 Task: Find connections with filter location Dorāha with filter topic #Brandwith filter profile language German with filter current company Jerry Varghese with filter school Maharaja Agrasen Himalayan Garhwal University with filter industry Architectural and Structural Metal Manufacturing with filter service category Bankruptcy Law with filter keywords title Supervisors
Action: Mouse moved to (159, 229)
Screenshot: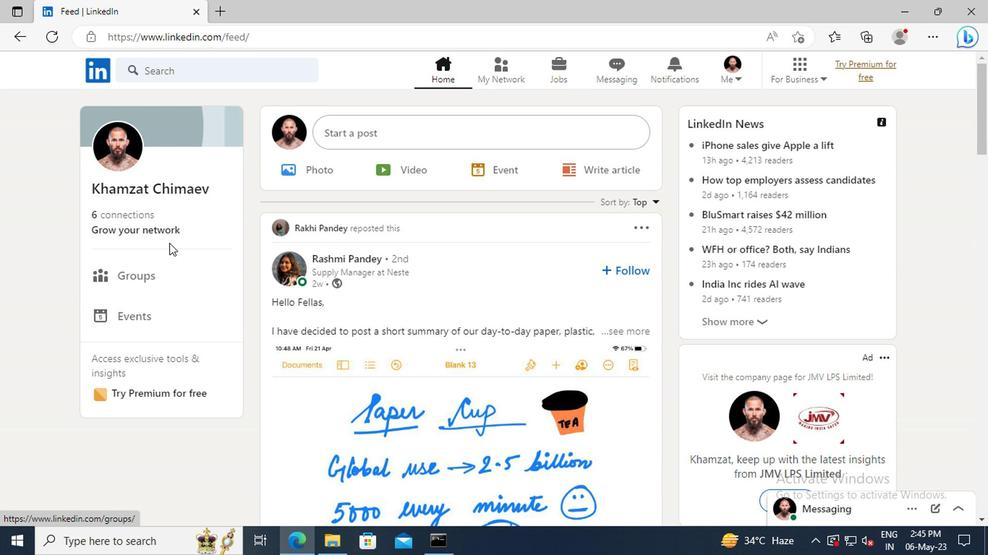 
Action: Mouse pressed left at (159, 229)
Screenshot: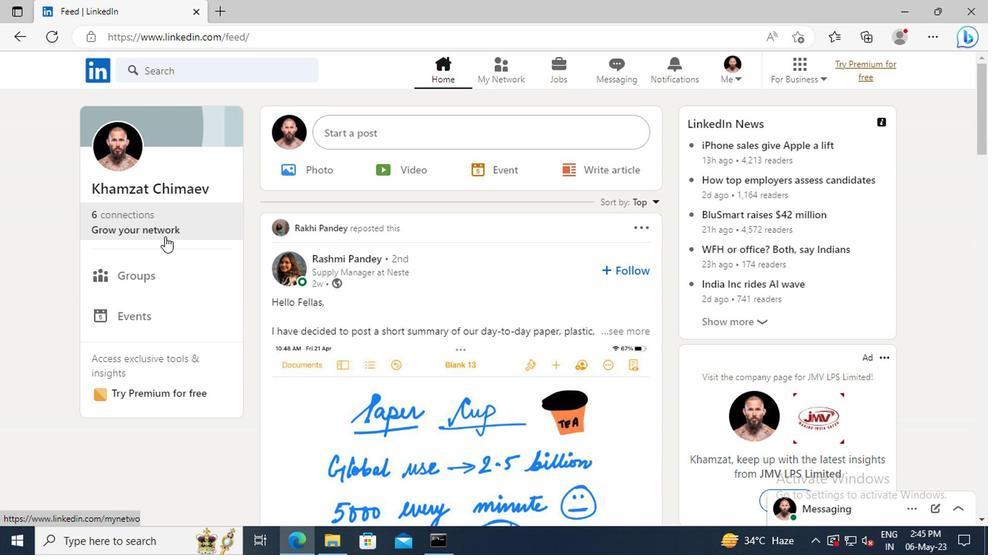
Action: Mouse moved to (165, 154)
Screenshot: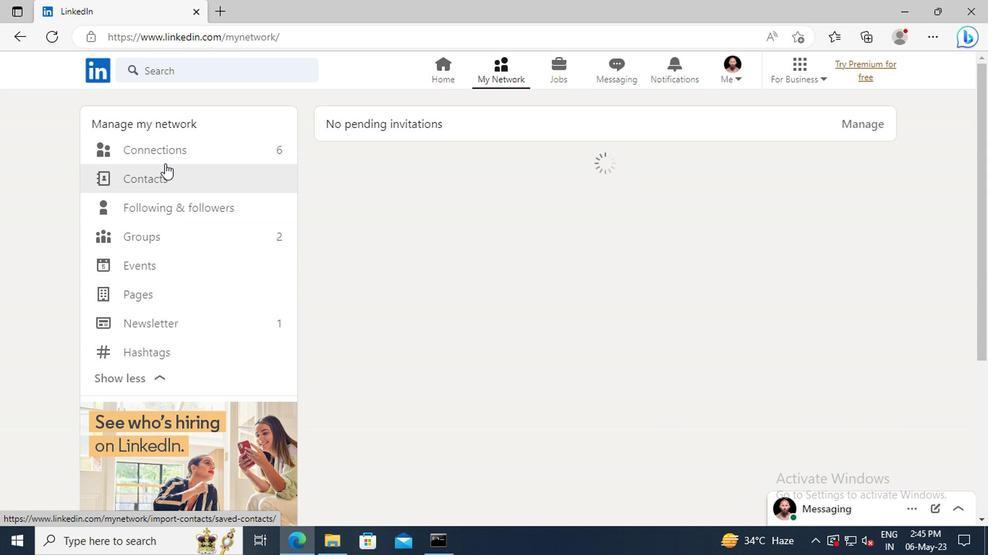 
Action: Mouse pressed left at (165, 154)
Screenshot: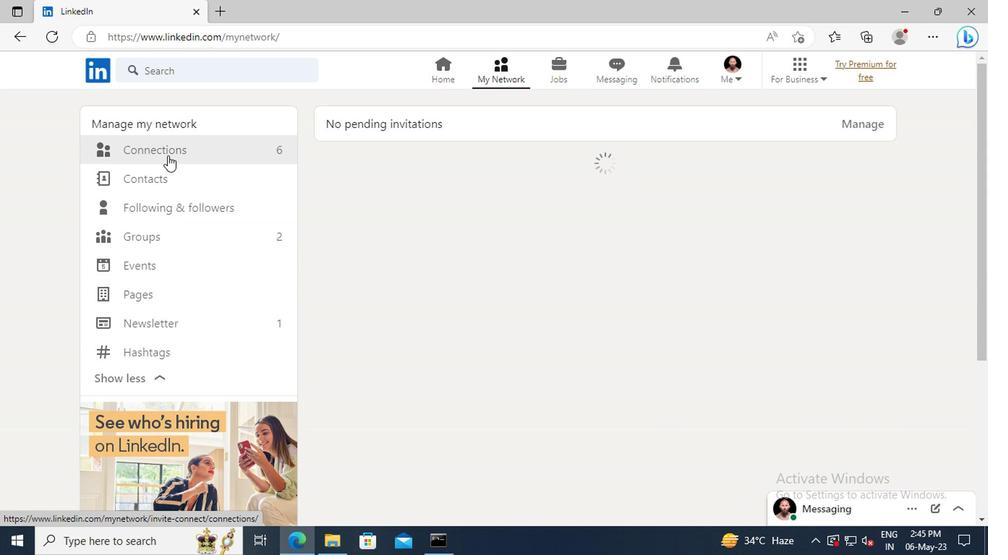 
Action: Mouse moved to (602, 156)
Screenshot: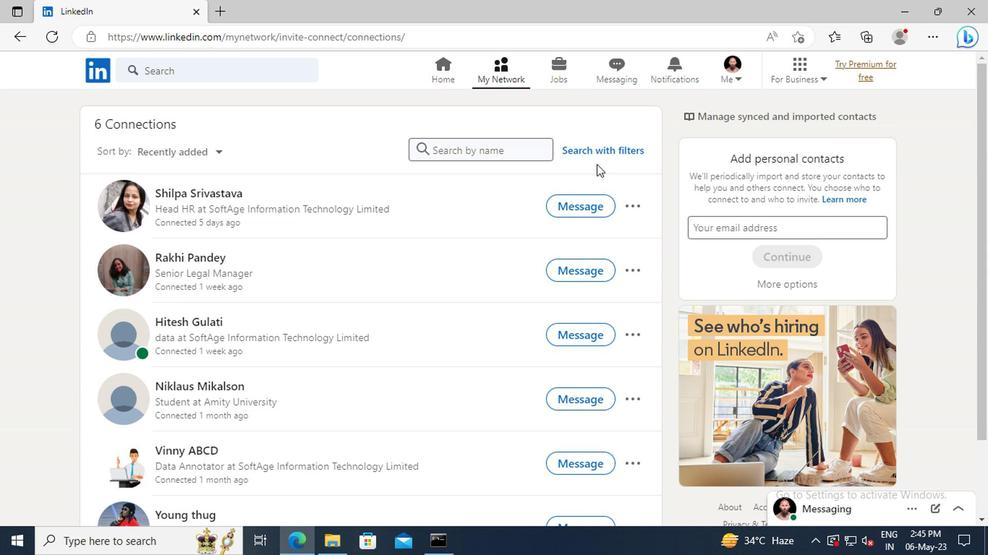 
Action: Mouse pressed left at (602, 156)
Screenshot: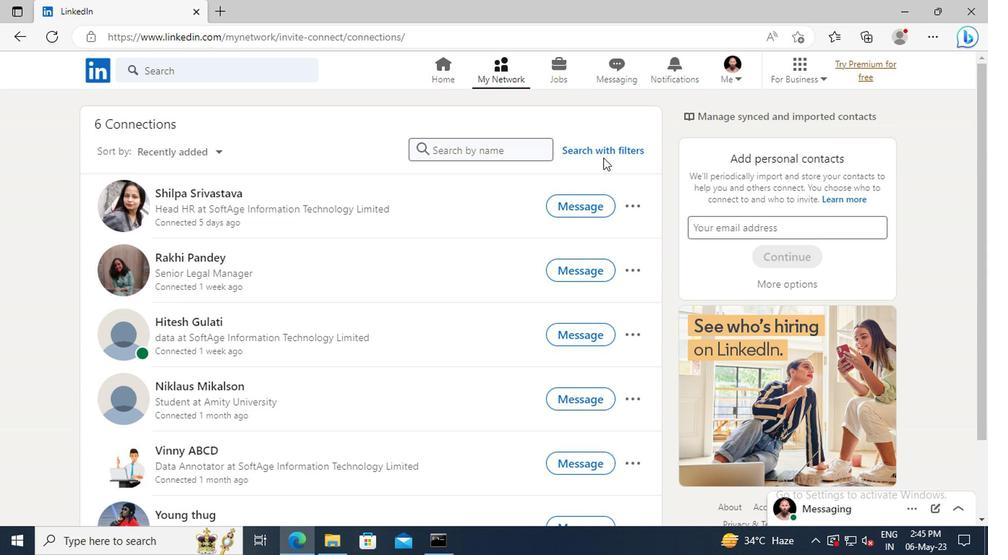 
Action: Mouse moved to (547, 113)
Screenshot: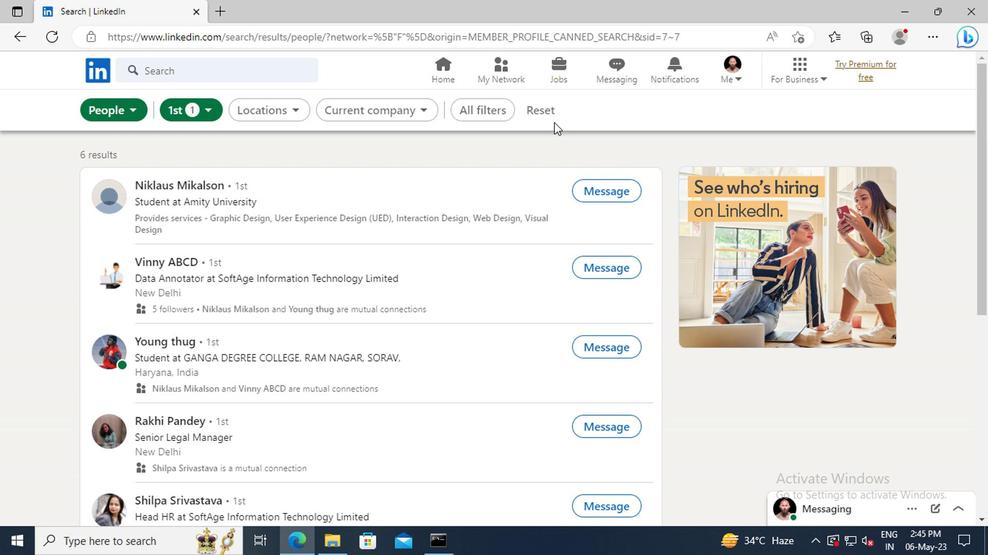 
Action: Mouse pressed left at (547, 113)
Screenshot: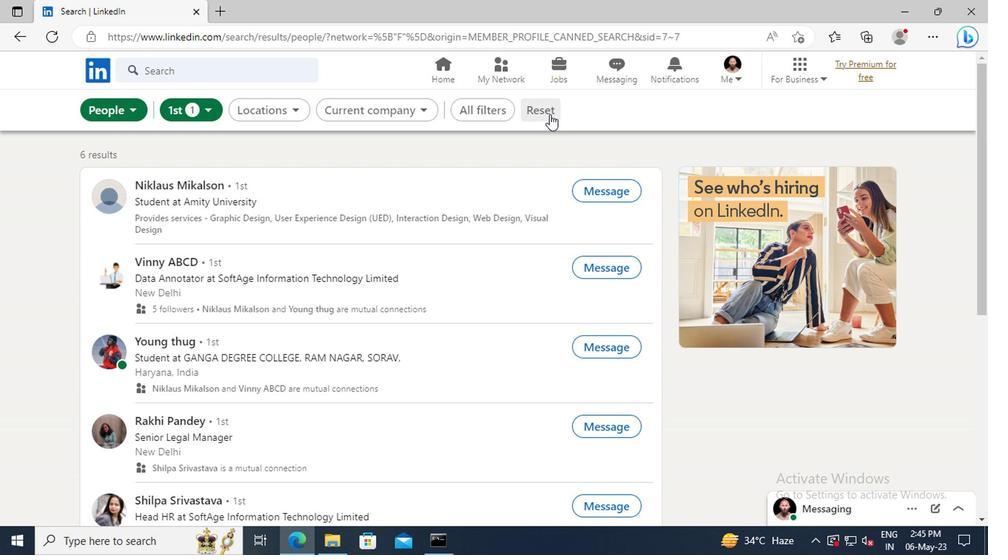 
Action: Mouse moved to (523, 111)
Screenshot: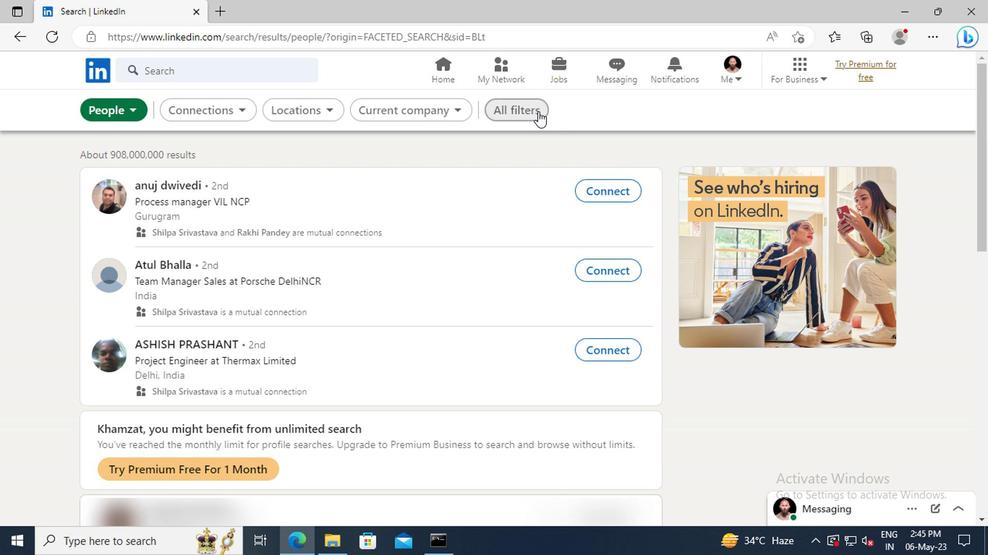 
Action: Mouse pressed left at (523, 111)
Screenshot: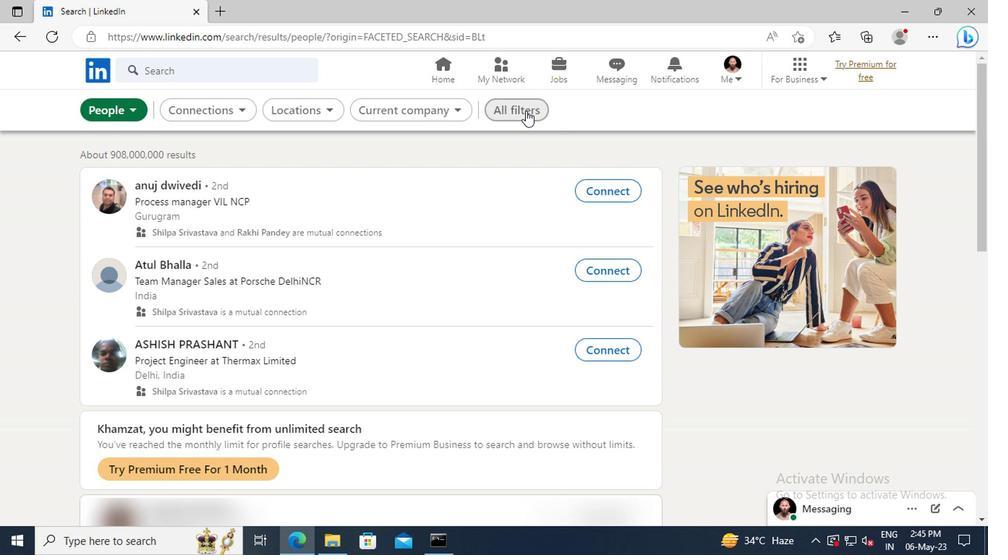 
Action: Mouse moved to (756, 220)
Screenshot: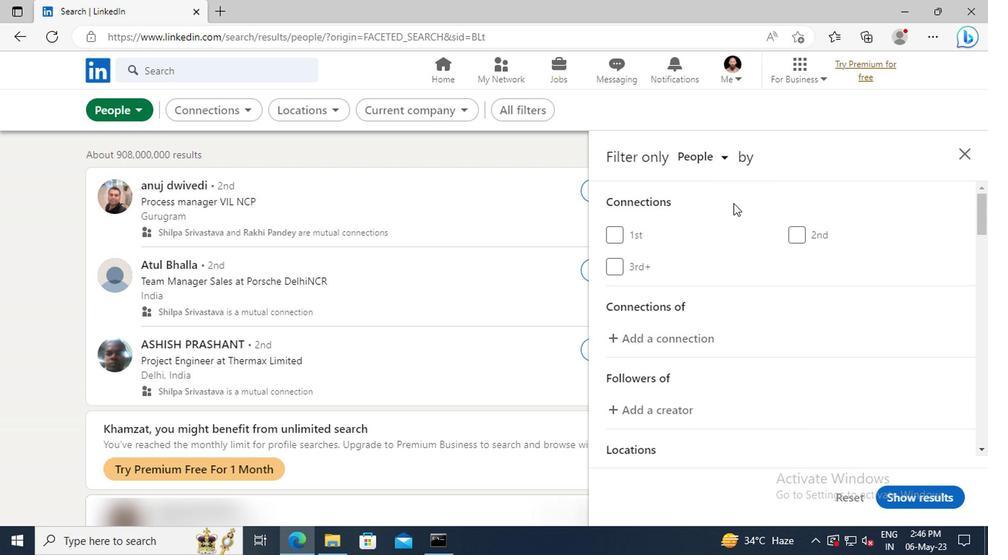 
Action: Mouse scrolled (756, 219) with delta (0, -1)
Screenshot: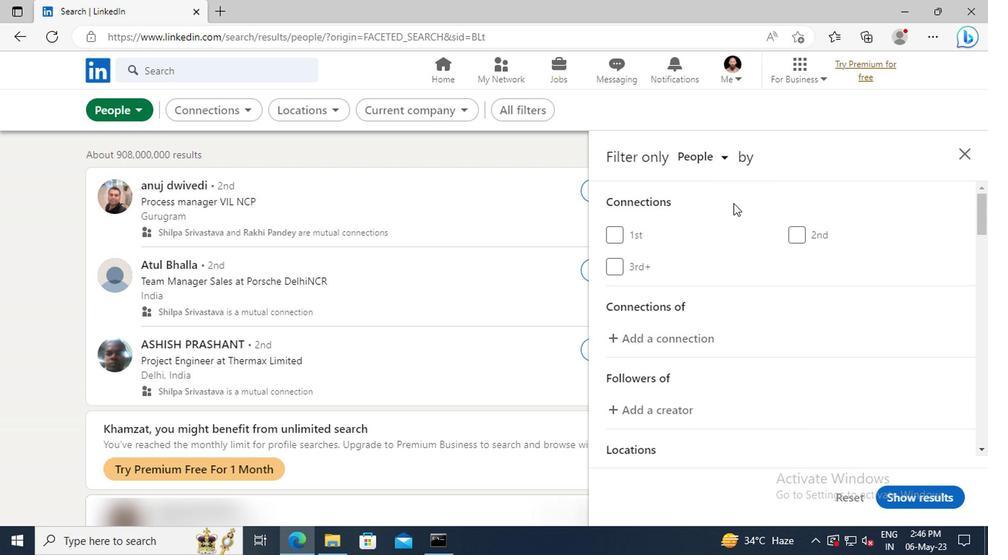 
Action: Mouse moved to (759, 226)
Screenshot: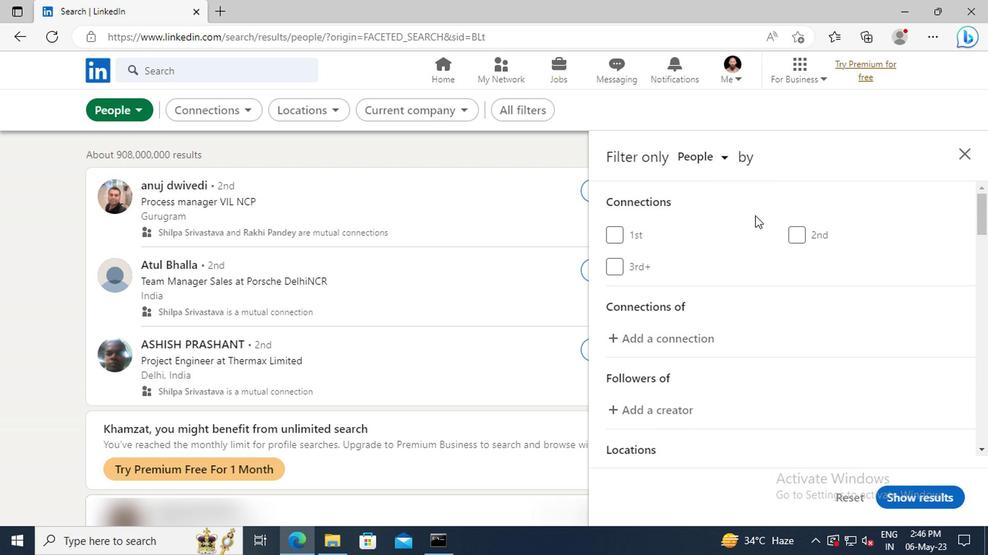 
Action: Mouse scrolled (759, 225) with delta (0, 0)
Screenshot: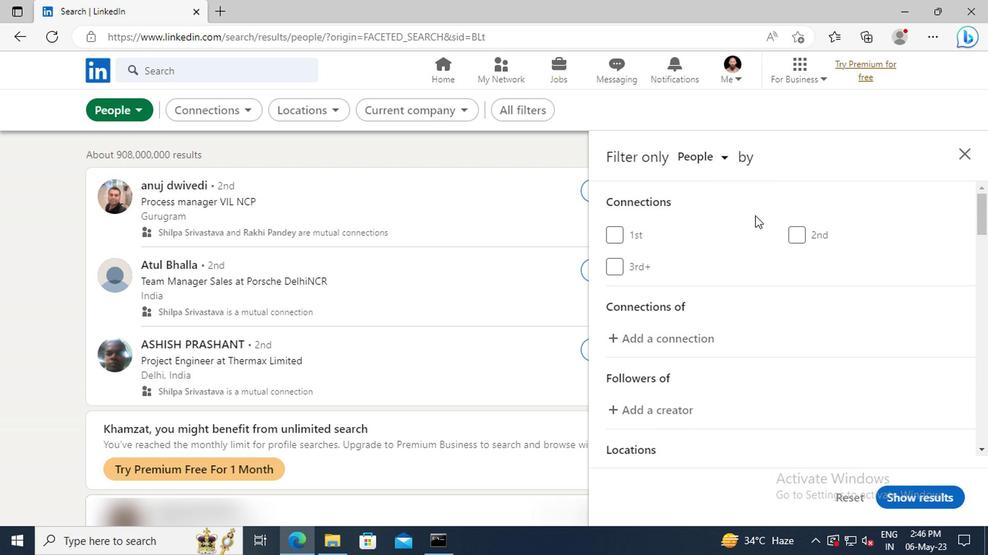 
Action: Mouse moved to (770, 263)
Screenshot: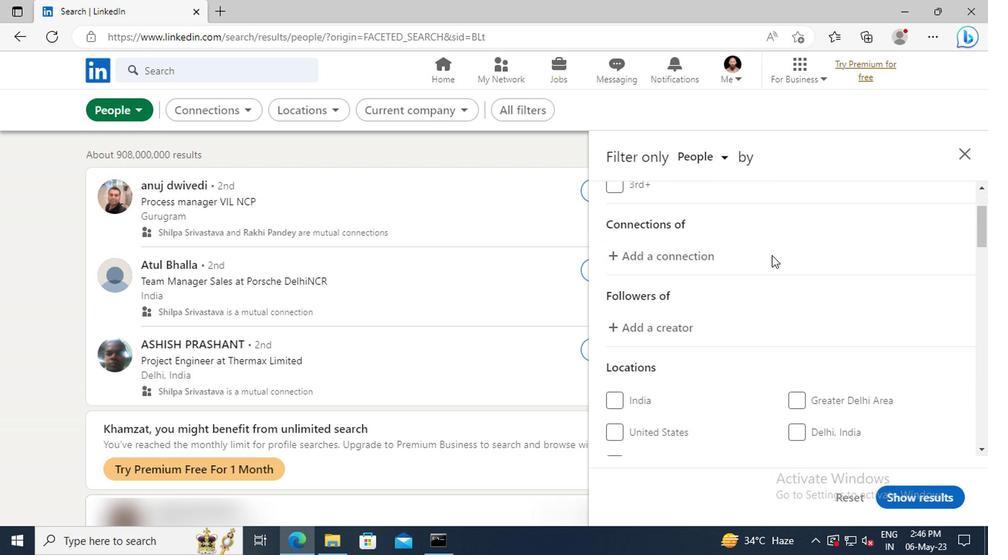 
Action: Mouse scrolled (770, 263) with delta (0, 0)
Screenshot: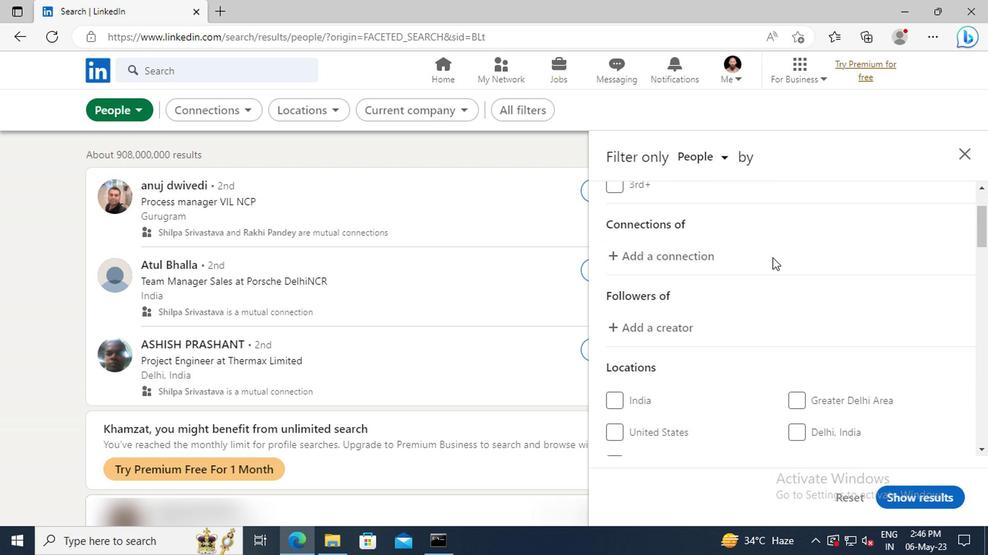 
Action: Mouse scrolled (770, 263) with delta (0, 0)
Screenshot: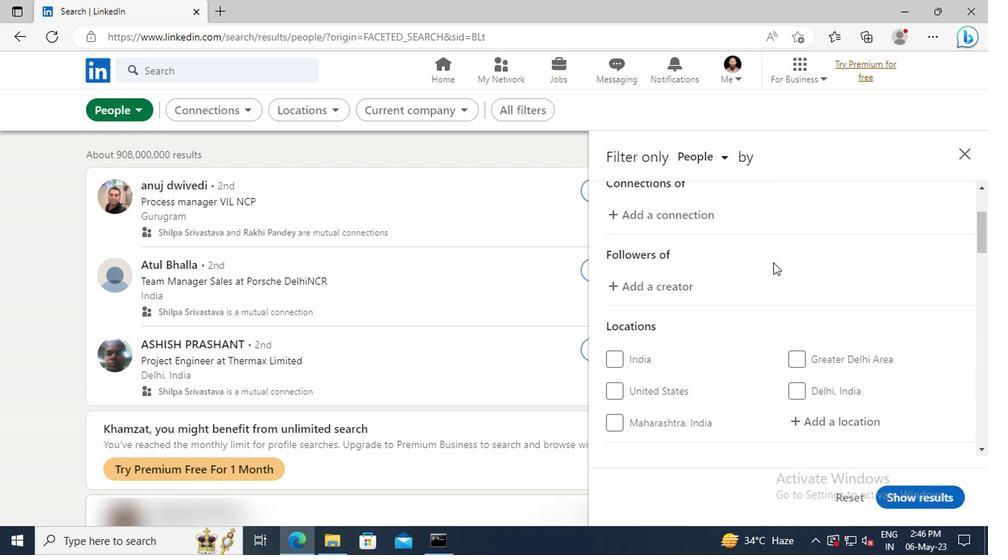 
Action: Mouse scrolled (770, 263) with delta (0, 0)
Screenshot: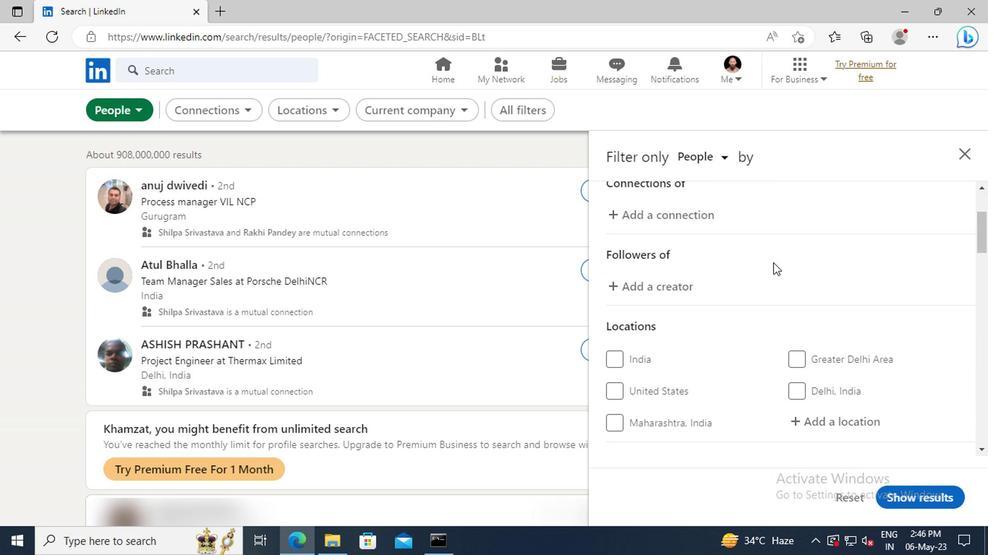 
Action: Mouse scrolled (770, 263) with delta (0, 0)
Screenshot: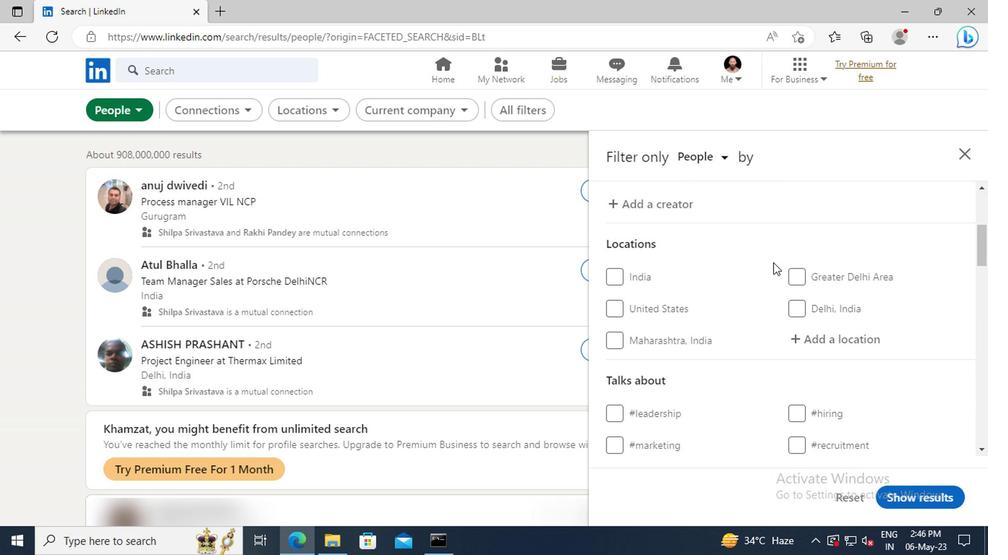 
Action: Mouse moved to (795, 299)
Screenshot: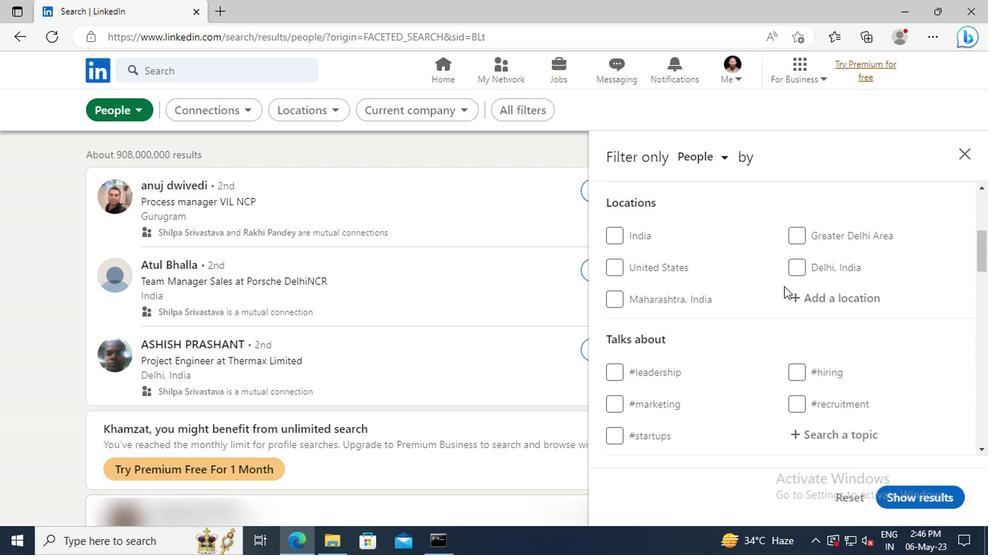 
Action: Mouse pressed left at (795, 299)
Screenshot: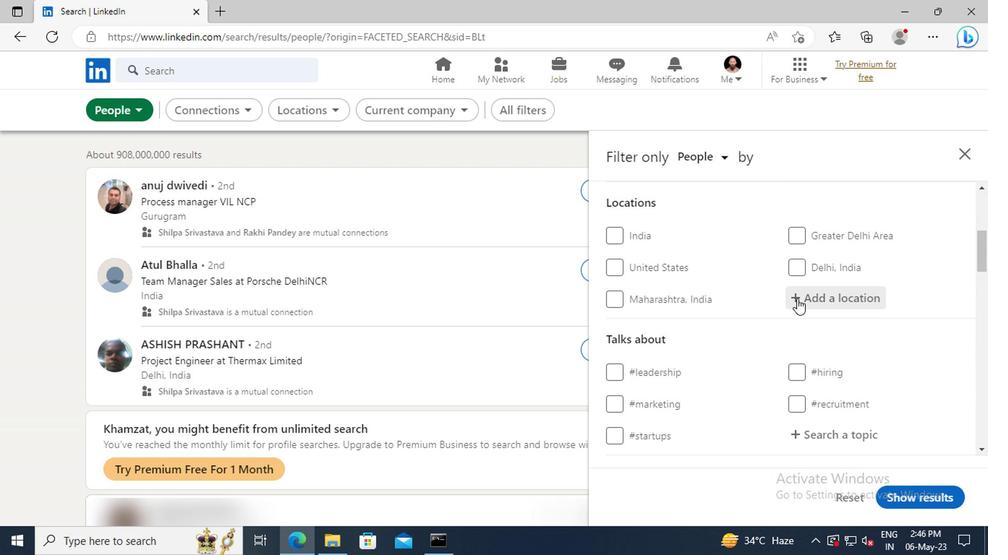 
Action: Key pressed <Key.shift>DORAHA<Key.enter>
Screenshot: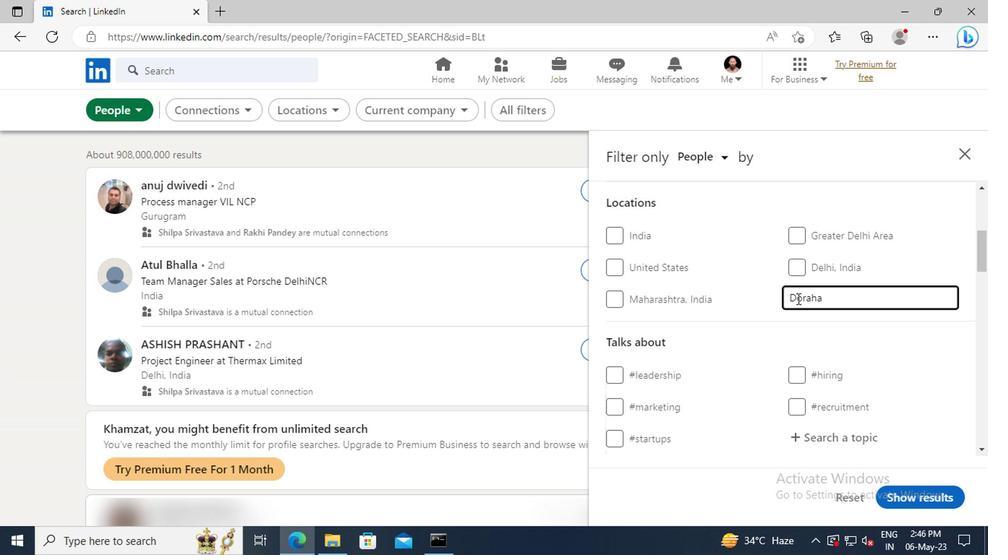 
Action: Mouse scrolled (795, 299) with delta (0, 0)
Screenshot: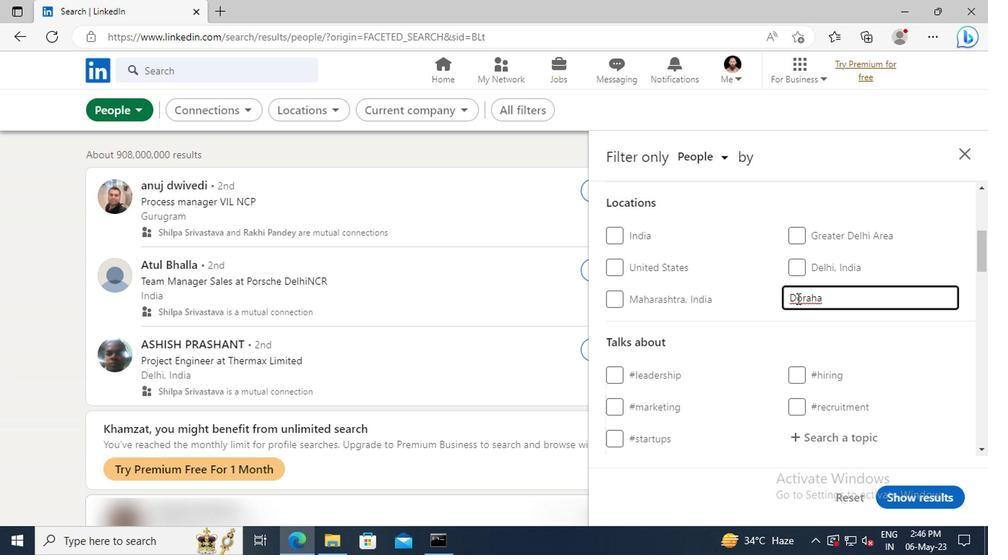 
Action: Mouse scrolled (795, 299) with delta (0, 0)
Screenshot: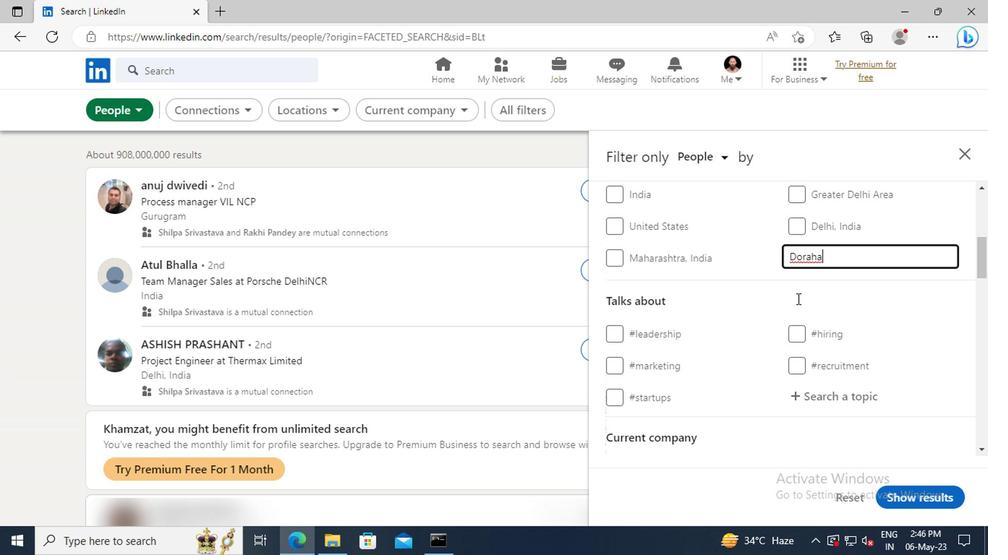 
Action: Mouse scrolled (795, 299) with delta (0, 0)
Screenshot: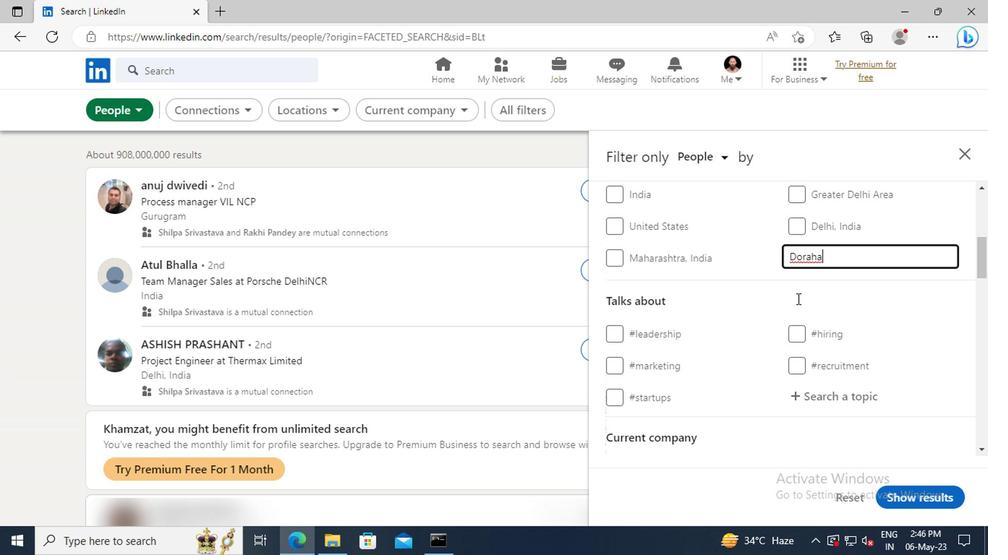 
Action: Mouse moved to (802, 314)
Screenshot: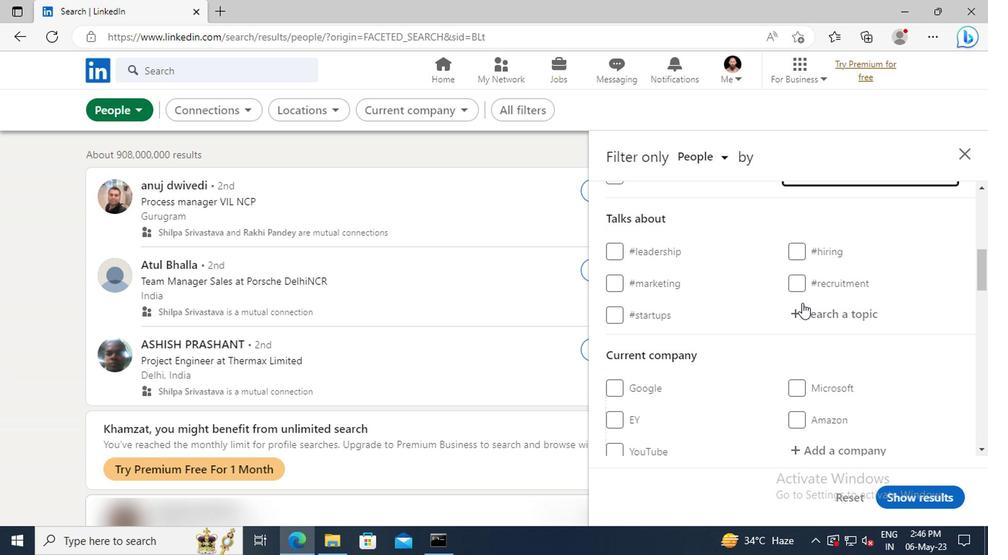 
Action: Mouse pressed left at (802, 314)
Screenshot: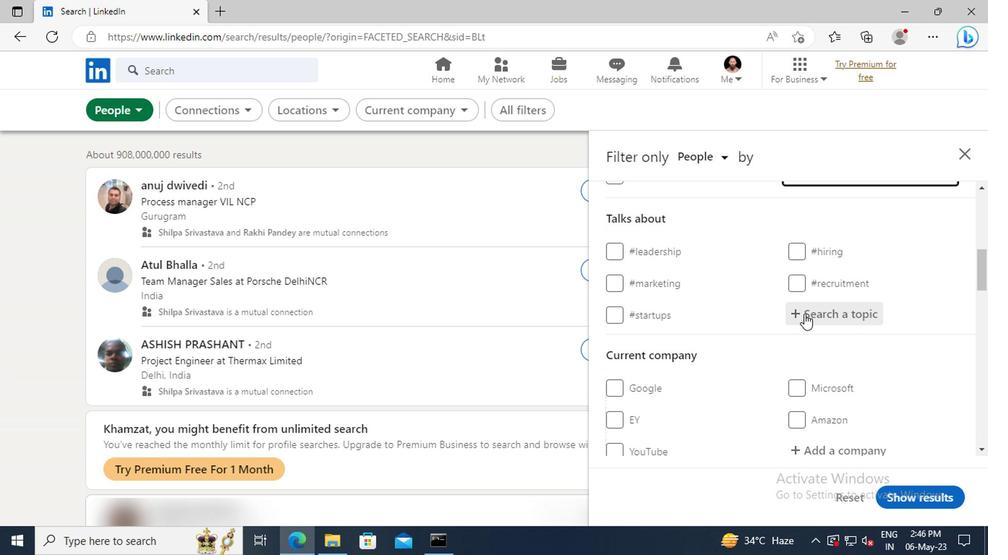 
Action: Key pressed <Key.shift>BRAND
Screenshot: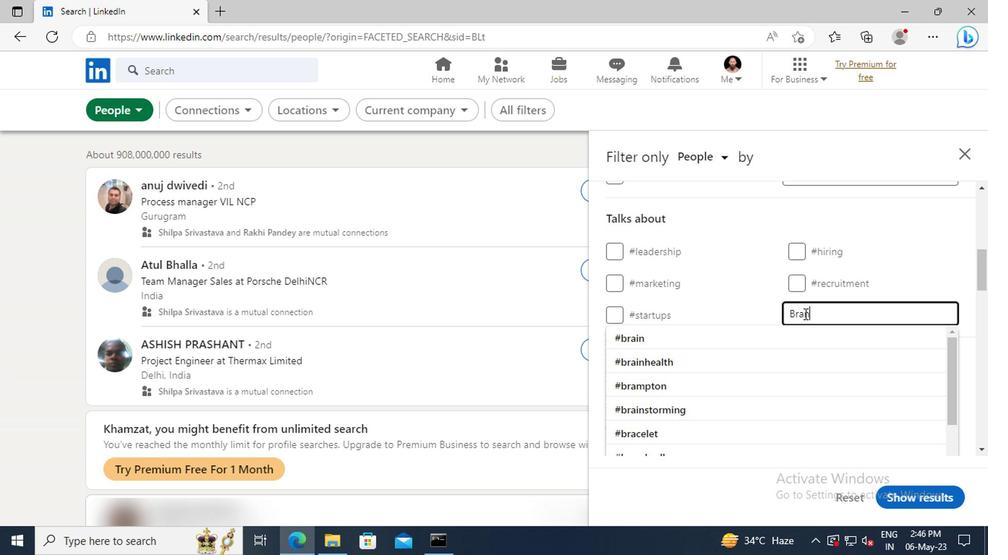 
Action: Mouse moved to (804, 361)
Screenshot: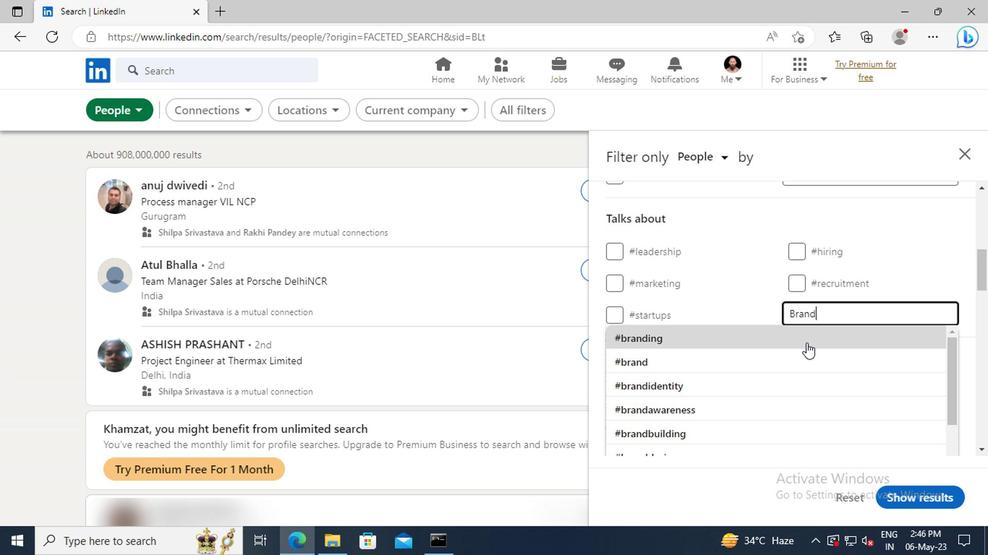 
Action: Mouse pressed left at (804, 361)
Screenshot: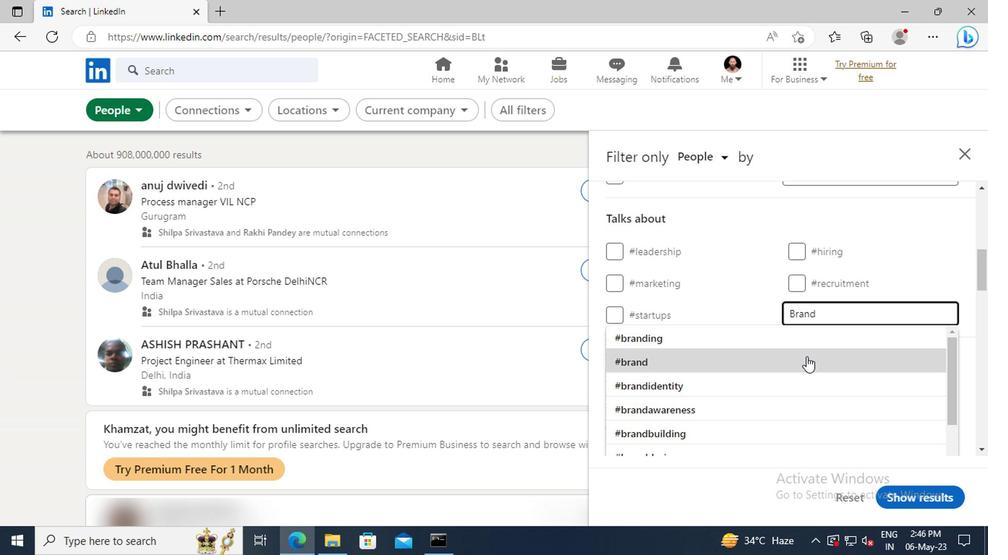 
Action: Mouse scrolled (804, 360) with delta (0, -1)
Screenshot: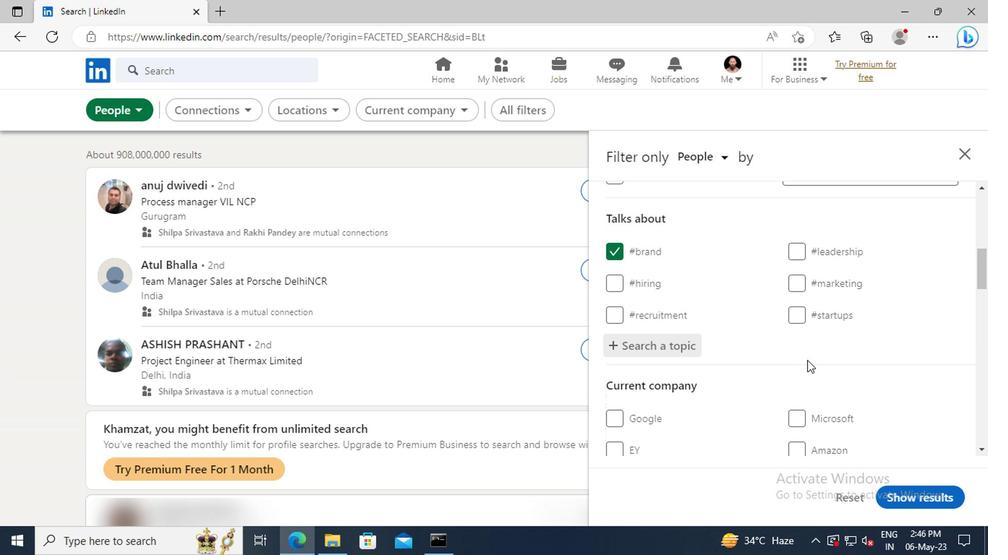
Action: Mouse scrolled (804, 360) with delta (0, -1)
Screenshot: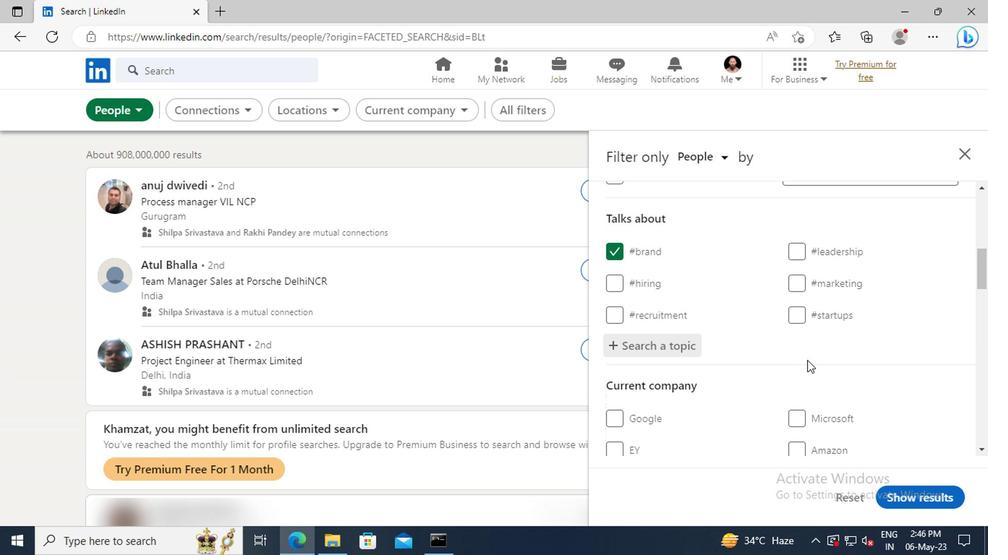 
Action: Mouse scrolled (804, 360) with delta (0, -1)
Screenshot: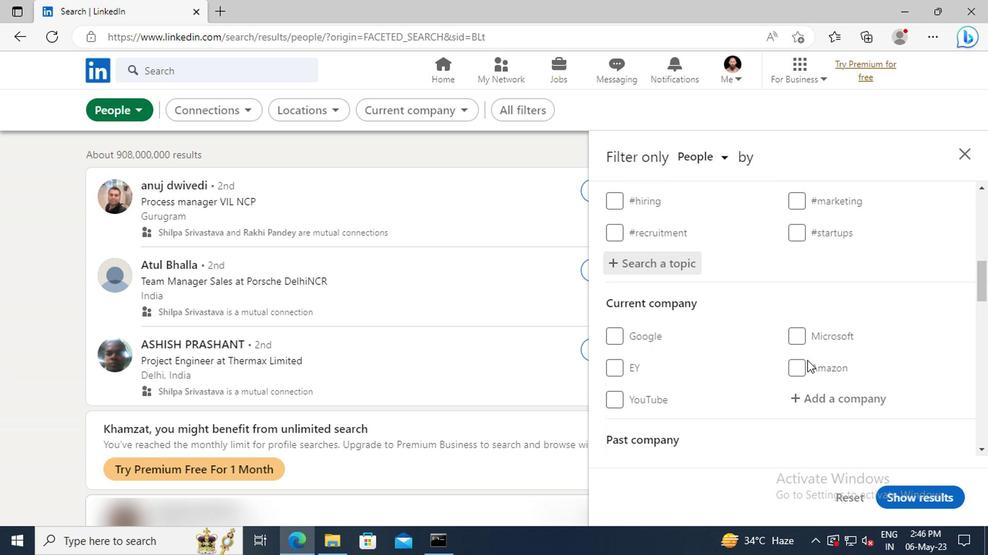 
Action: Mouse moved to (804, 360)
Screenshot: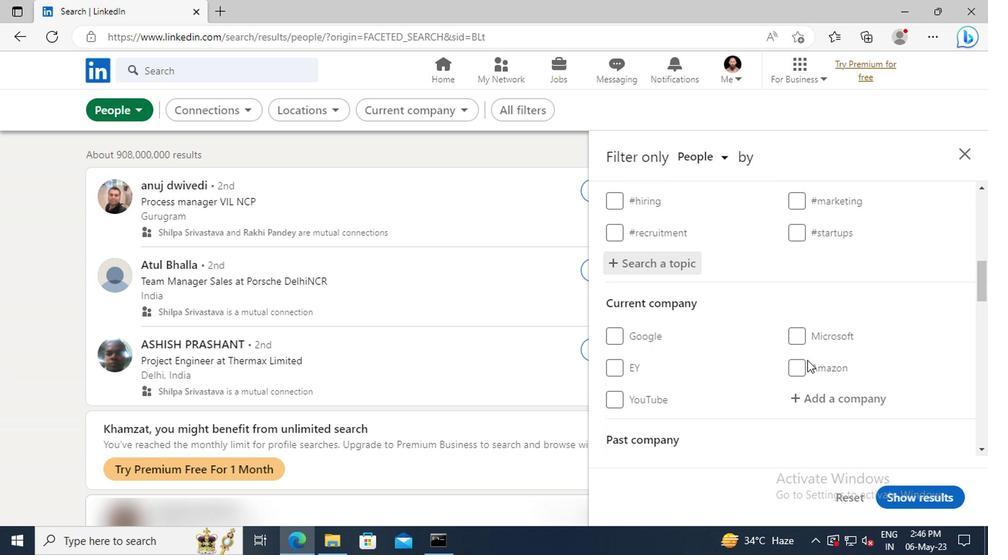 
Action: Mouse scrolled (804, 359) with delta (0, 0)
Screenshot: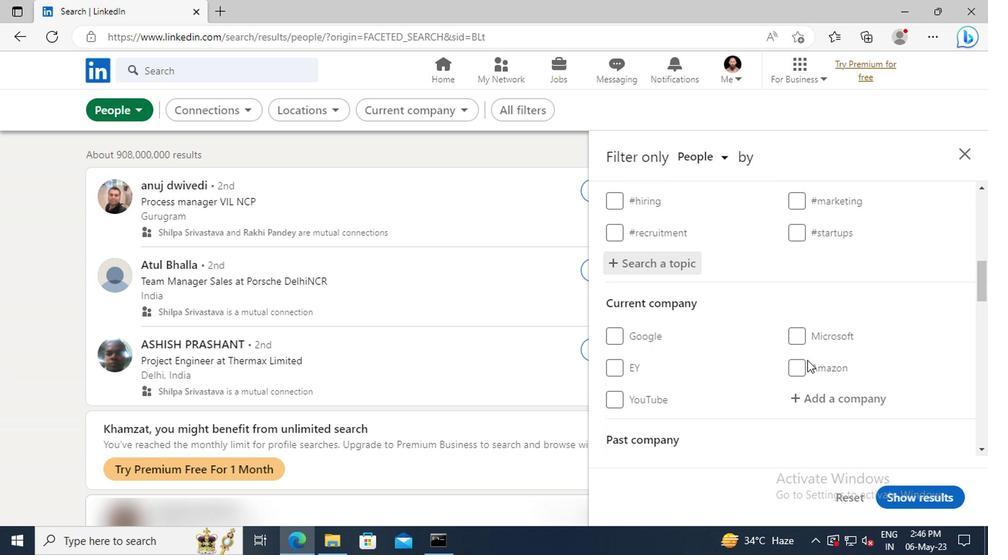 
Action: Mouse scrolled (804, 359) with delta (0, 0)
Screenshot: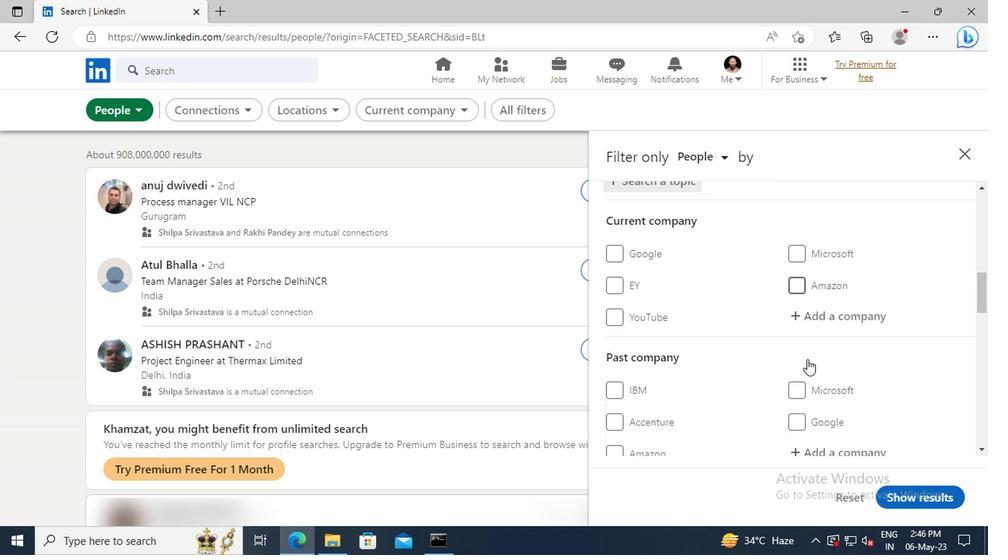 
Action: Mouse scrolled (804, 359) with delta (0, 0)
Screenshot: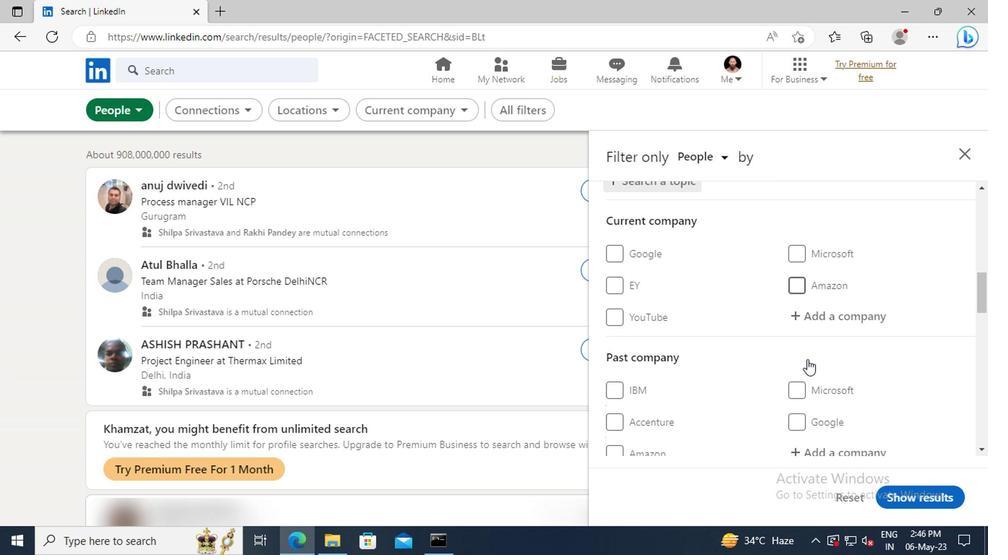 
Action: Mouse scrolled (804, 359) with delta (0, 0)
Screenshot: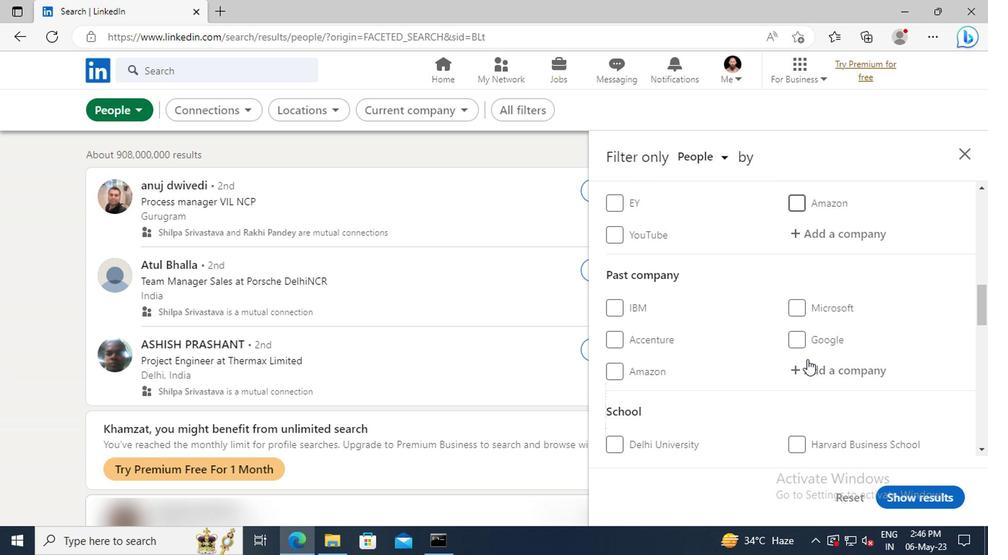 
Action: Mouse scrolled (804, 359) with delta (0, 0)
Screenshot: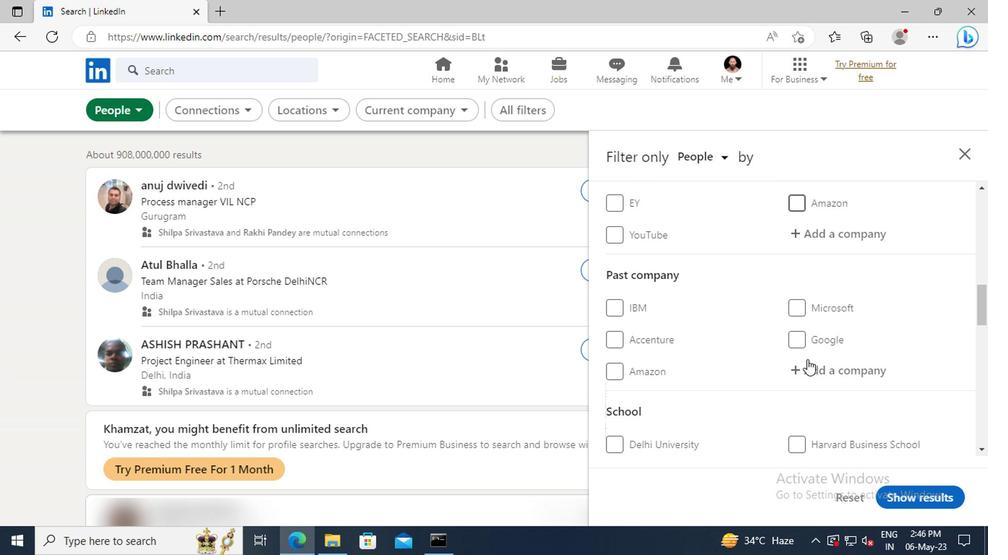 
Action: Mouse scrolled (804, 359) with delta (0, 0)
Screenshot: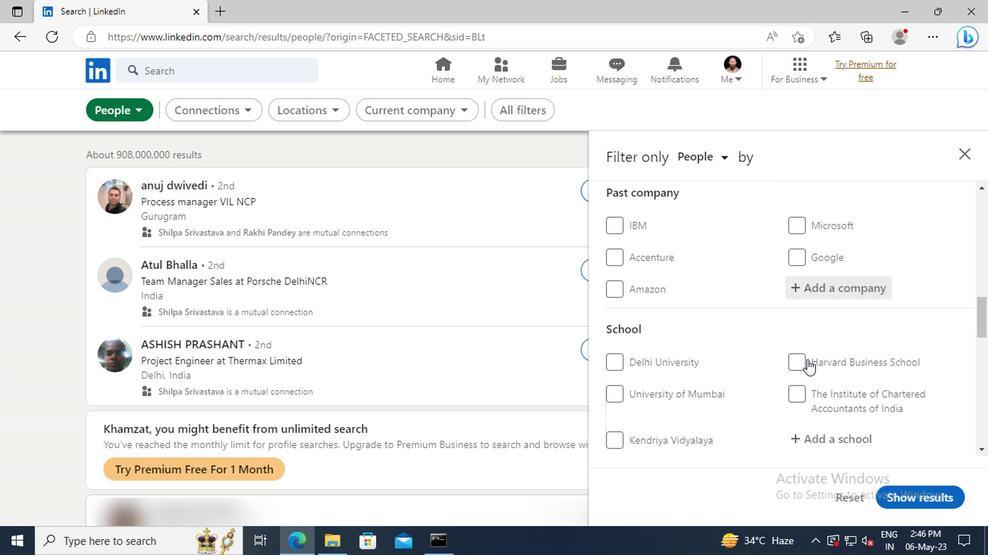 
Action: Mouse scrolled (804, 359) with delta (0, 0)
Screenshot: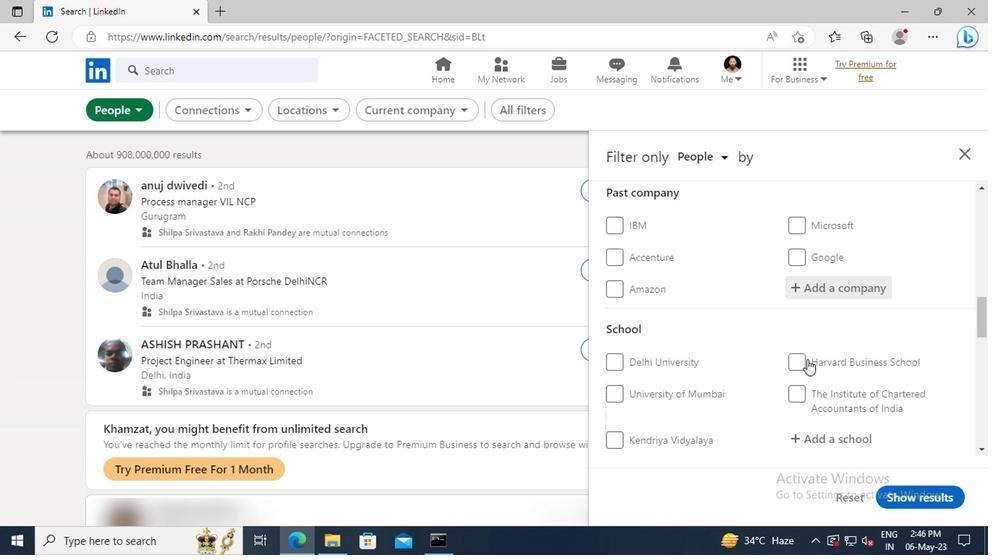 
Action: Mouse scrolled (804, 359) with delta (0, 0)
Screenshot: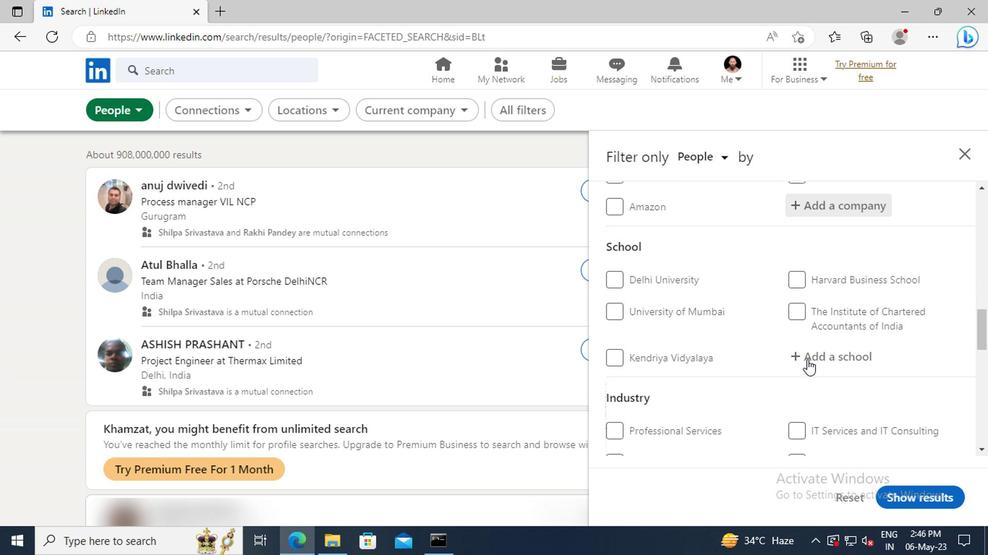 
Action: Mouse scrolled (804, 359) with delta (0, 0)
Screenshot: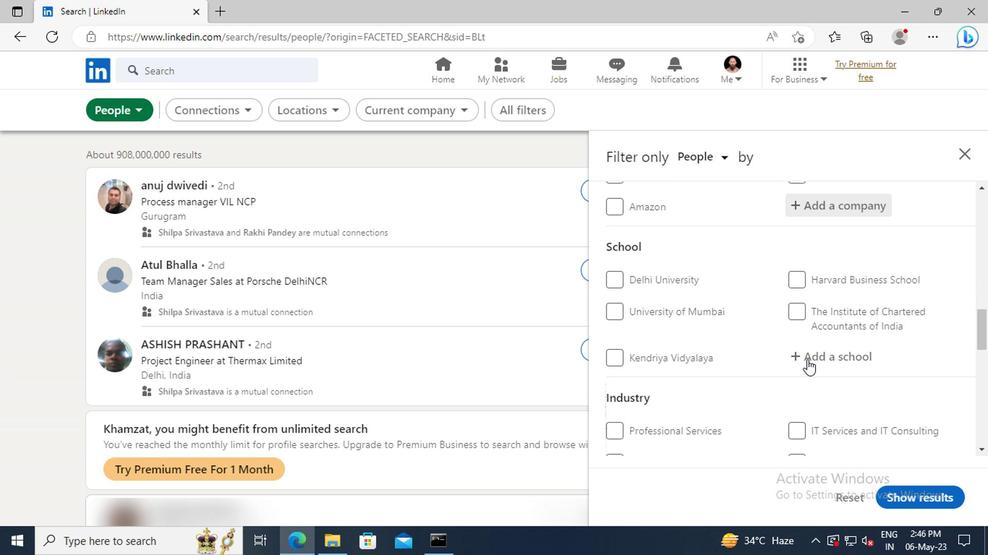 
Action: Mouse scrolled (804, 359) with delta (0, 0)
Screenshot: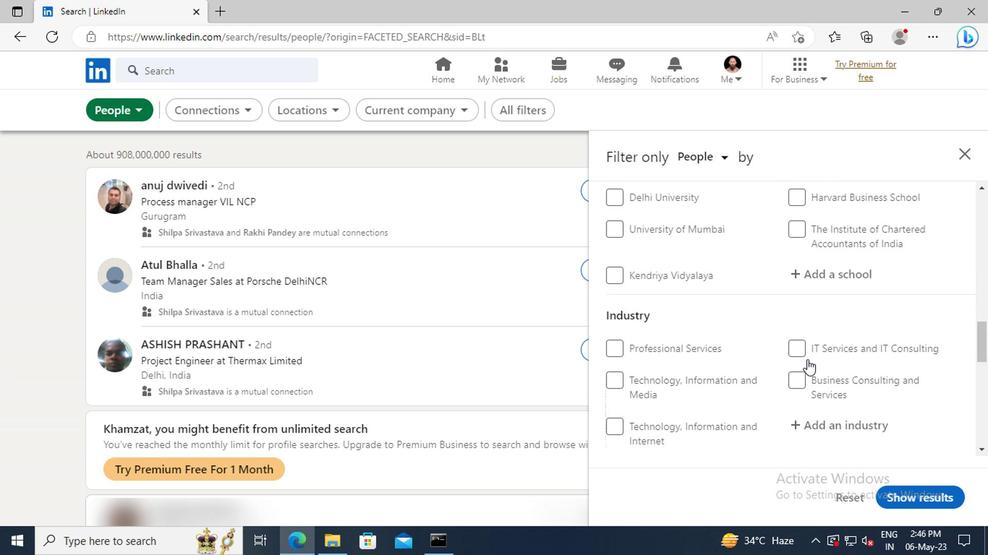 
Action: Mouse scrolled (804, 359) with delta (0, 0)
Screenshot: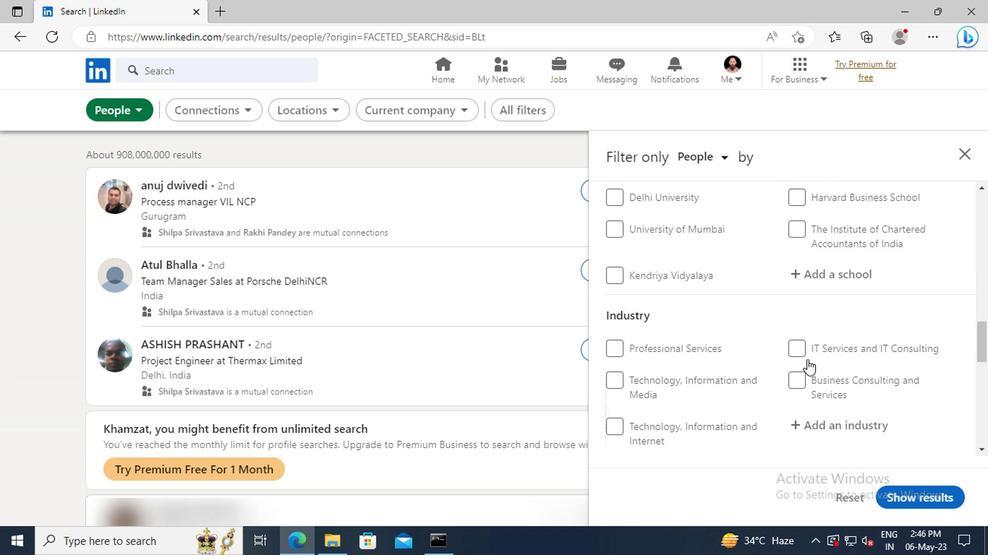 
Action: Mouse scrolled (804, 359) with delta (0, 0)
Screenshot: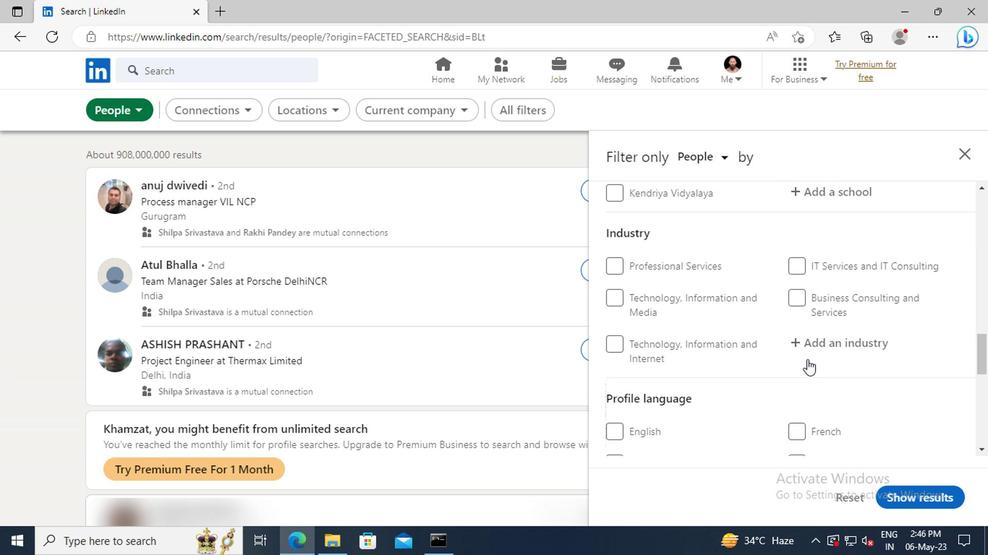 
Action: Mouse scrolled (804, 359) with delta (0, 0)
Screenshot: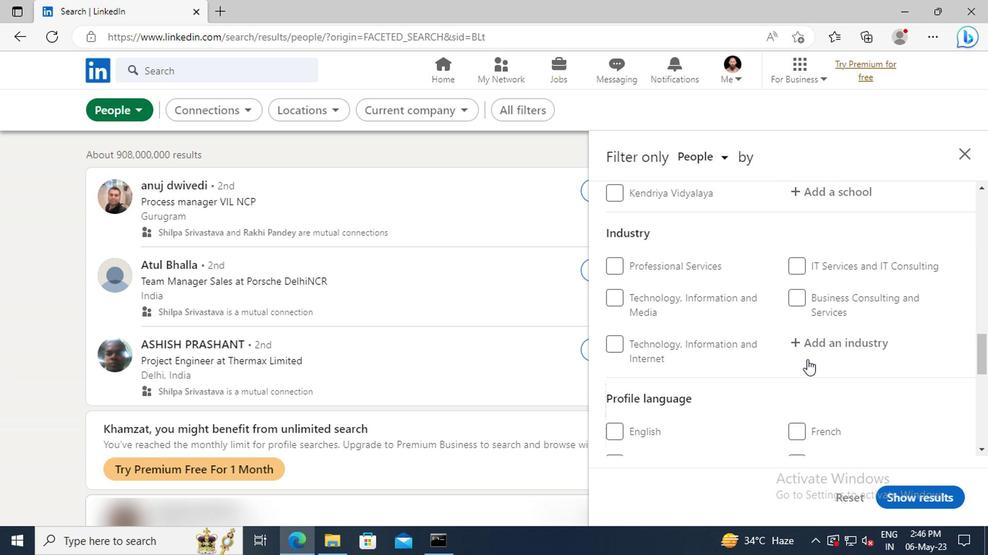 
Action: Mouse moved to (617, 409)
Screenshot: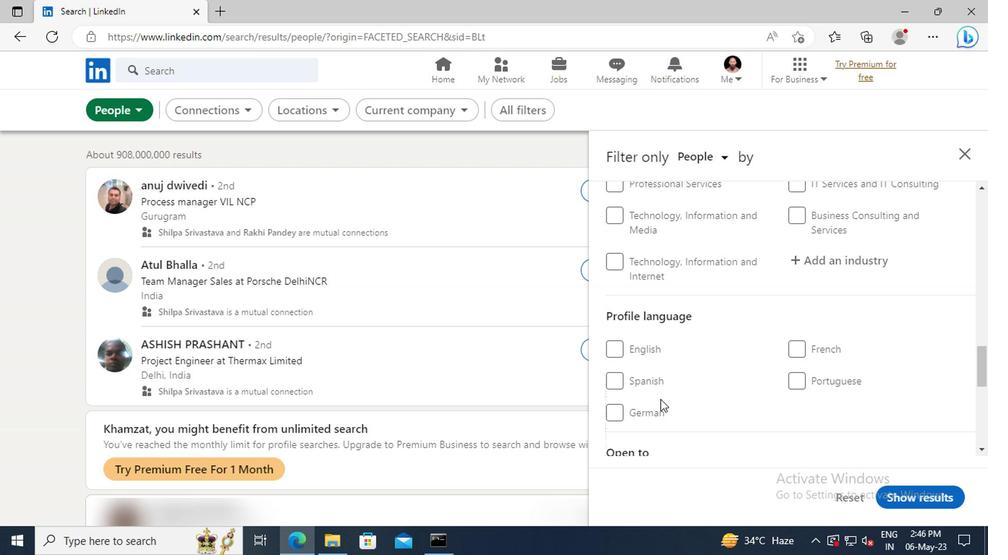 
Action: Mouse pressed left at (617, 409)
Screenshot: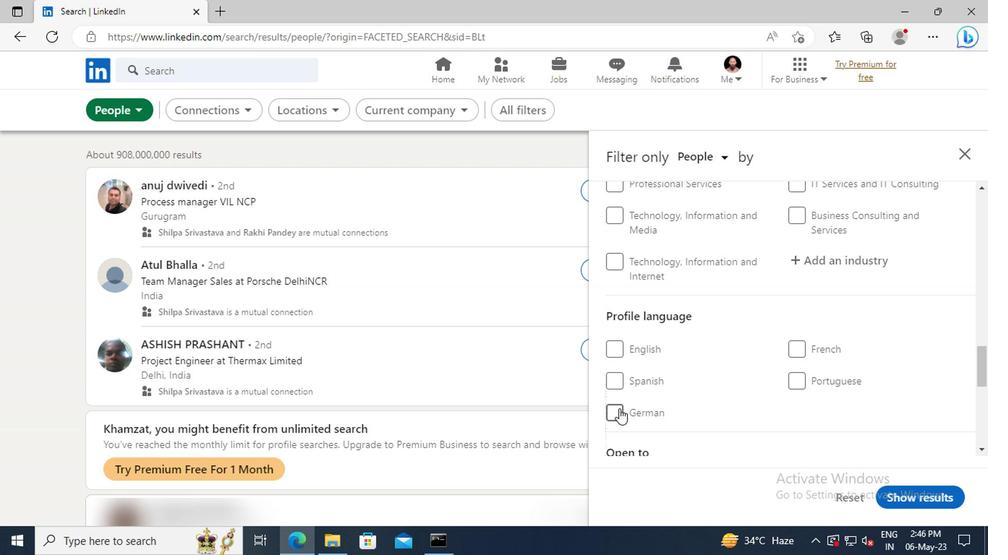 
Action: Mouse moved to (809, 351)
Screenshot: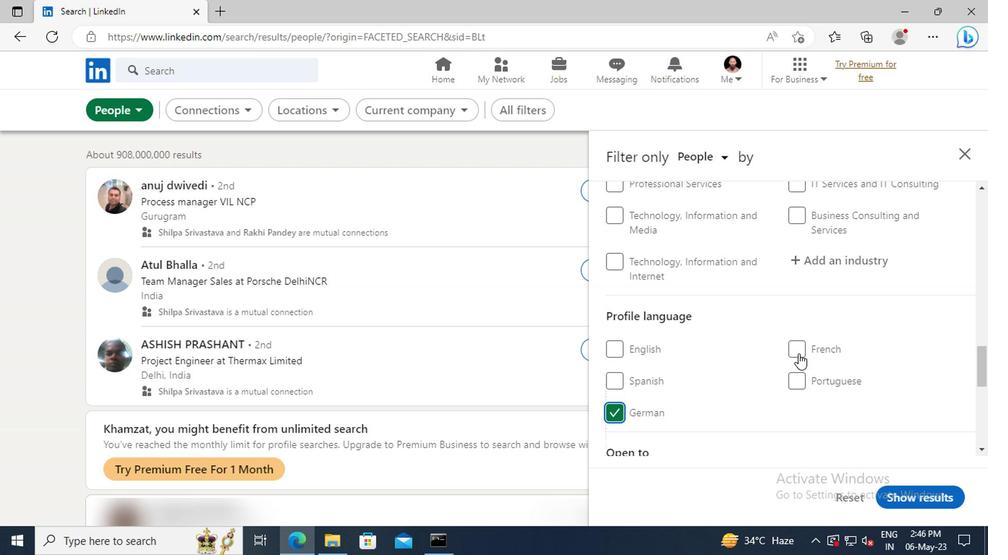 
Action: Mouse scrolled (809, 351) with delta (0, 0)
Screenshot: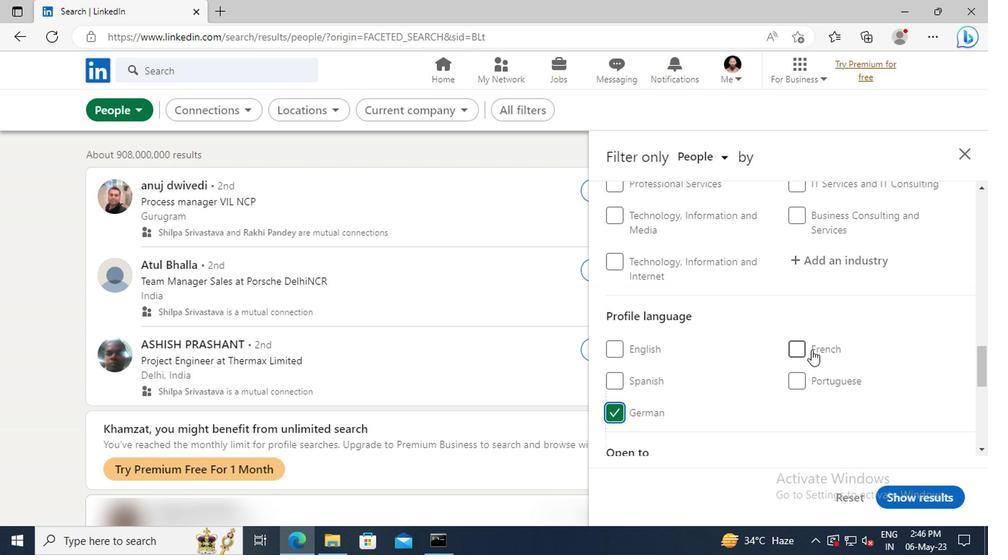 
Action: Mouse scrolled (809, 351) with delta (0, 0)
Screenshot: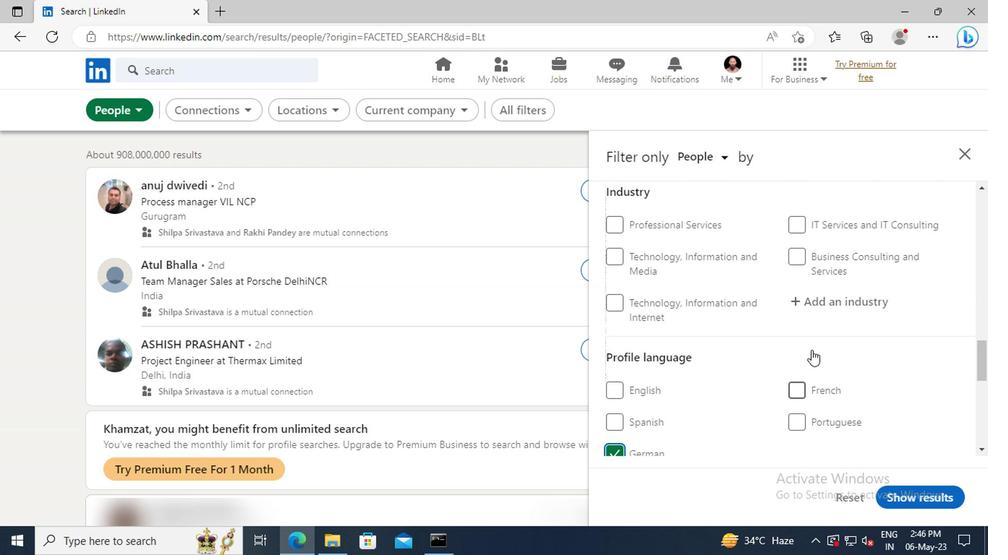 
Action: Mouse scrolled (809, 351) with delta (0, 0)
Screenshot: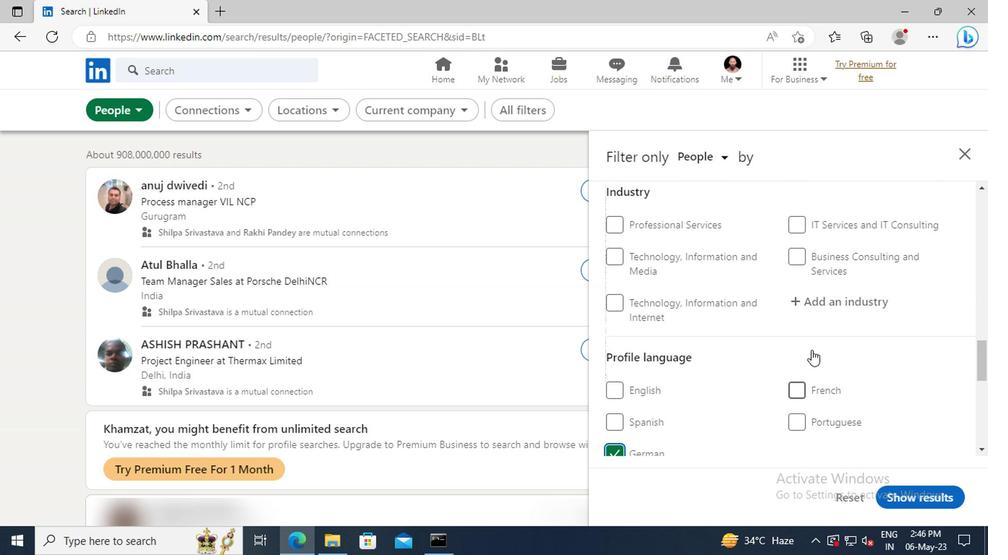 
Action: Mouse scrolled (809, 351) with delta (0, 0)
Screenshot: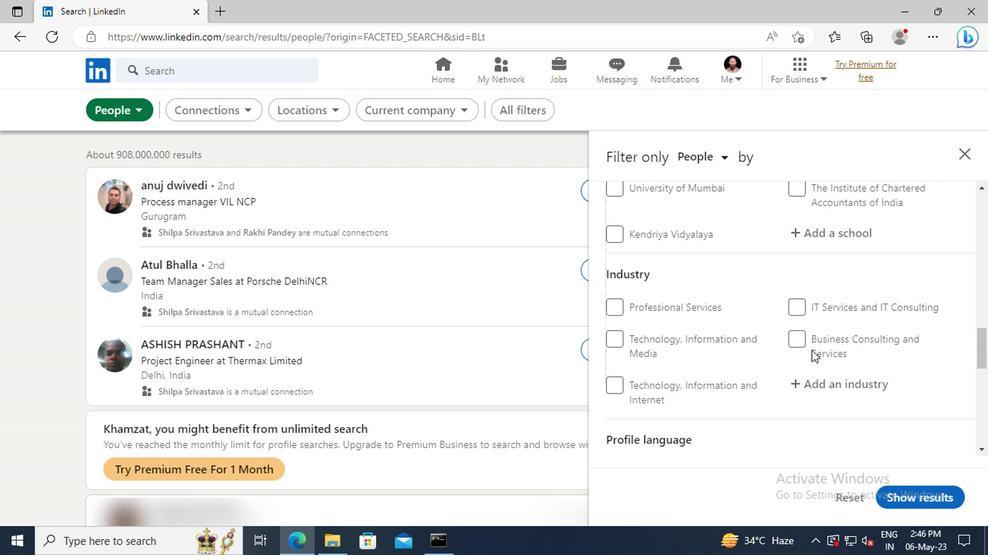 
Action: Mouse scrolled (809, 351) with delta (0, 0)
Screenshot: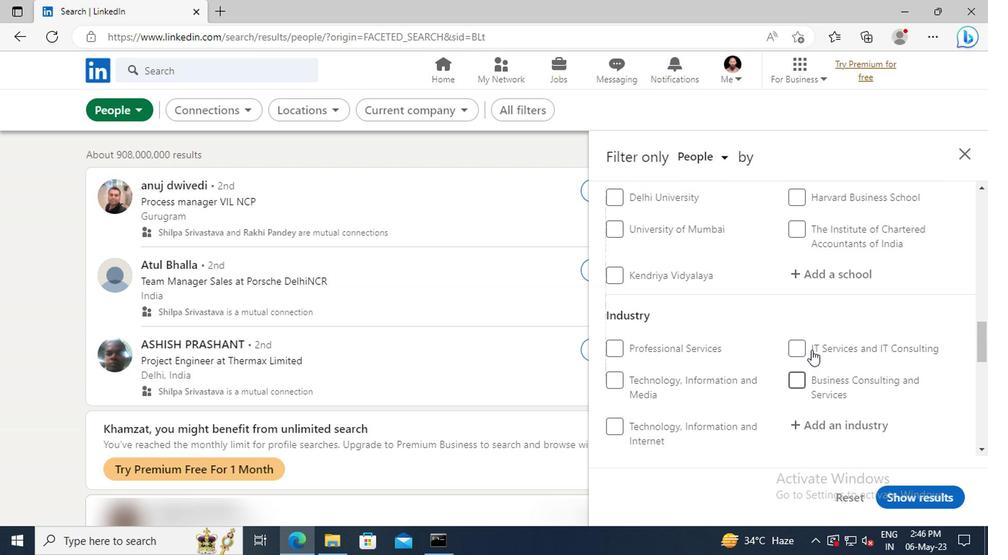 
Action: Mouse scrolled (809, 351) with delta (0, 0)
Screenshot: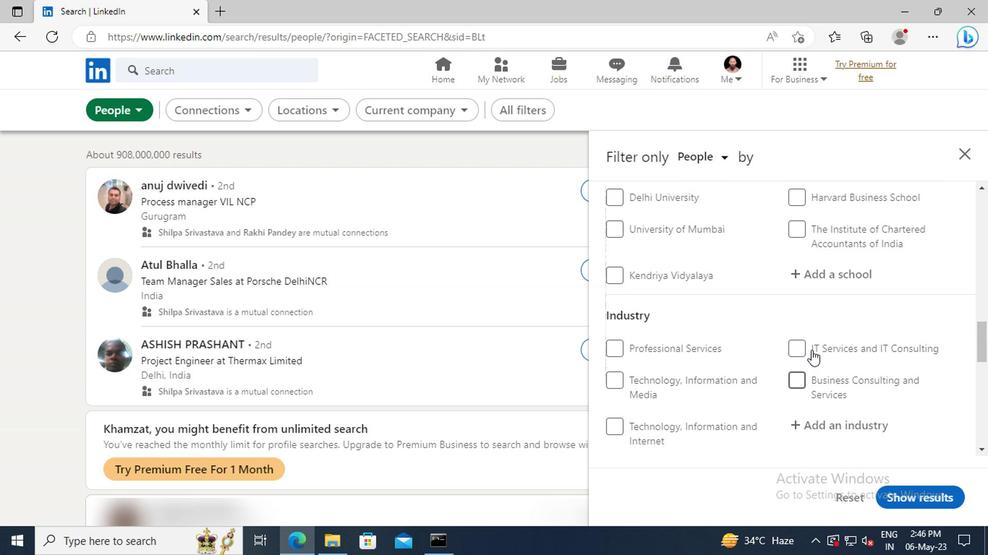 
Action: Mouse scrolled (809, 351) with delta (0, 0)
Screenshot: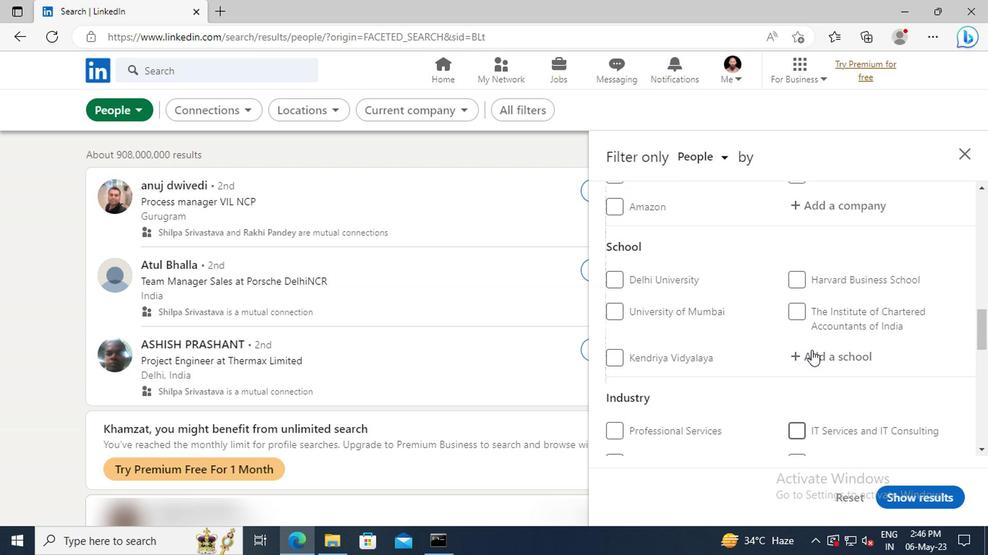 
Action: Mouse scrolled (809, 351) with delta (0, 0)
Screenshot: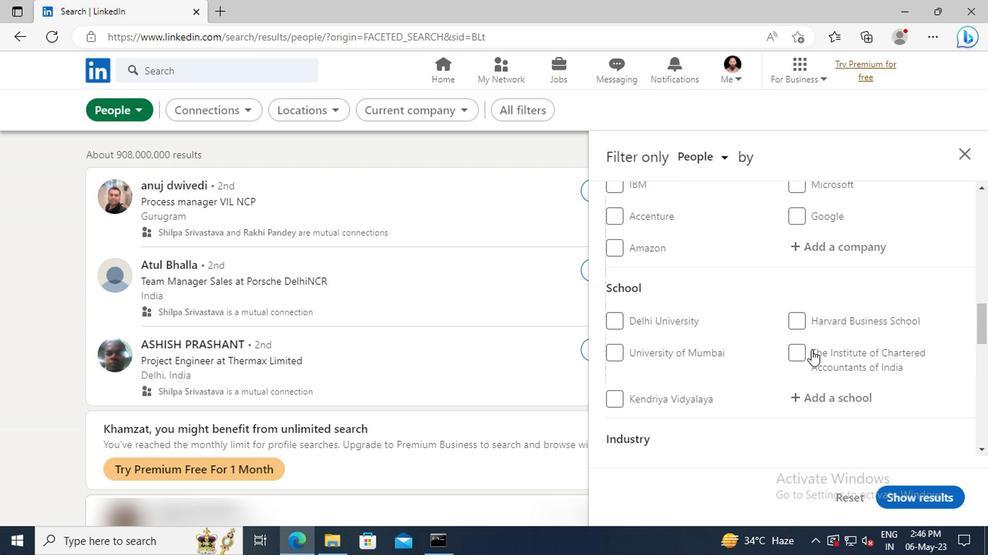 
Action: Mouse scrolled (809, 351) with delta (0, 0)
Screenshot: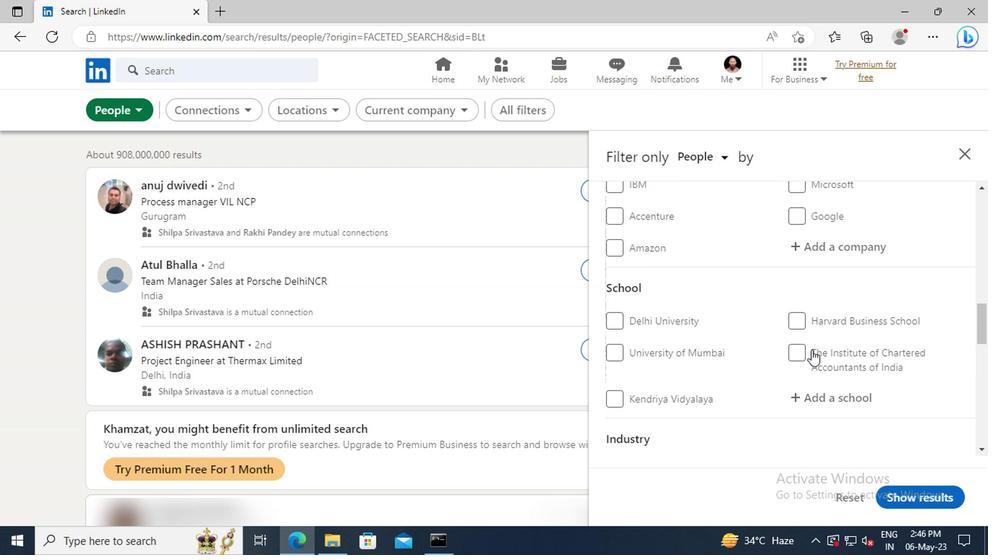 
Action: Mouse scrolled (809, 351) with delta (0, 0)
Screenshot: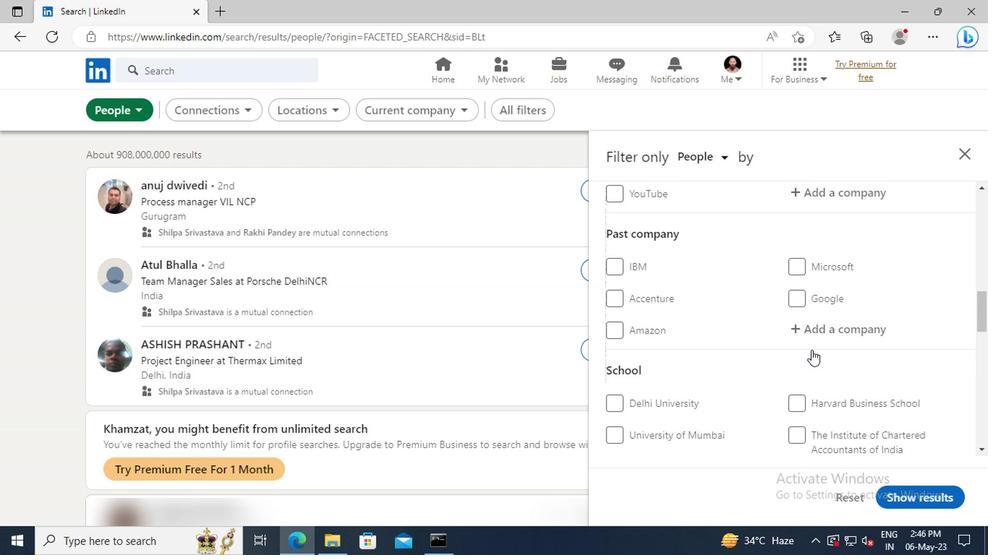 
Action: Mouse scrolled (809, 351) with delta (0, 0)
Screenshot: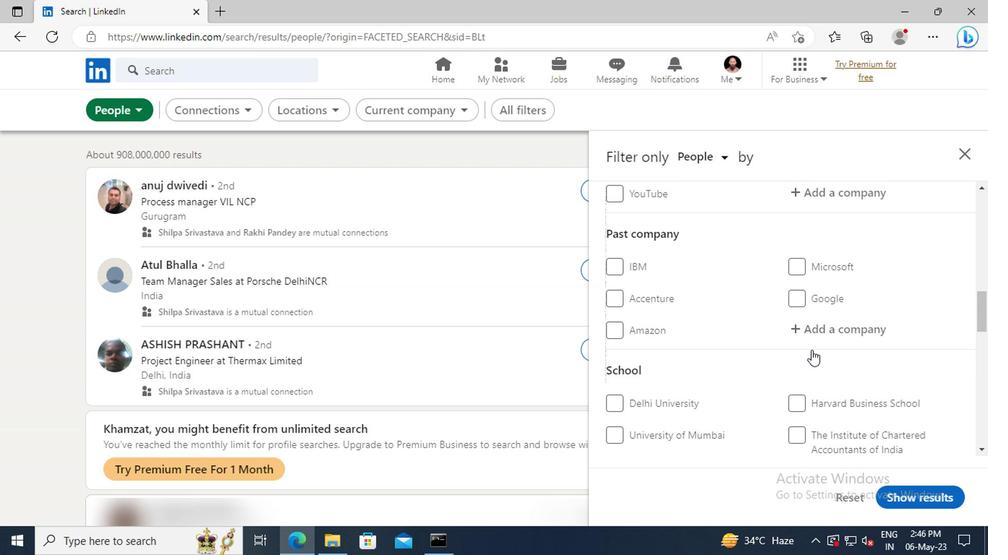 
Action: Mouse scrolled (809, 351) with delta (0, 0)
Screenshot: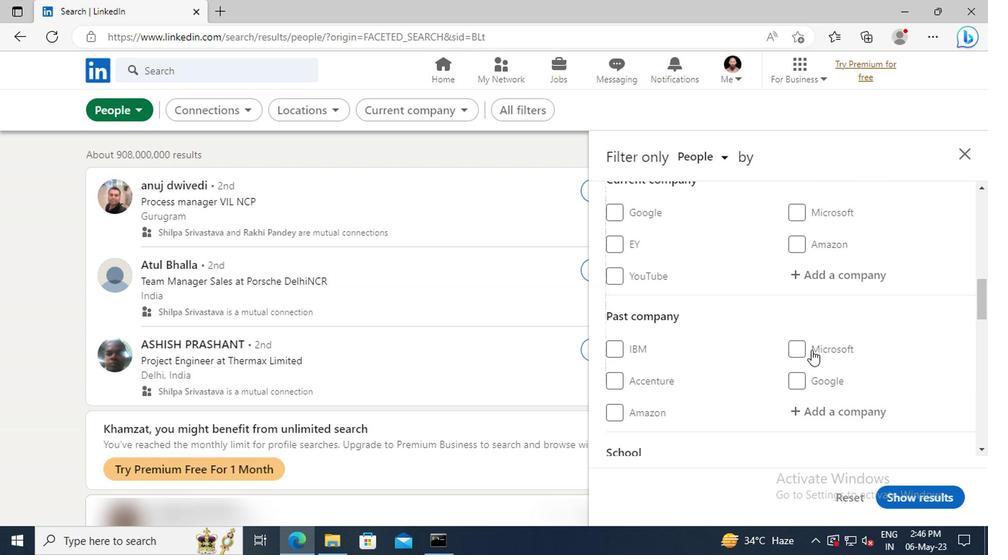 
Action: Mouse moved to (810, 316)
Screenshot: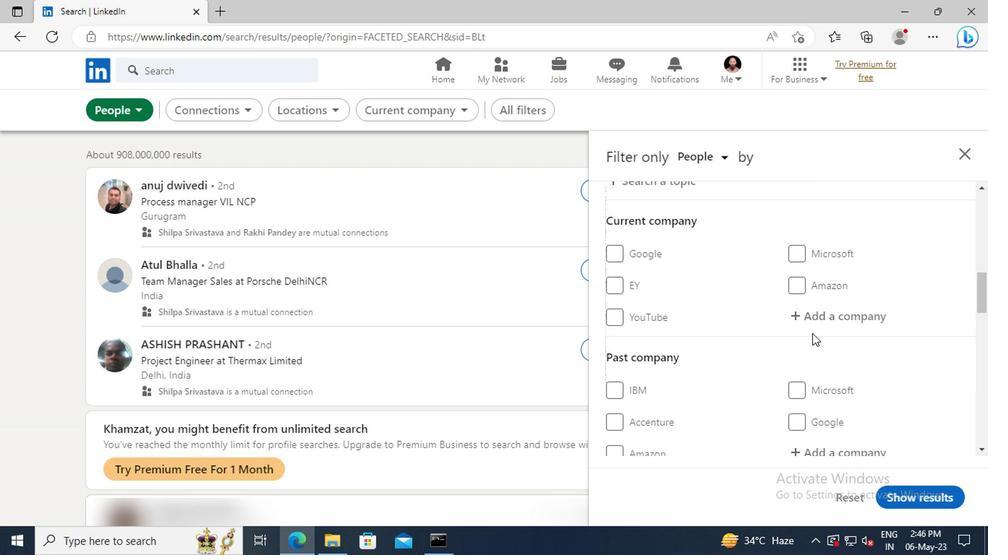 
Action: Mouse pressed left at (810, 316)
Screenshot: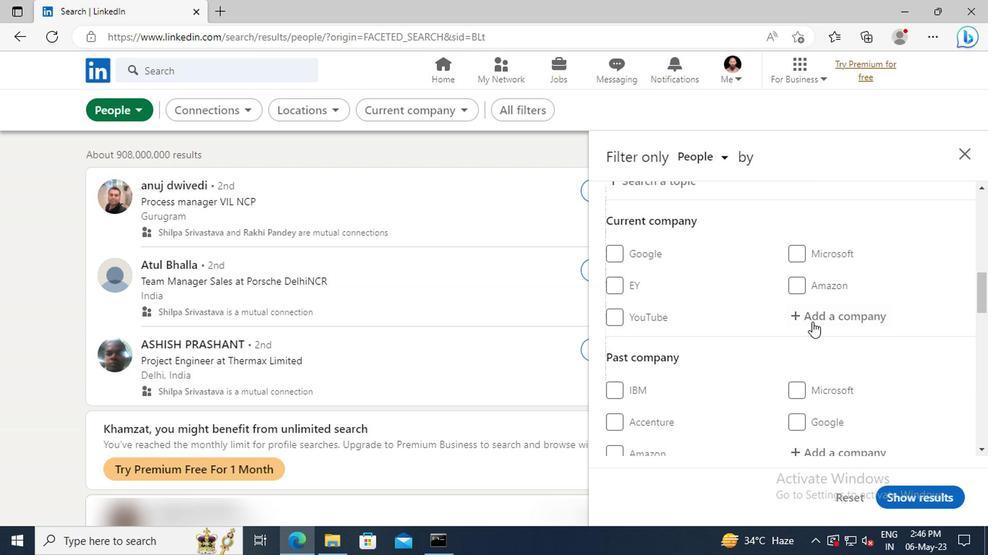 
Action: Key pressed <Key.shift>JE
Screenshot: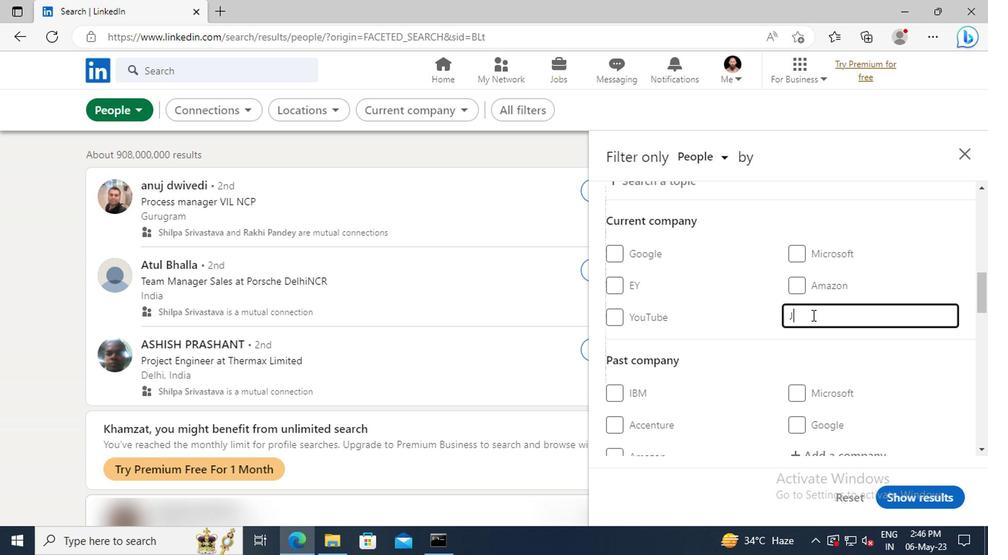 
Action: Mouse moved to (809, 315)
Screenshot: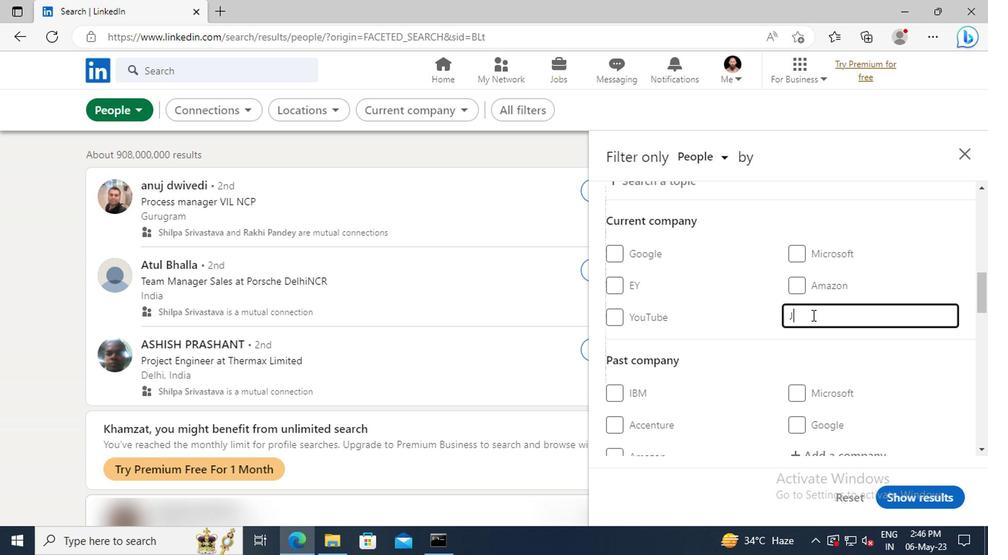 
Action: Key pressed RRY<Key.space><Key.shift>VAR
Screenshot: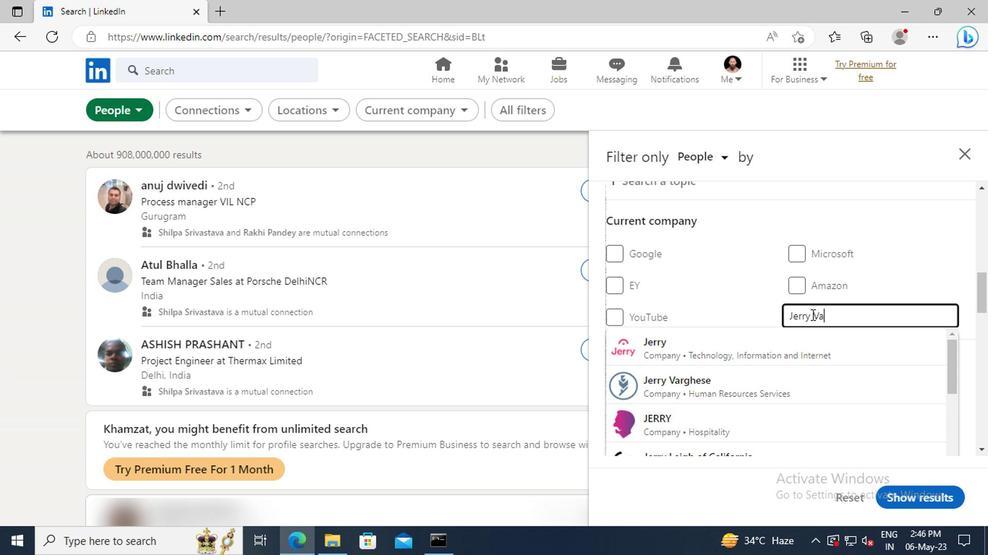 
Action: Mouse moved to (810, 340)
Screenshot: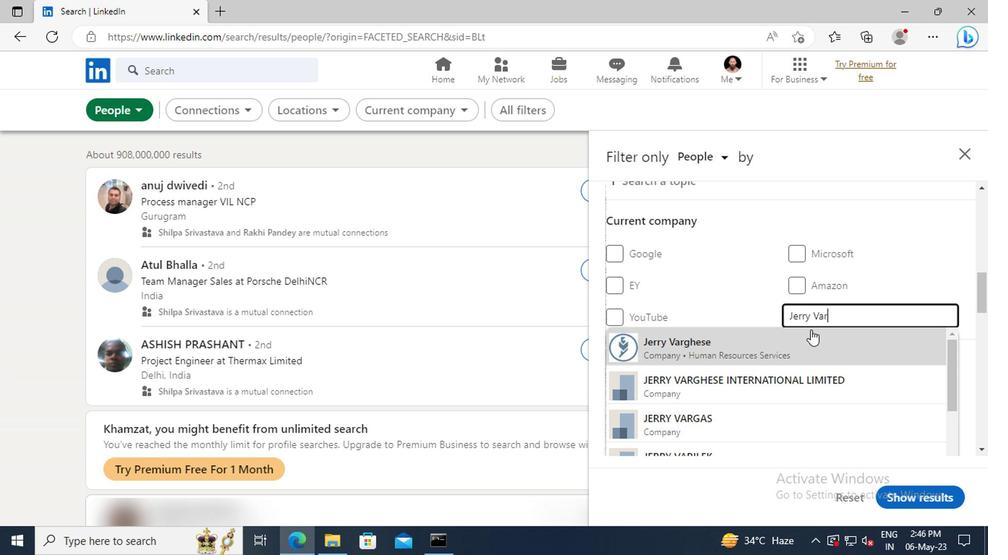 
Action: Mouse pressed left at (810, 340)
Screenshot: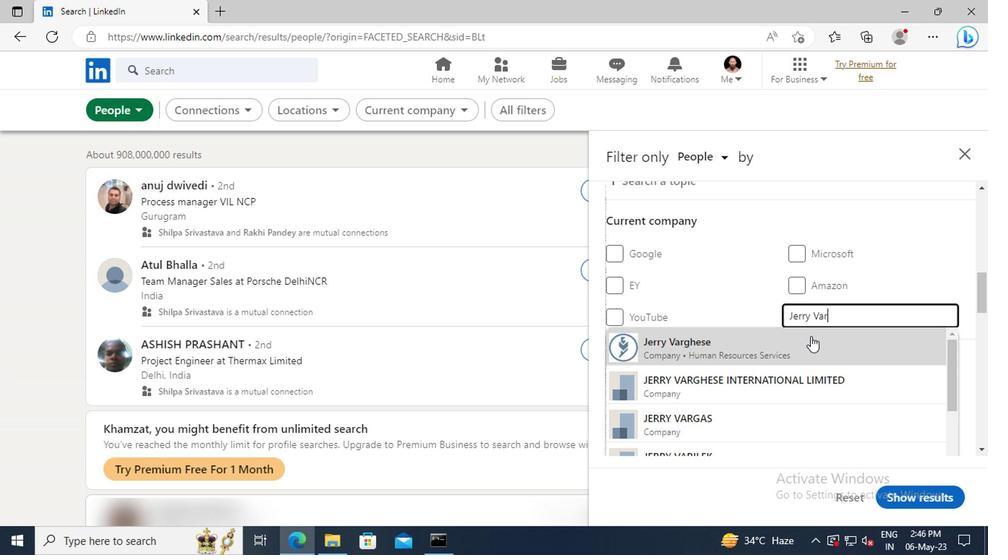 
Action: Mouse scrolled (810, 340) with delta (0, 0)
Screenshot: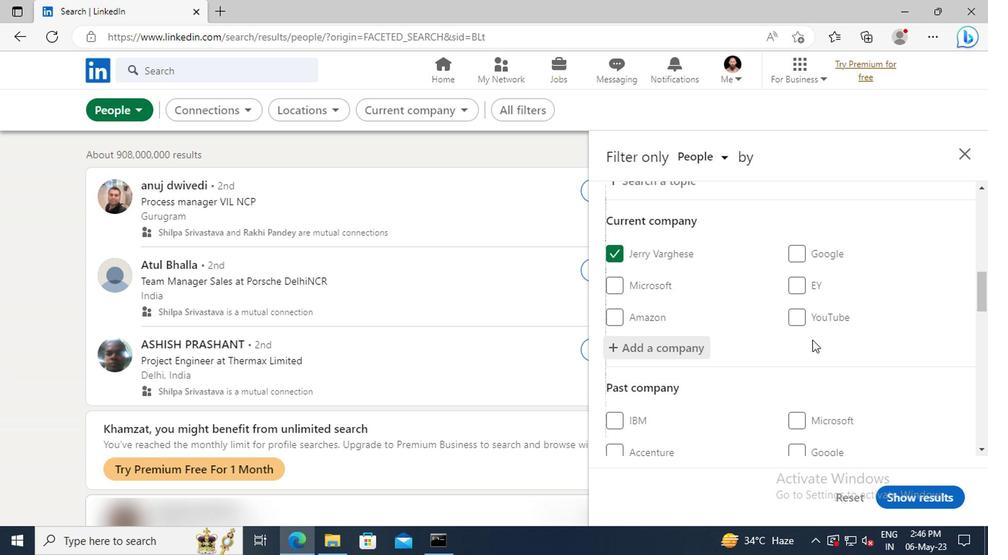 
Action: Mouse scrolled (810, 340) with delta (0, 0)
Screenshot: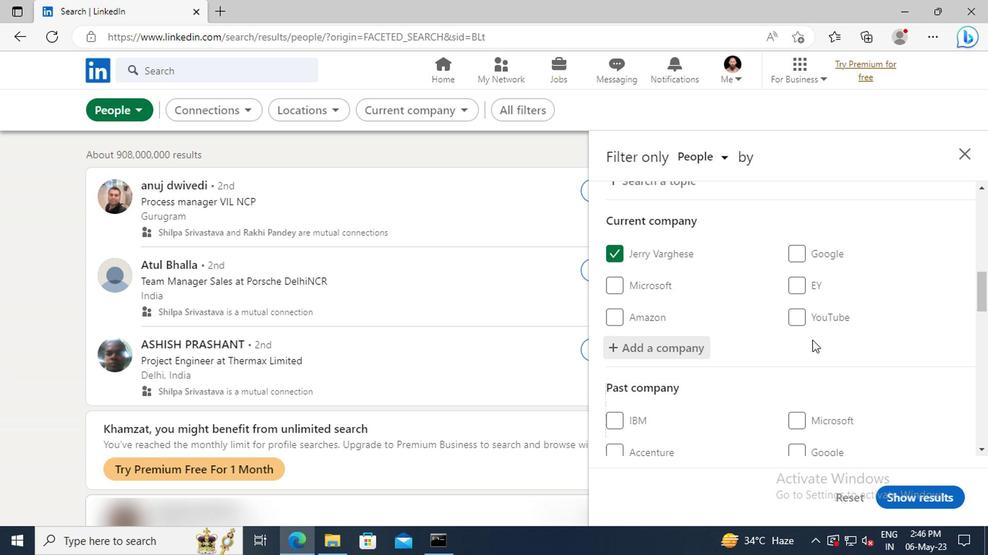 
Action: Mouse scrolled (810, 340) with delta (0, 0)
Screenshot: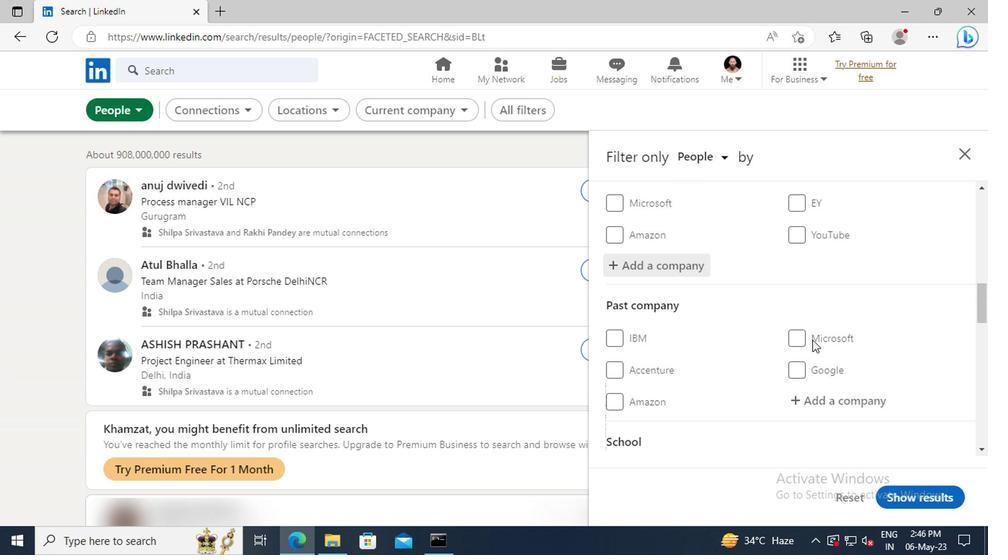 
Action: Mouse moved to (810, 340)
Screenshot: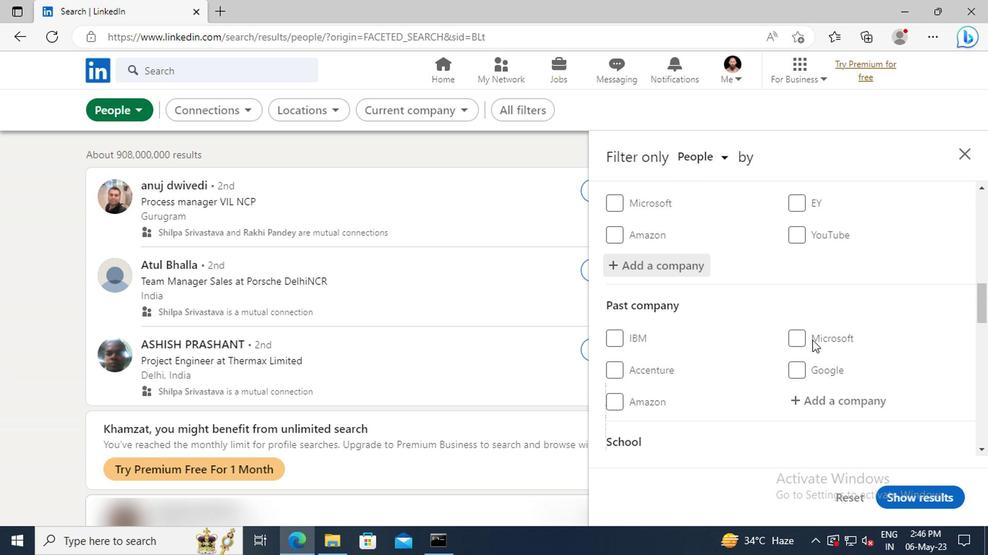 
Action: Mouse scrolled (810, 339) with delta (0, 0)
Screenshot: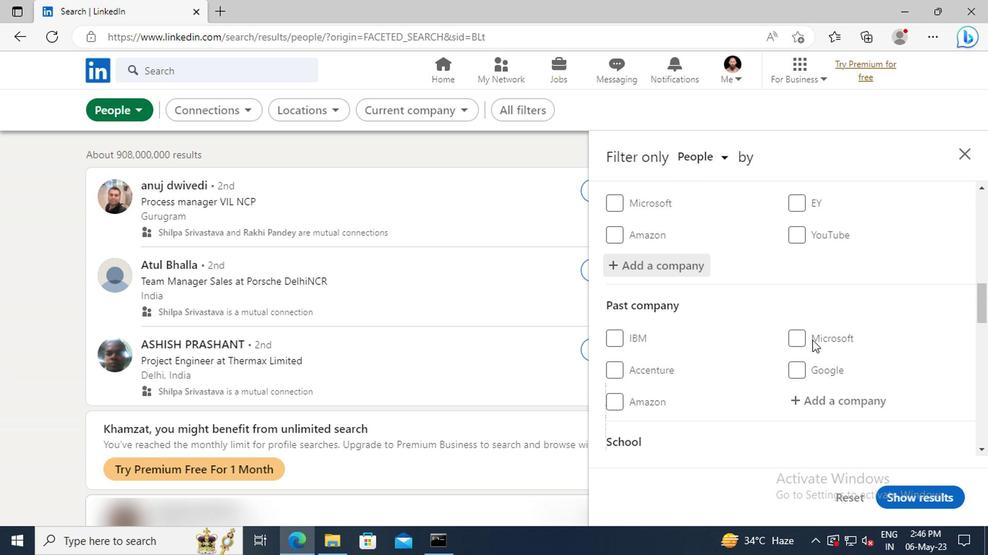 
Action: Mouse moved to (804, 317)
Screenshot: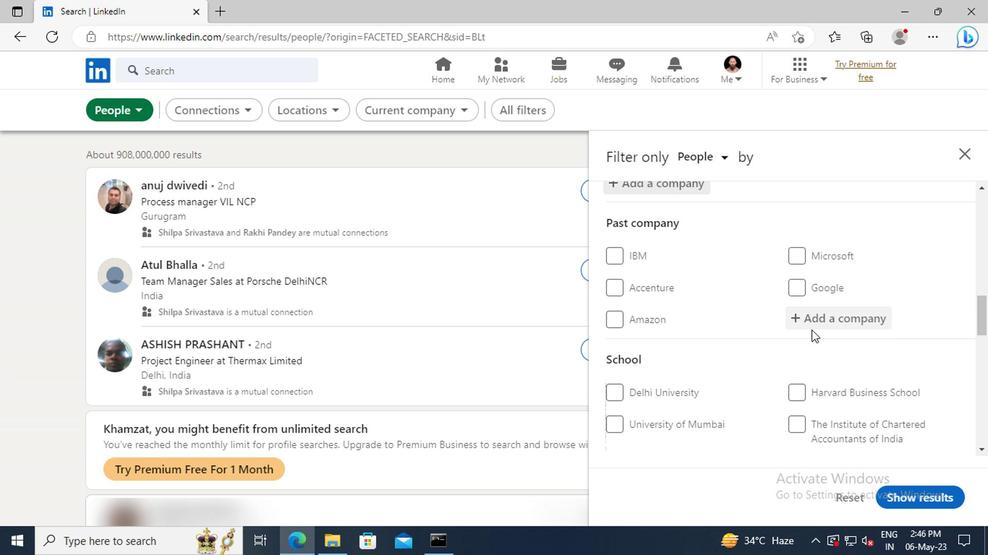 
Action: Mouse scrolled (804, 316) with delta (0, 0)
Screenshot: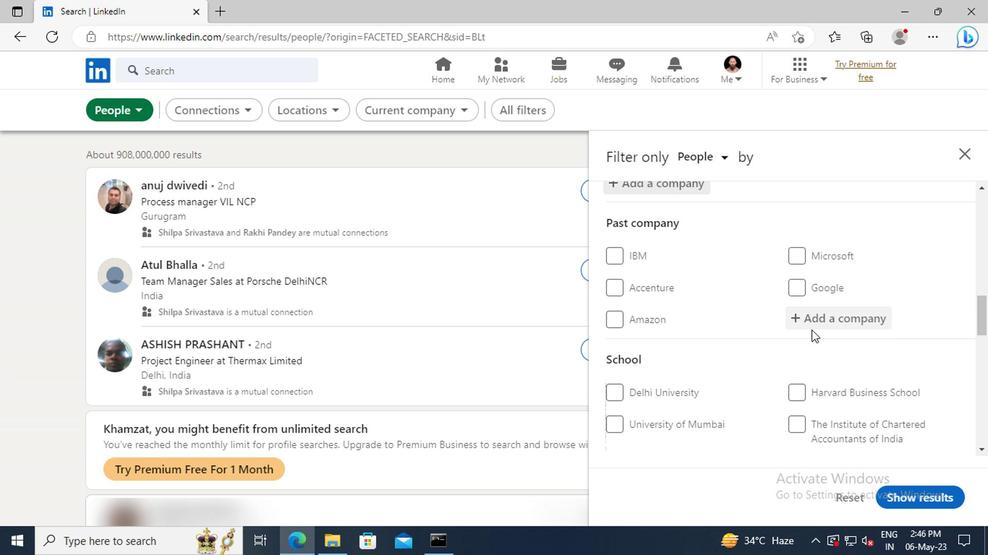 
Action: Mouse moved to (804, 316)
Screenshot: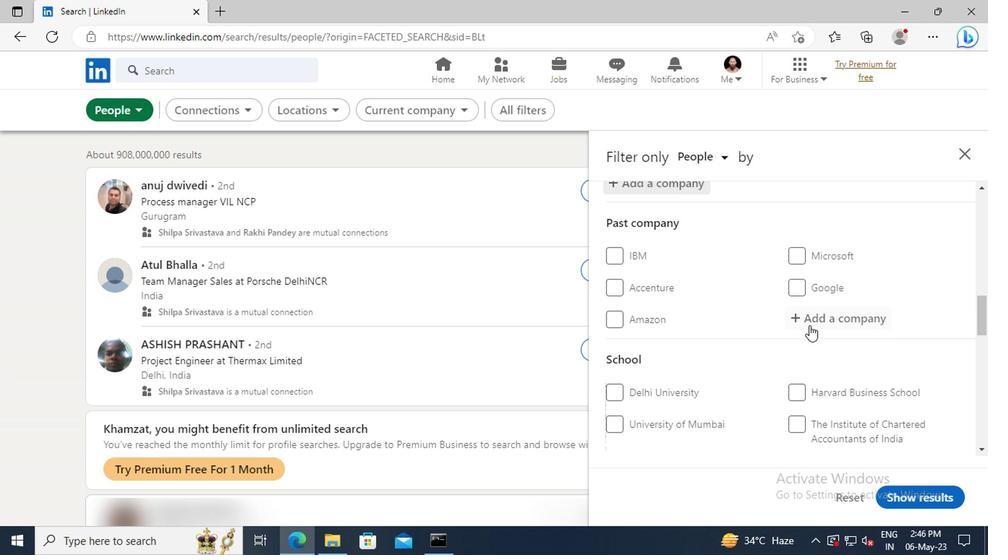 
Action: Mouse scrolled (804, 315) with delta (0, -1)
Screenshot: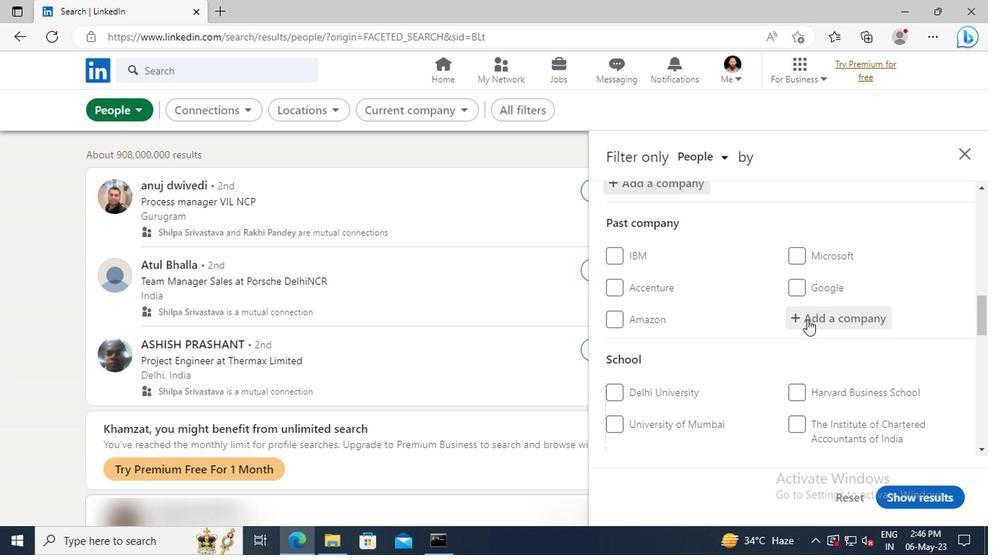
Action: Mouse scrolled (804, 315) with delta (0, -1)
Screenshot: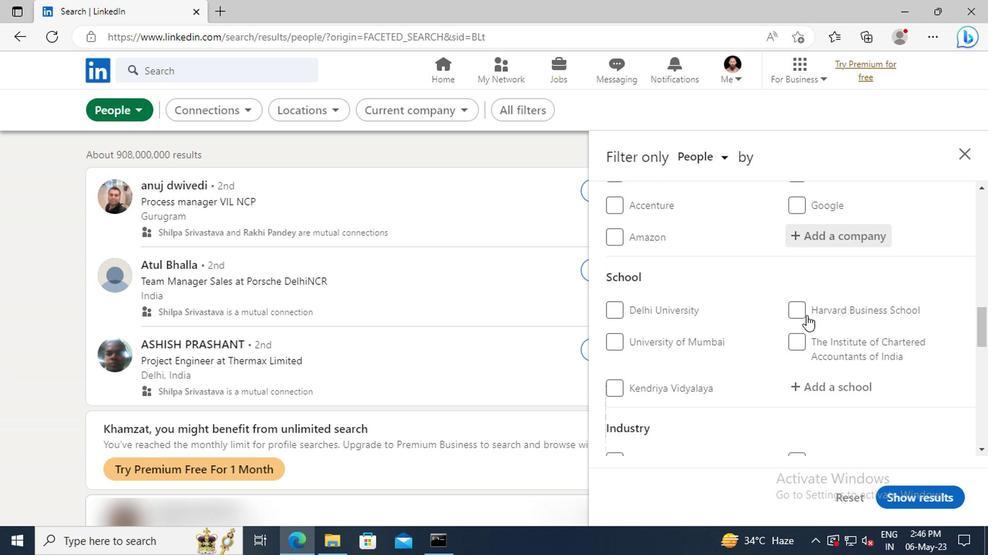 
Action: Mouse moved to (807, 345)
Screenshot: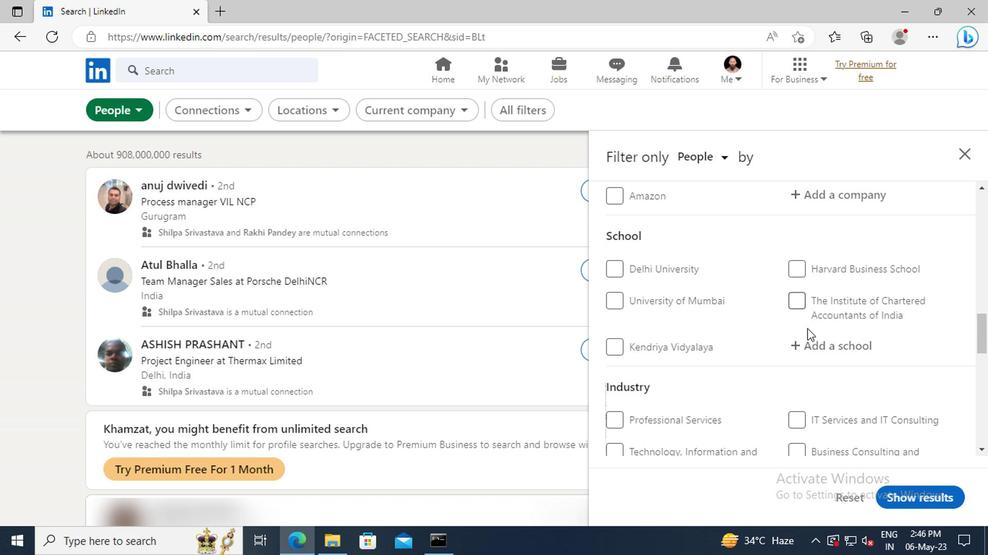 
Action: Mouse pressed left at (807, 345)
Screenshot: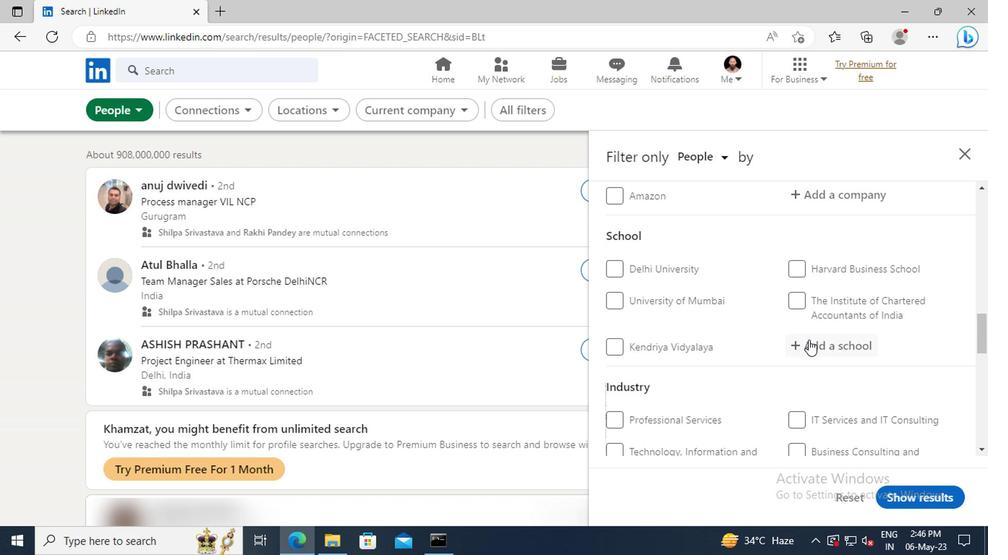 
Action: Key pressed <Key.shift>MAHARAJA<Key.space><Key.shift>AGRASEN<Key.space><Key.shift>HIM
Screenshot: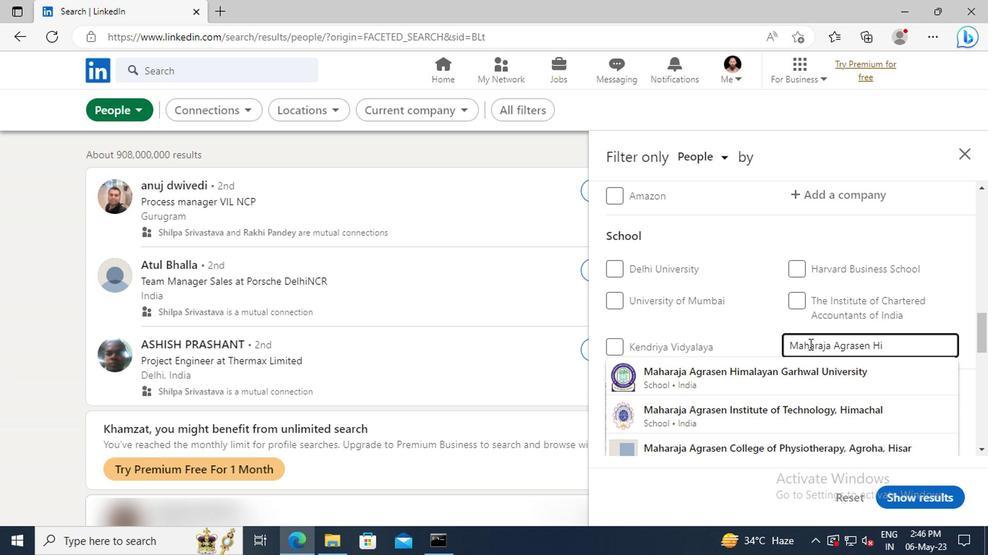 
Action: Mouse moved to (812, 368)
Screenshot: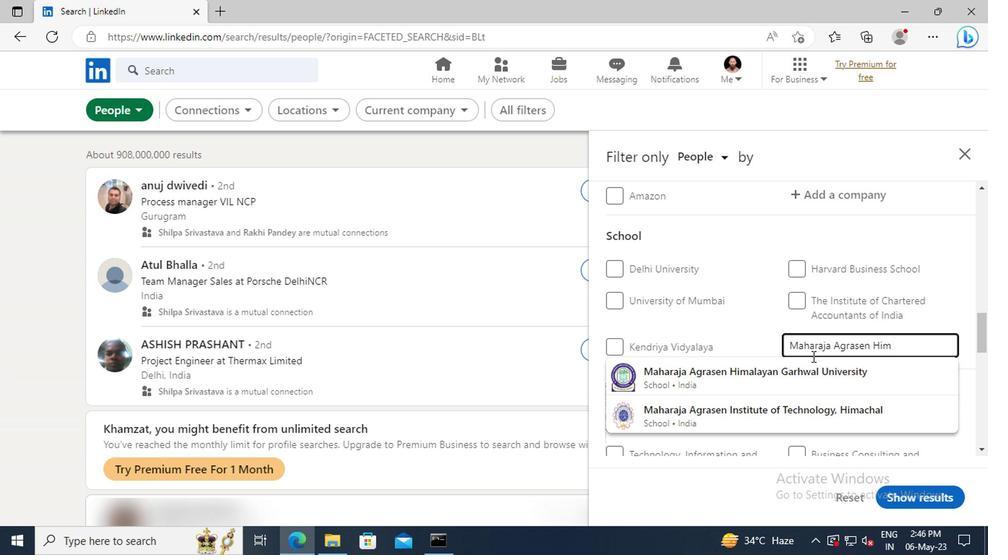 
Action: Mouse pressed left at (812, 368)
Screenshot: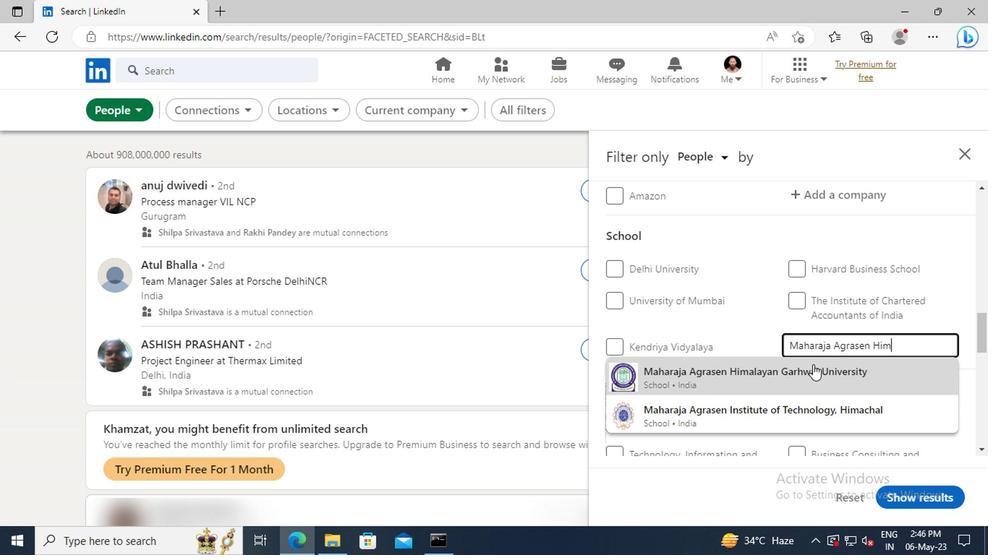 
Action: Mouse moved to (812, 364)
Screenshot: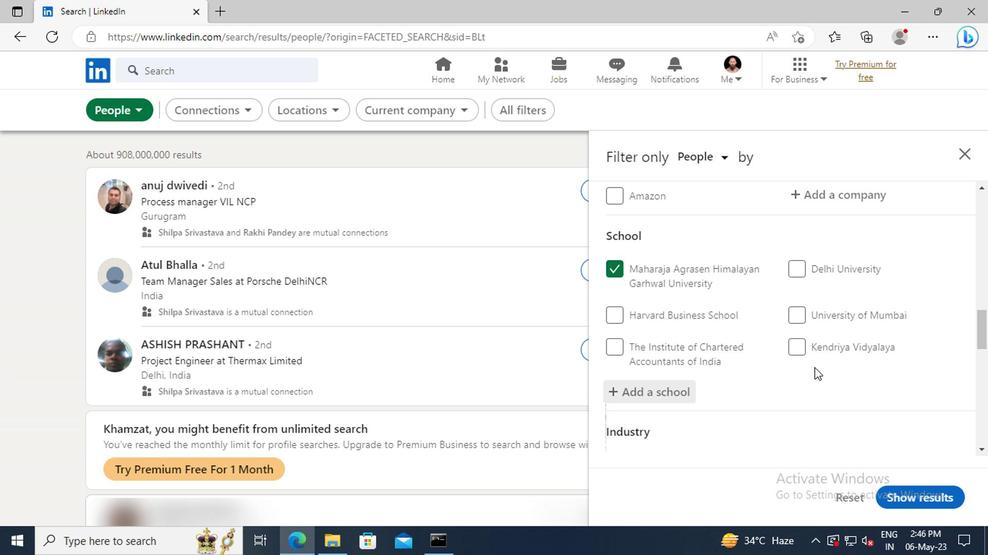 
Action: Mouse scrolled (812, 363) with delta (0, -1)
Screenshot: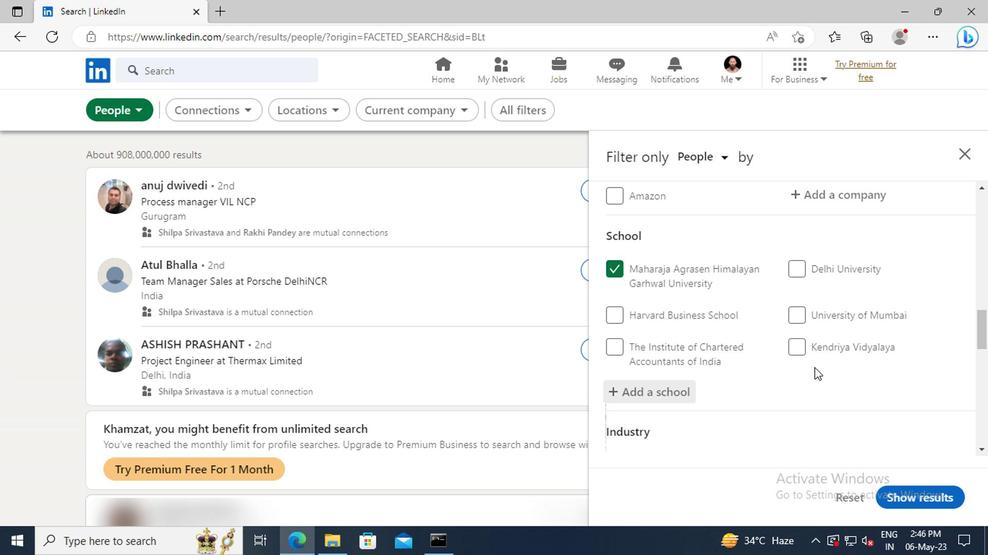 
Action: Mouse moved to (812, 361)
Screenshot: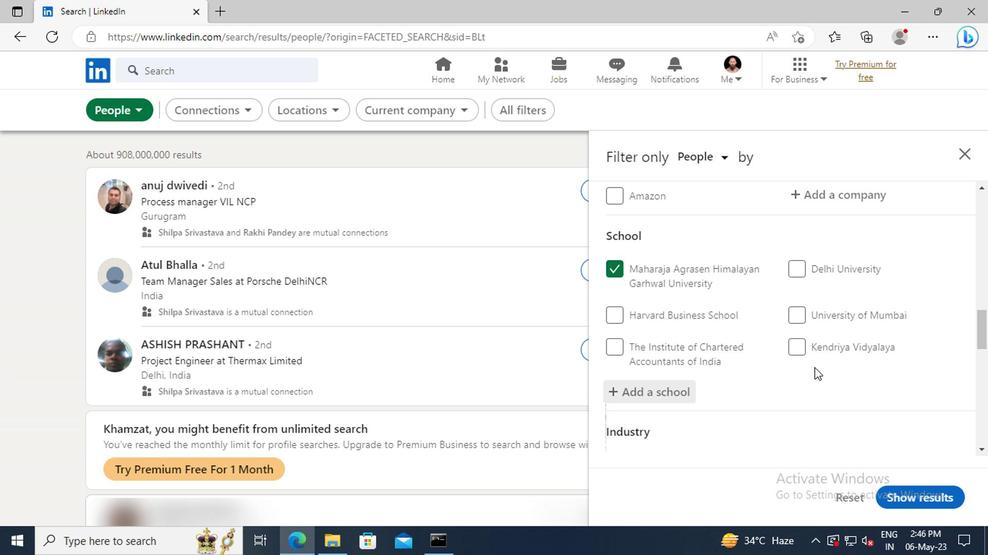 
Action: Mouse scrolled (812, 361) with delta (0, 0)
Screenshot: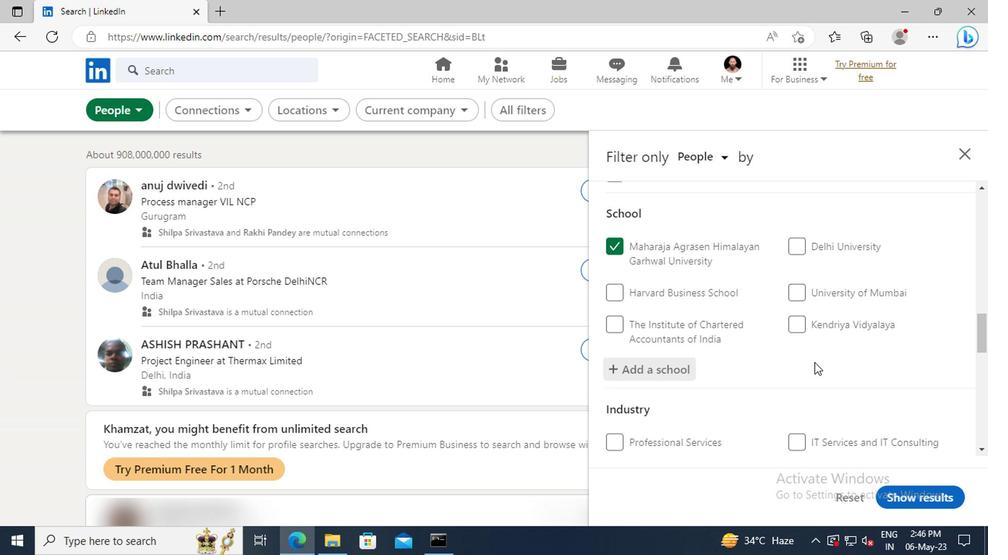 
Action: Mouse moved to (811, 356)
Screenshot: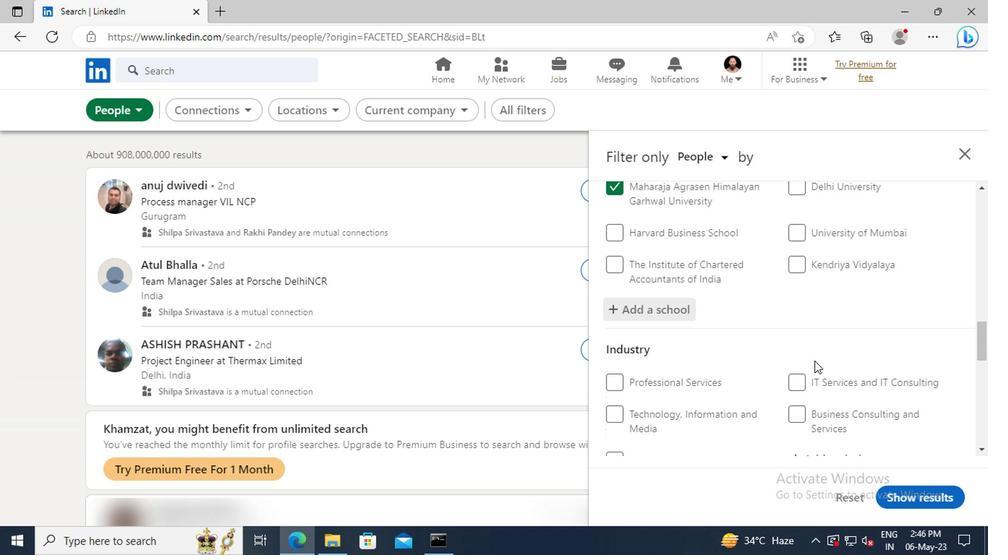 
Action: Mouse scrolled (811, 355) with delta (0, -1)
Screenshot: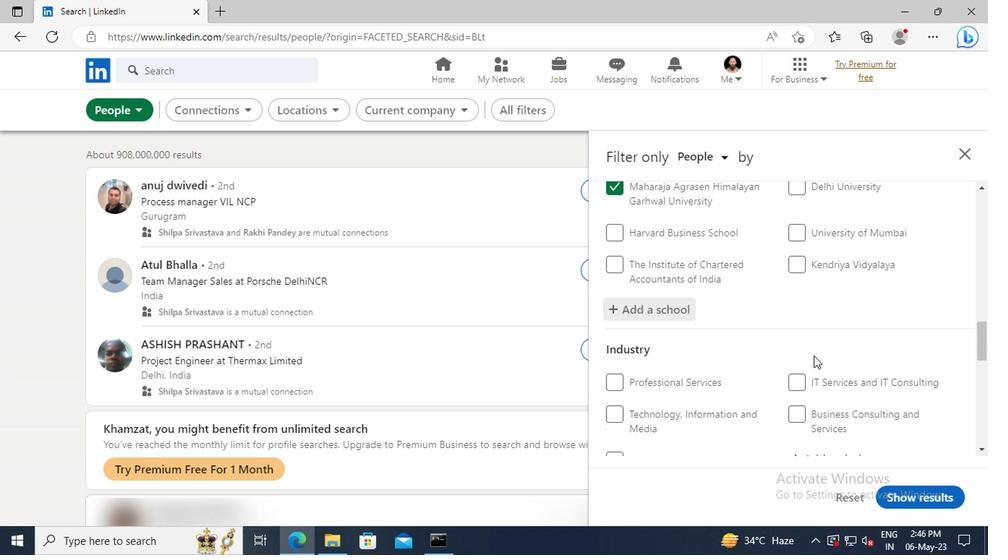 
Action: Mouse moved to (811, 354)
Screenshot: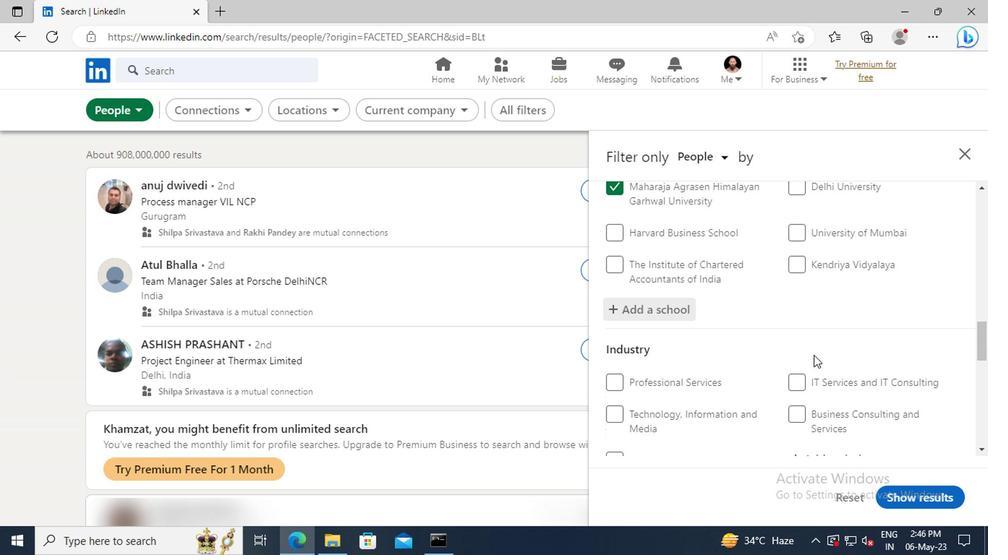
Action: Mouse scrolled (811, 354) with delta (0, 0)
Screenshot: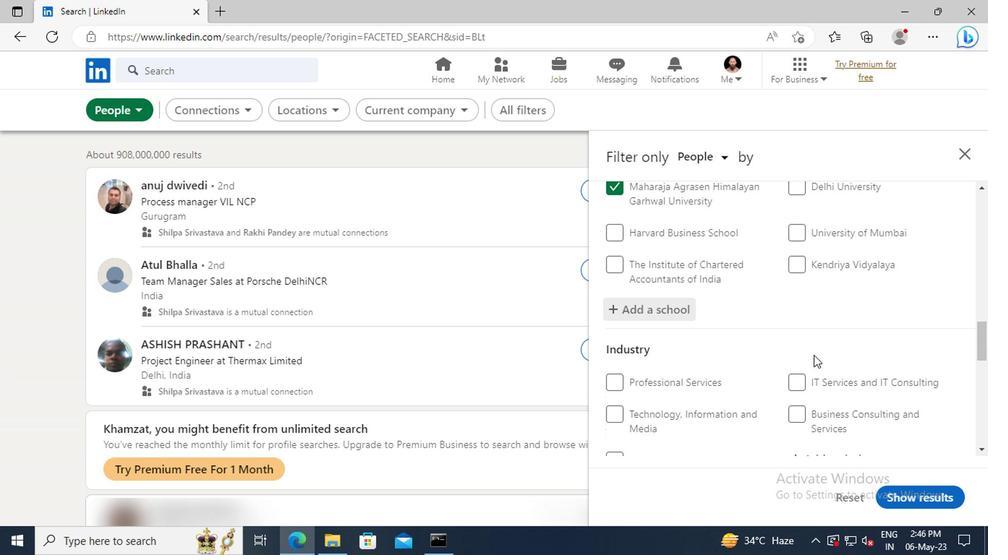 
Action: Mouse moved to (810, 350)
Screenshot: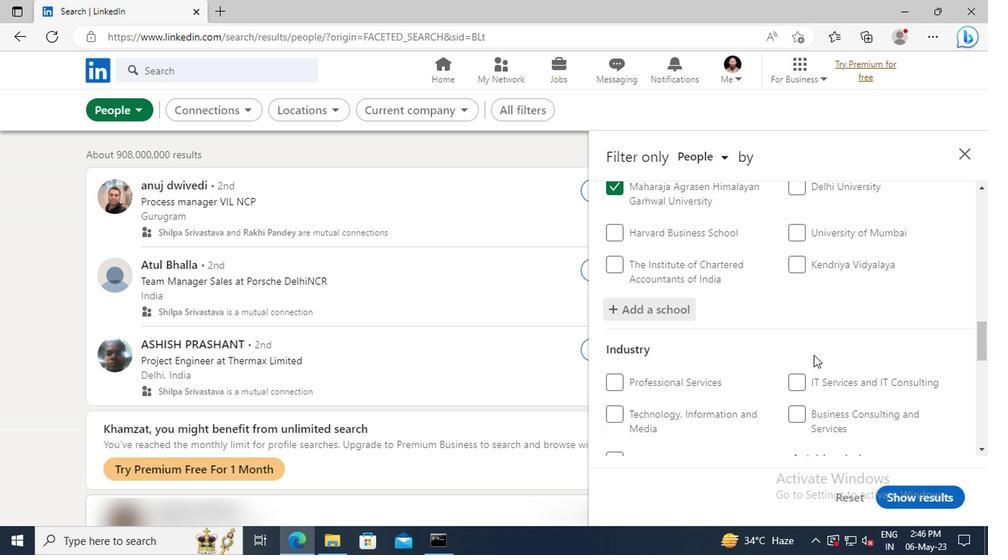 
Action: Mouse scrolled (810, 349) with delta (0, -1)
Screenshot: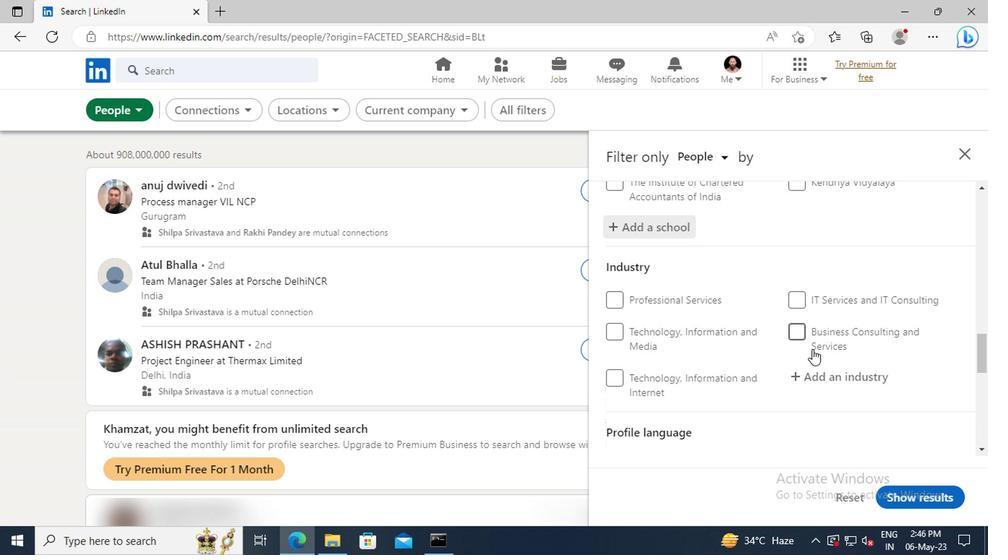 
Action: Mouse moved to (810, 345)
Screenshot: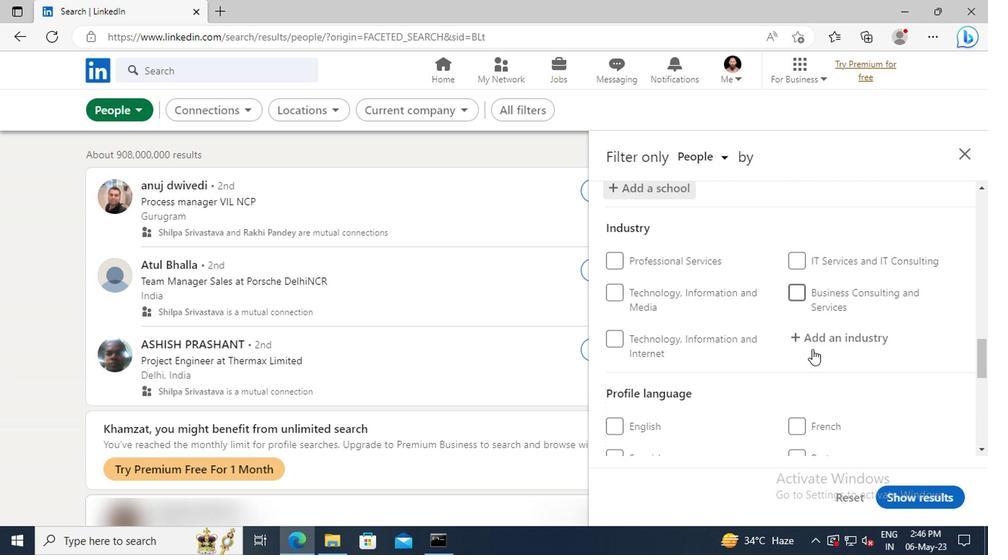 
Action: Mouse pressed left at (810, 345)
Screenshot: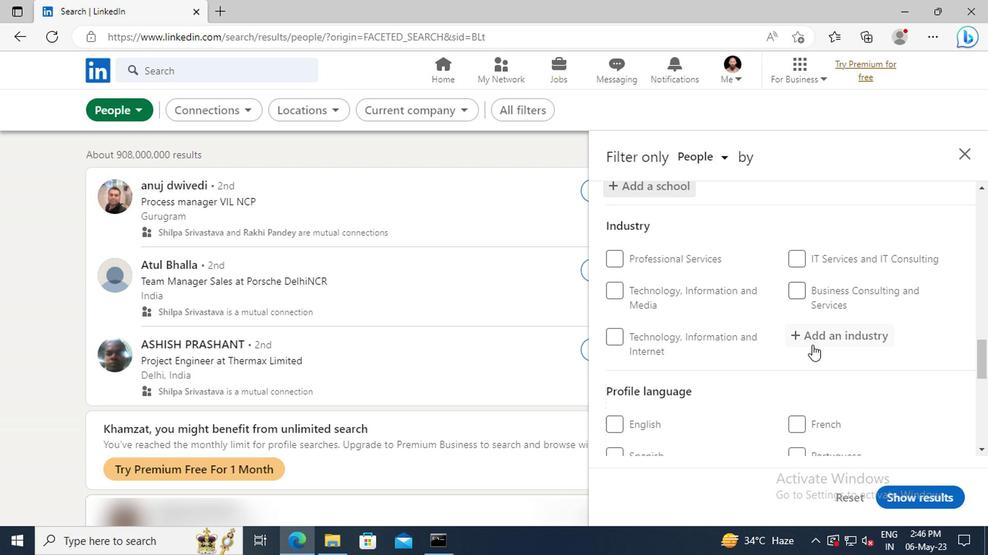 
Action: Key pressed <Key.shift>ARCHITEC
Screenshot: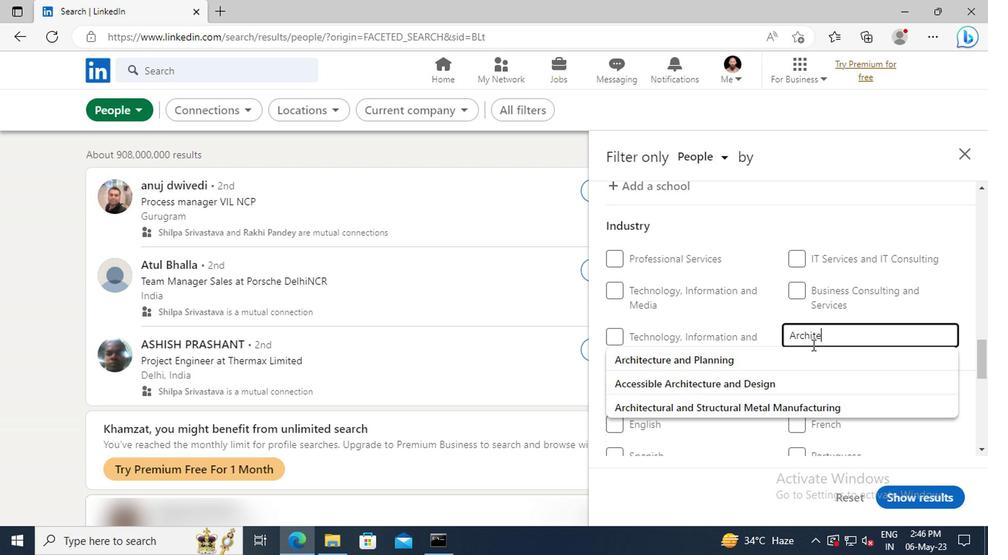 
Action: Mouse moved to (820, 399)
Screenshot: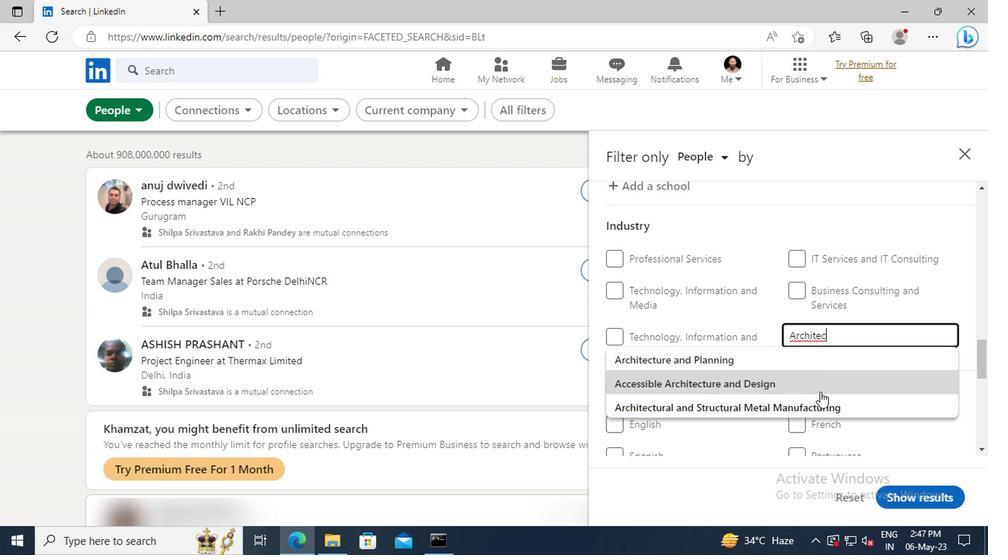 
Action: Mouse pressed left at (820, 399)
Screenshot: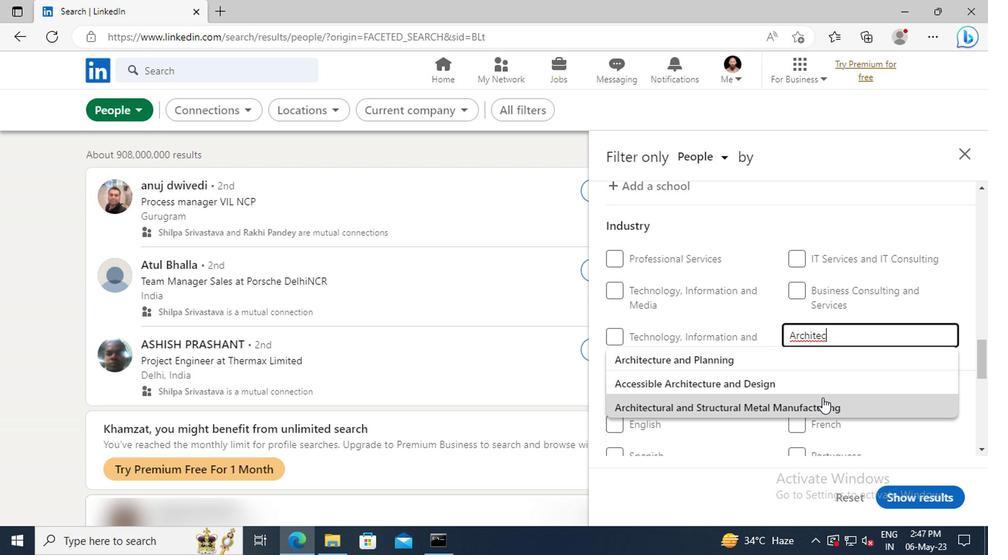 
Action: Mouse moved to (821, 399)
Screenshot: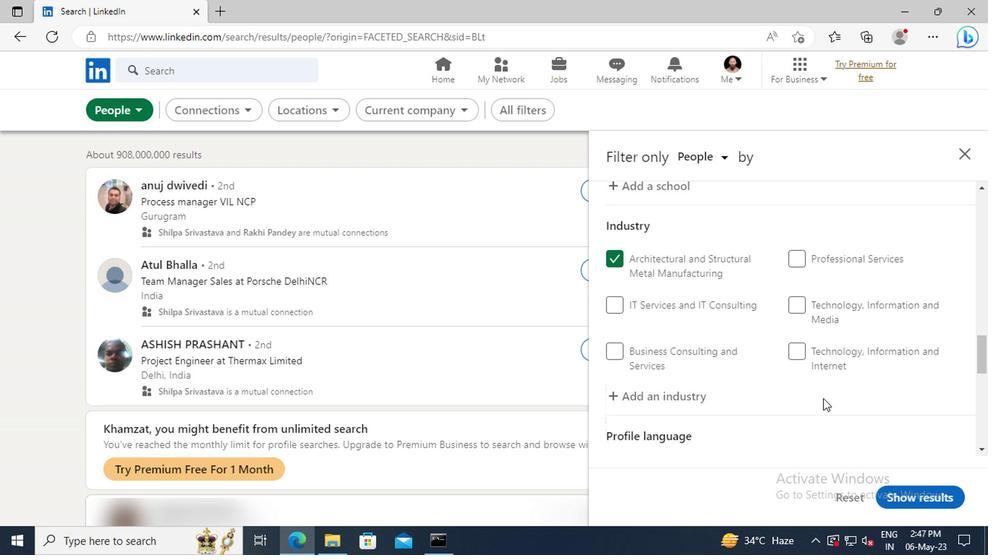 
Action: Mouse scrolled (821, 399) with delta (0, 0)
Screenshot: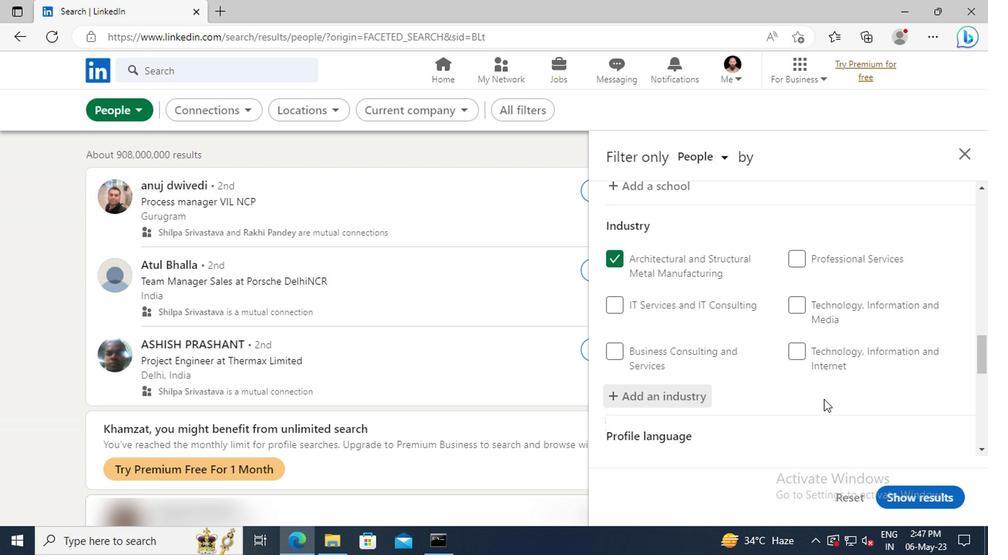 
Action: Mouse scrolled (821, 399) with delta (0, 0)
Screenshot: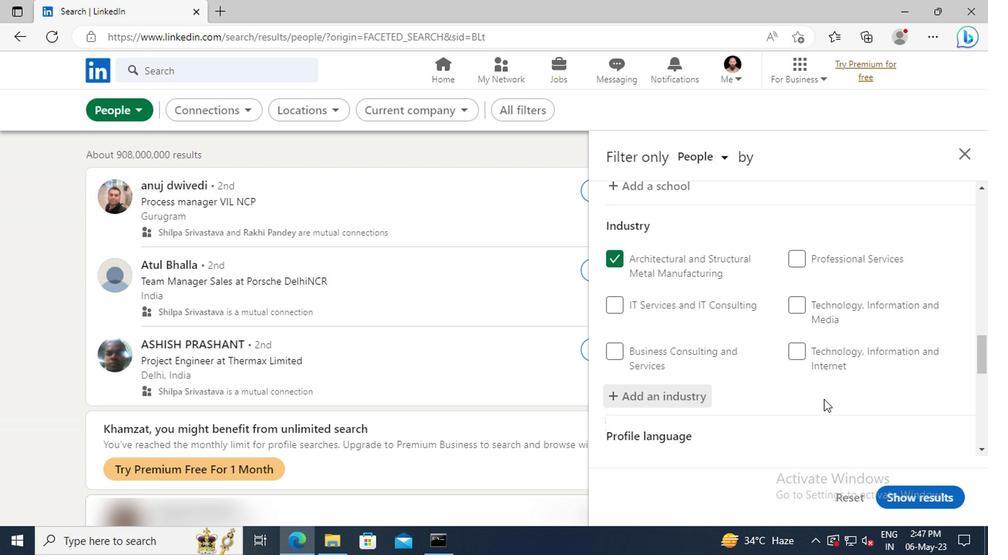 
Action: Mouse moved to (821, 392)
Screenshot: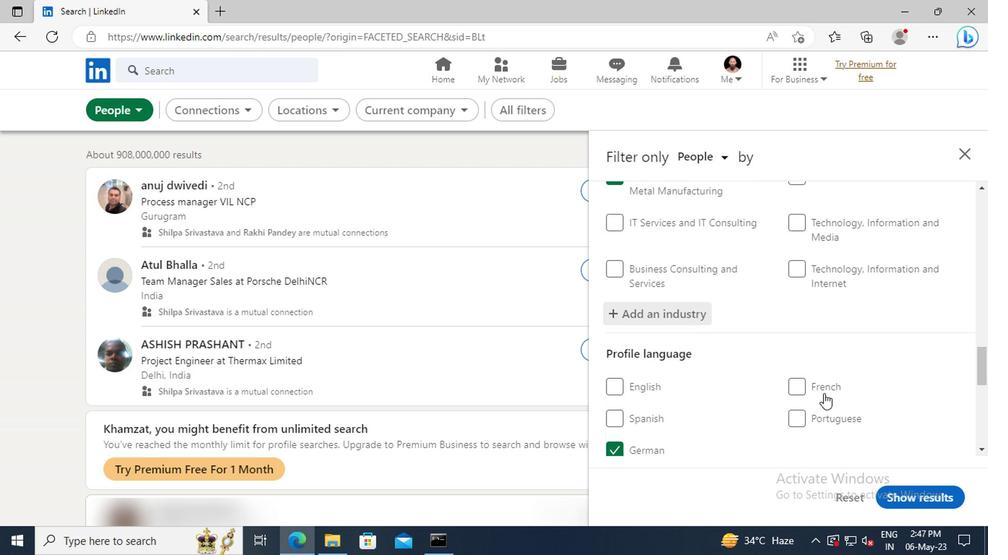 
Action: Mouse scrolled (821, 391) with delta (0, 0)
Screenshot: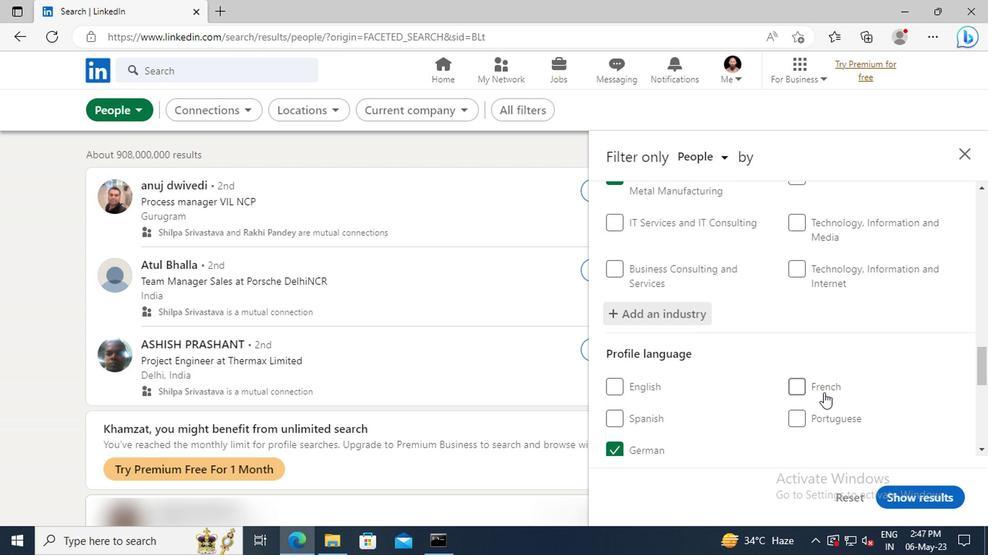 
Action: Mouse moved to (821, 390)
Screenshot: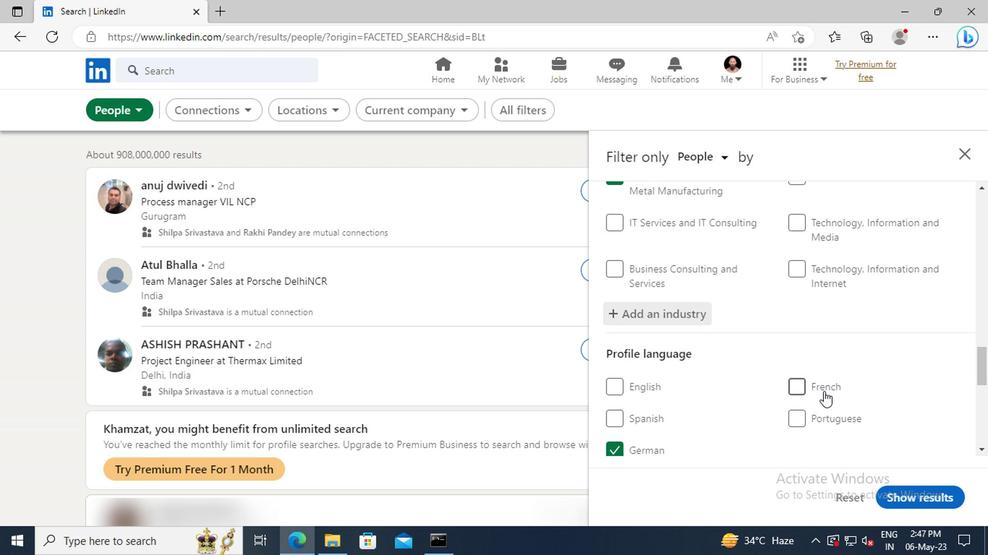 
Action: Mouse scrolled (821, 389) with delta (0, -1)
Screenshot: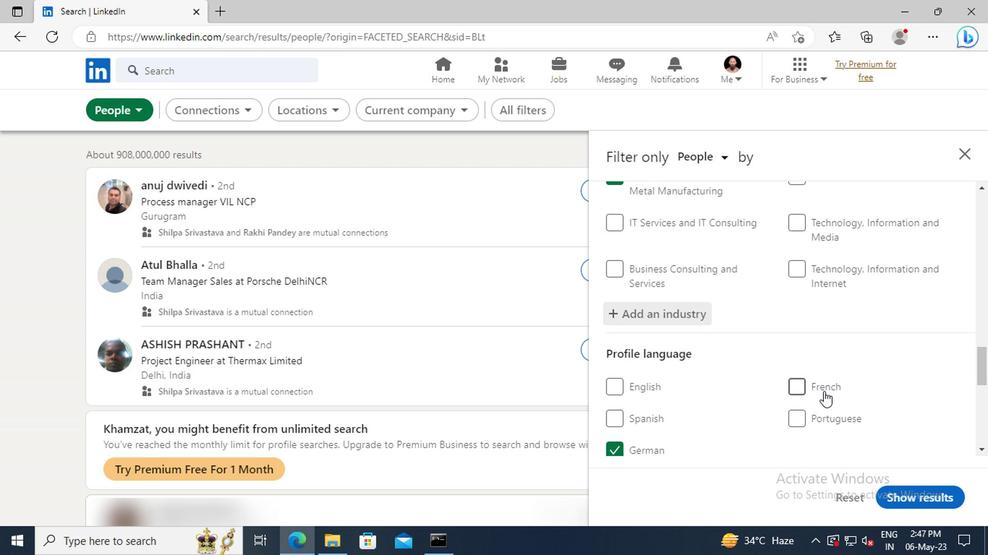 
Action: Mouse moved to (819, 384)
Screenshot: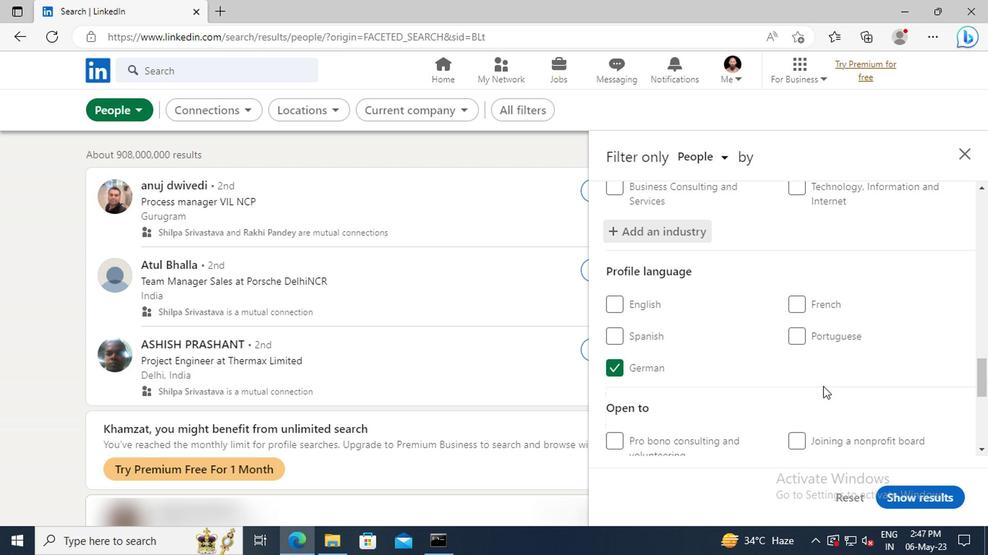 
Action: Mouse scrolled (819, 384) with delta (0, 0)
Screenshot: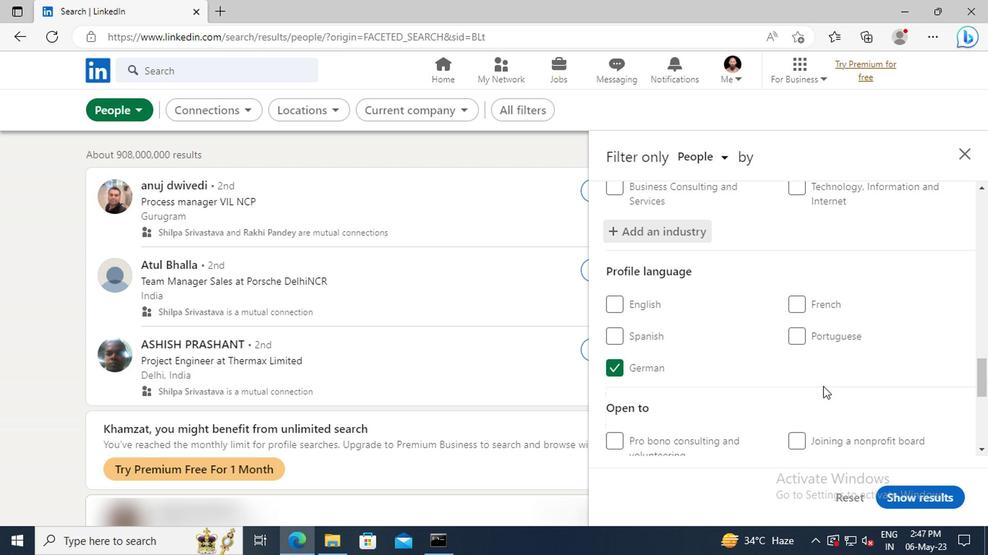 
Action: Mouse moved to (818, 383)
Screenshot: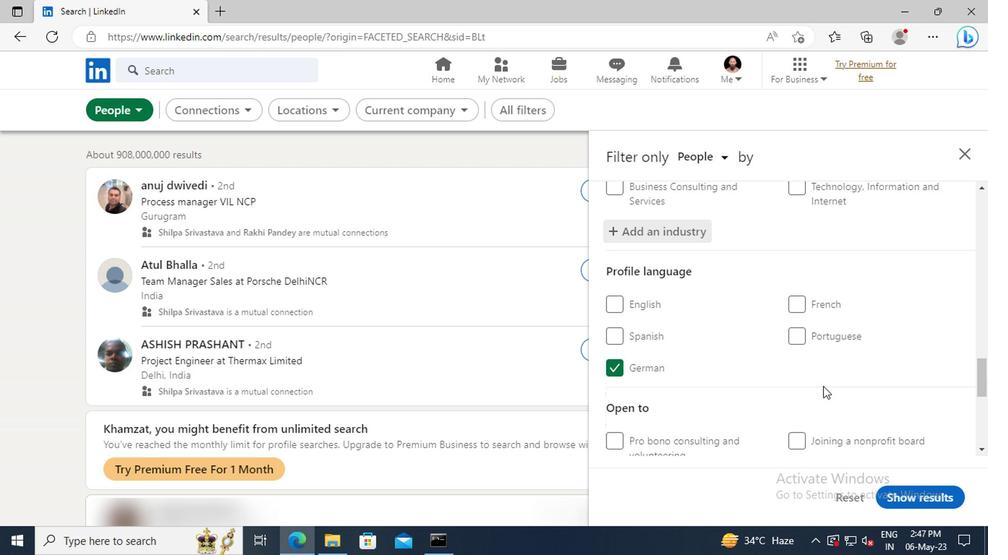 
Action: Mouse scrolled (818, 382) with delta (0, 0)
Screenshot: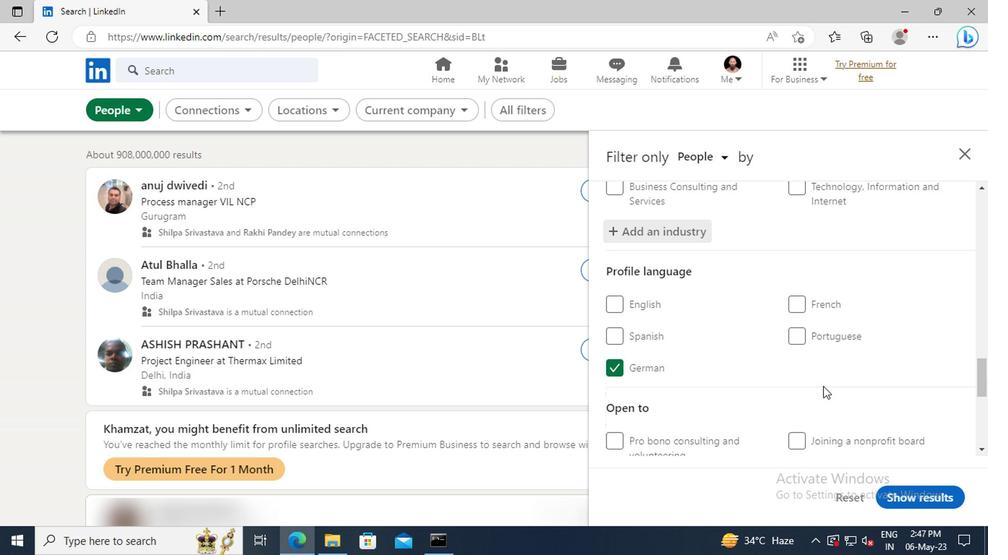 
Action: Mouse moved to (815, 371)
Screenshot: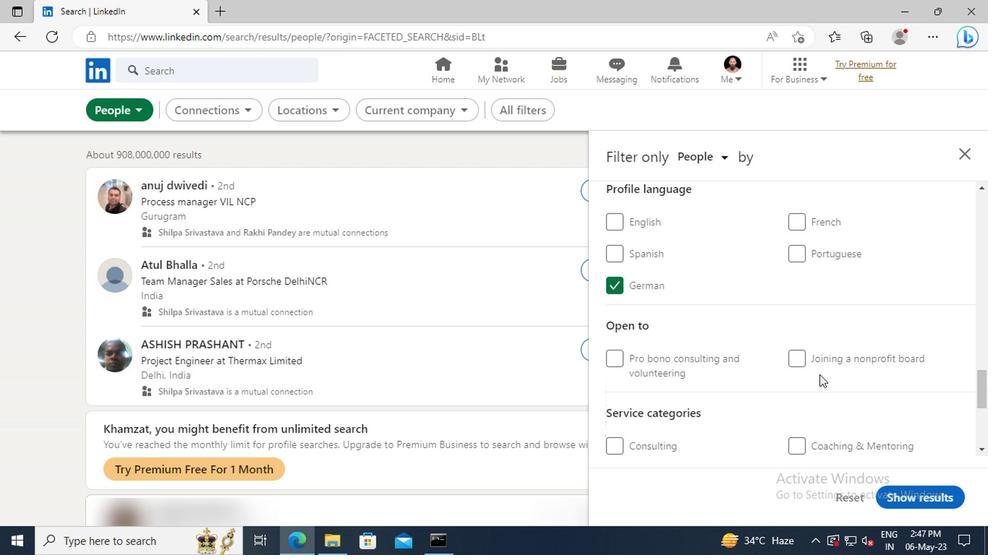
Action: Mouse scrolled (815, 370) with delta (0, 0)
Screenshot: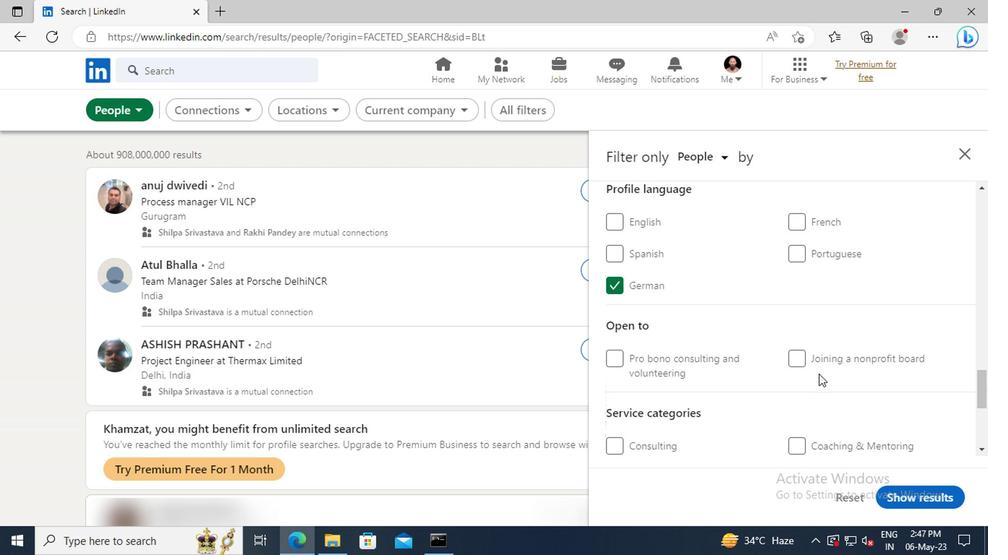 
Action: Mouse moved to (815, 361)
Screenshot: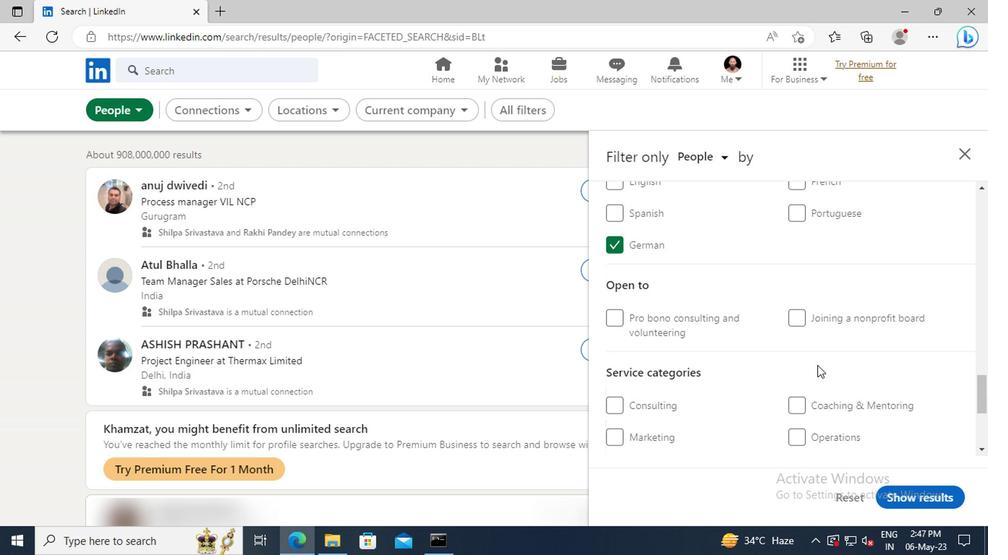
Action: Mouse scrolled (815, 361) with delta (0, 0)
Screenshot: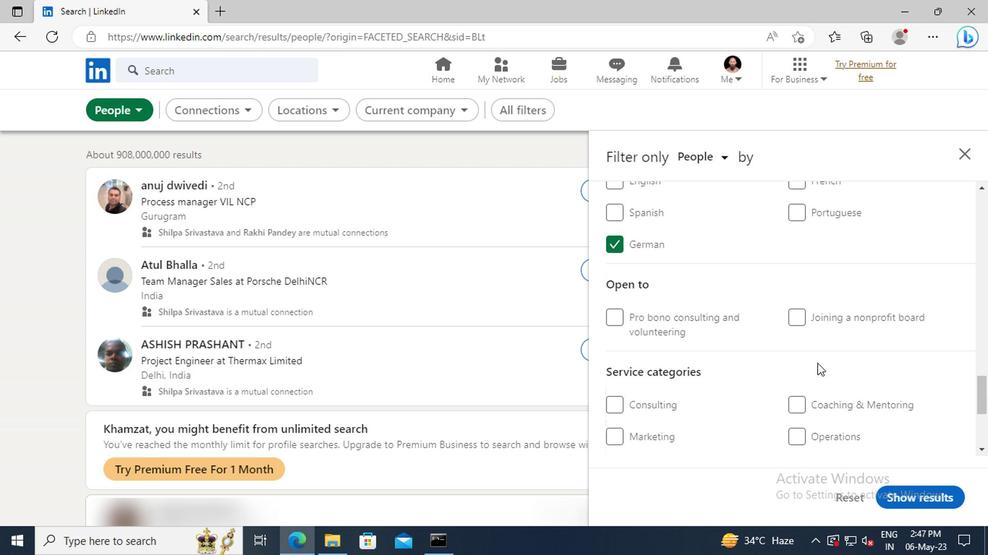 
Action: Mouse scrolled (815, 361) with delta (0, 0)
Screenshot: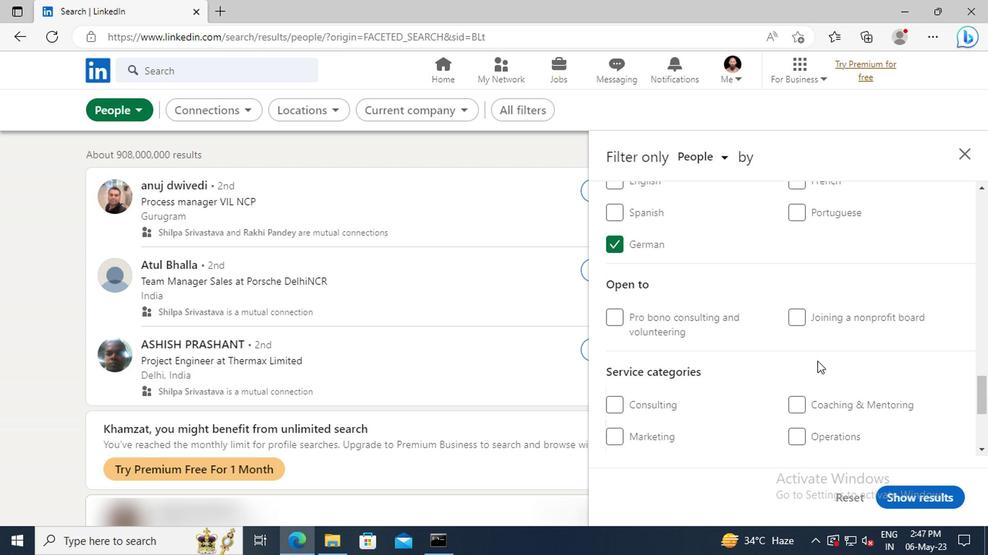 
Action: Mouse moved to (820, 387)
Screenshot: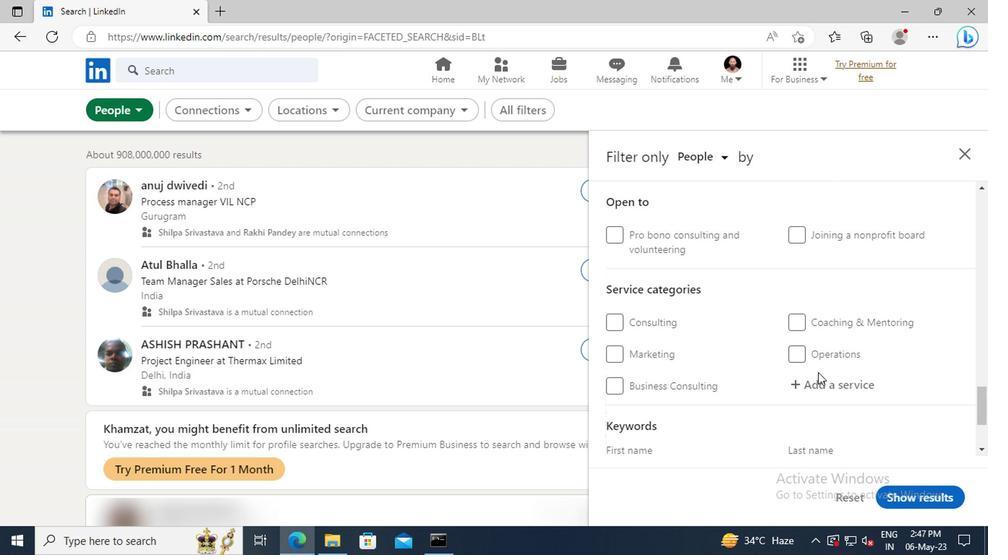 
Action: Mouse pressed left at (820, 387)
Screenshot: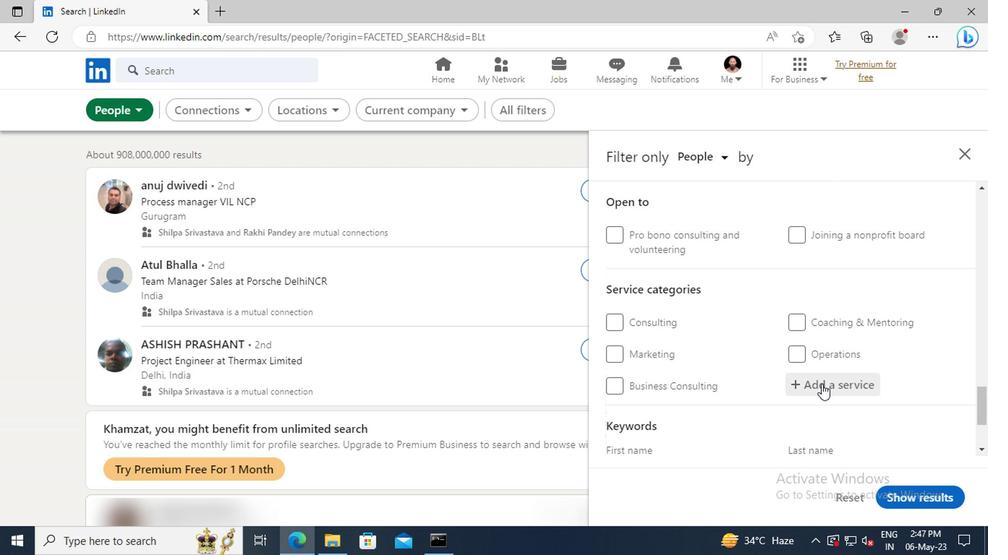 
Action: Key pressed <Key.shift>BANKR
Screenshot: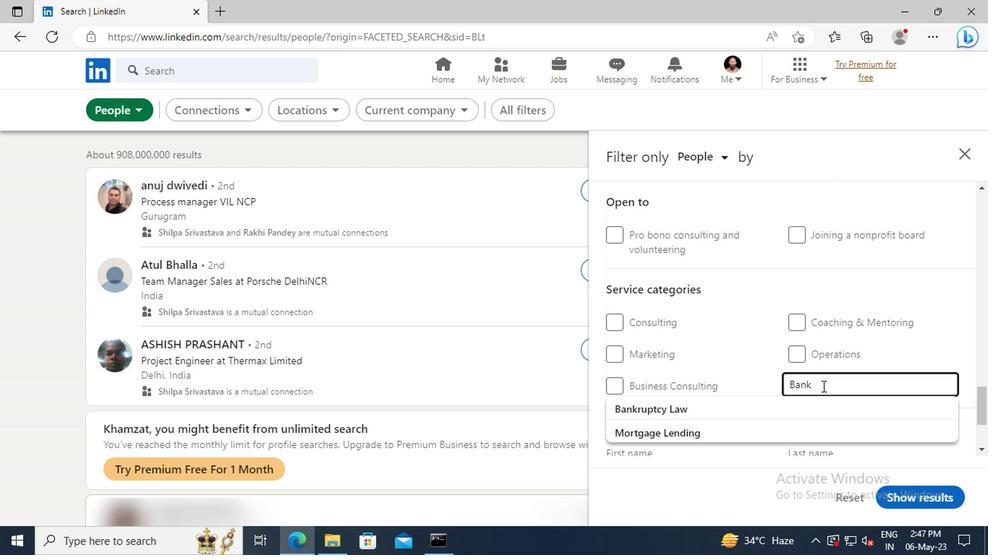
Action: Mouse moved to (824, 402)
Screenshot: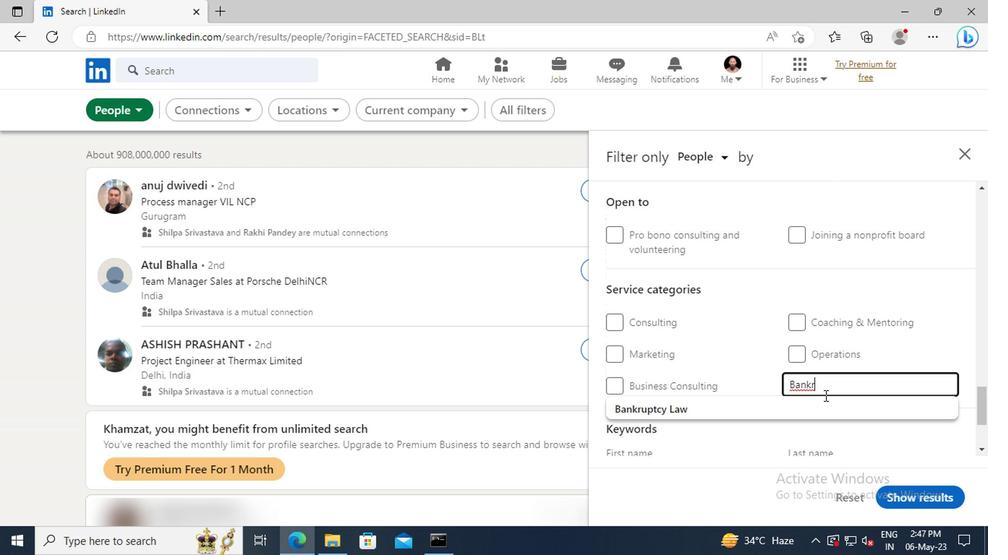 
Action: Mouse pressed left at (824, 402)
Screenshot: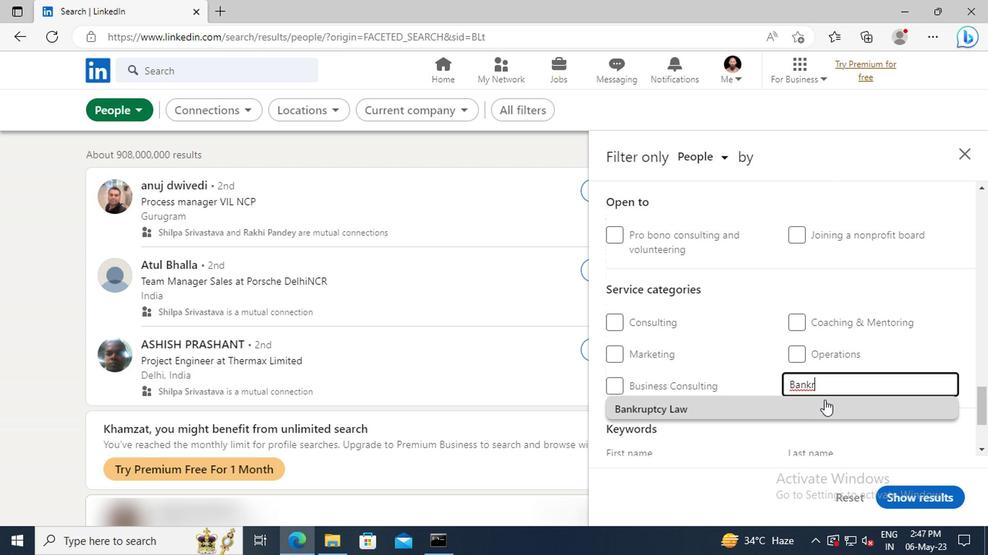 
Action: Mouse scrolled (824, 402) with delta (0, 0)
Screenshot: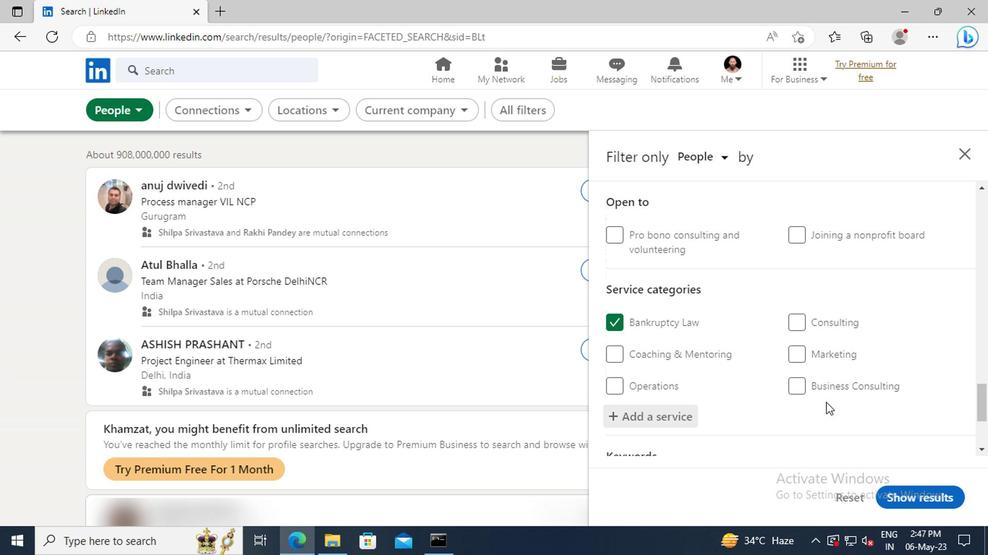 
Action: Mouse scrolled (824, 402) with delta (0, 0)
Screenshot: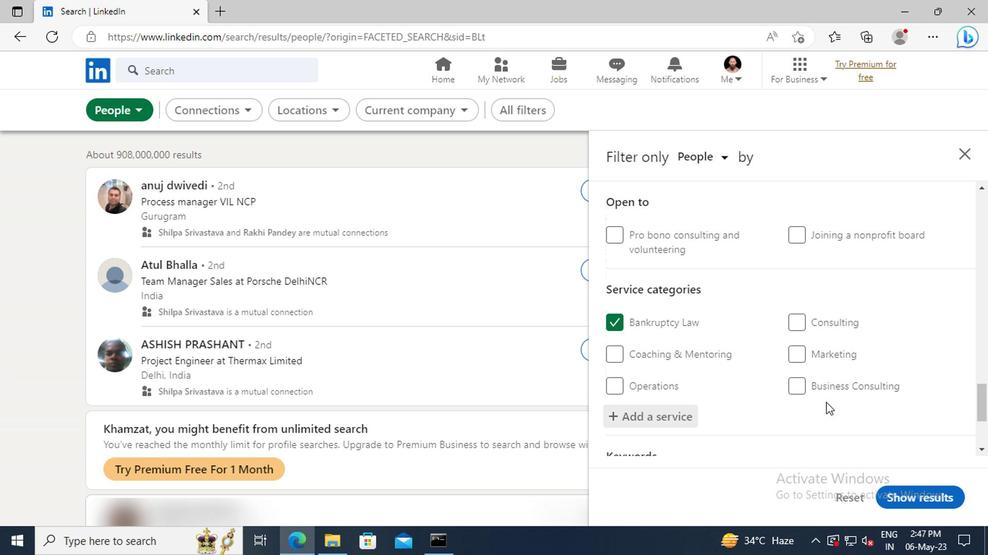 
Action: Mouse scrolled (824, 402) with delta (0, 0)
Screenshot: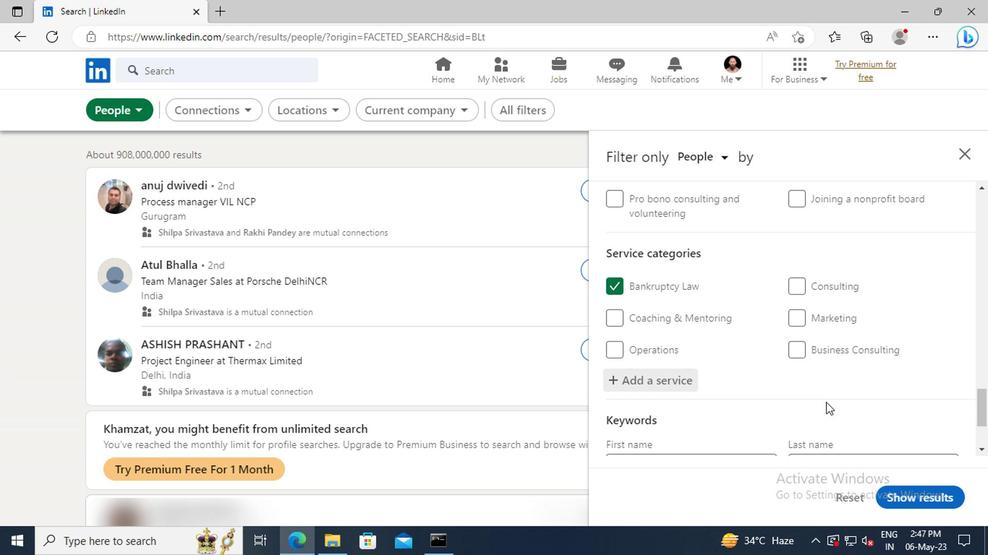
Action: Mouse scrolled (824, 402) with delta (0, 0)
Screenshot: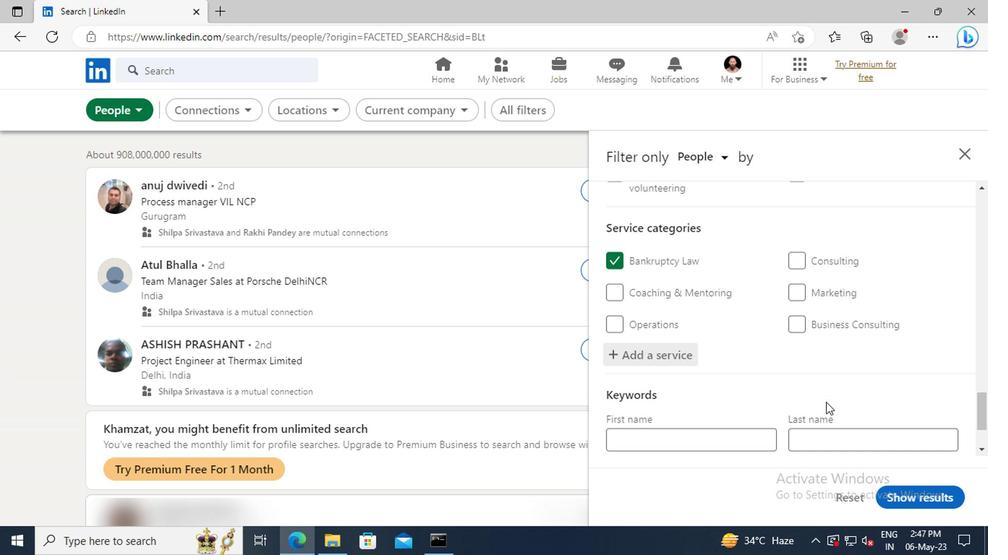 
Action: Mouse moved to (732, 396)
Screenshot: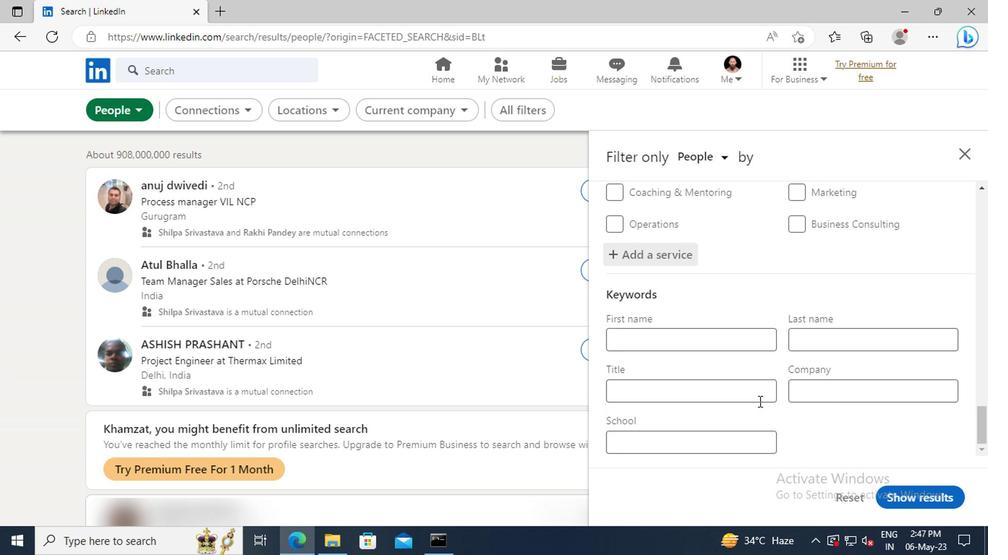 
Action: Mouse pressed left at (732, 396)
Screenshot: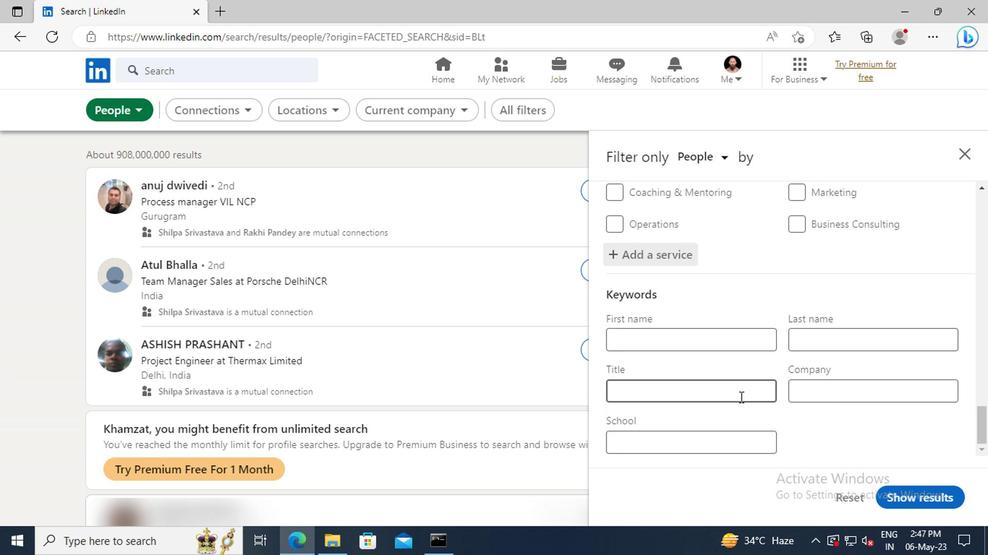 
Action: Key pressed <Key.shift>SUPERVISORS<Key.enter>
Screenshot: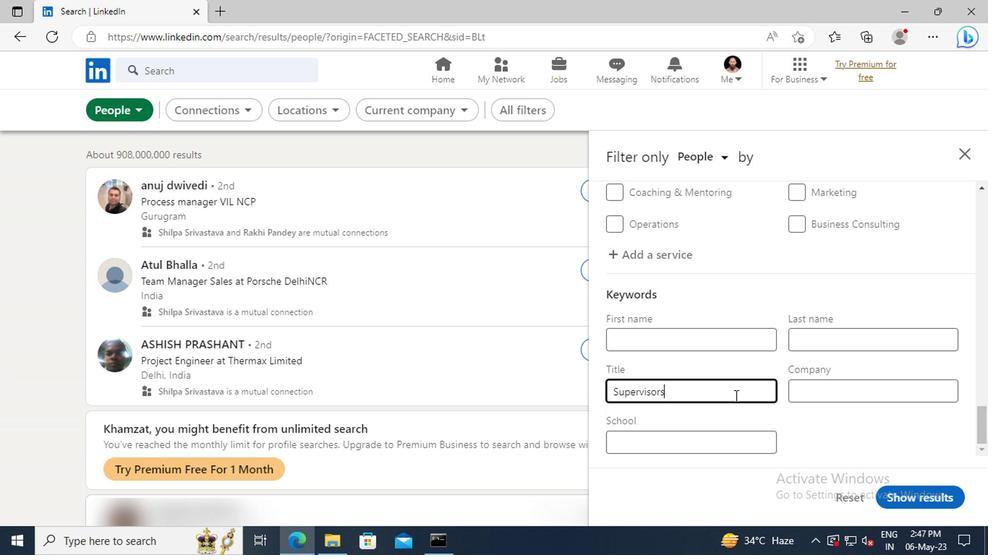 
Action: Mouse moved to (916, 499)
Screenshot: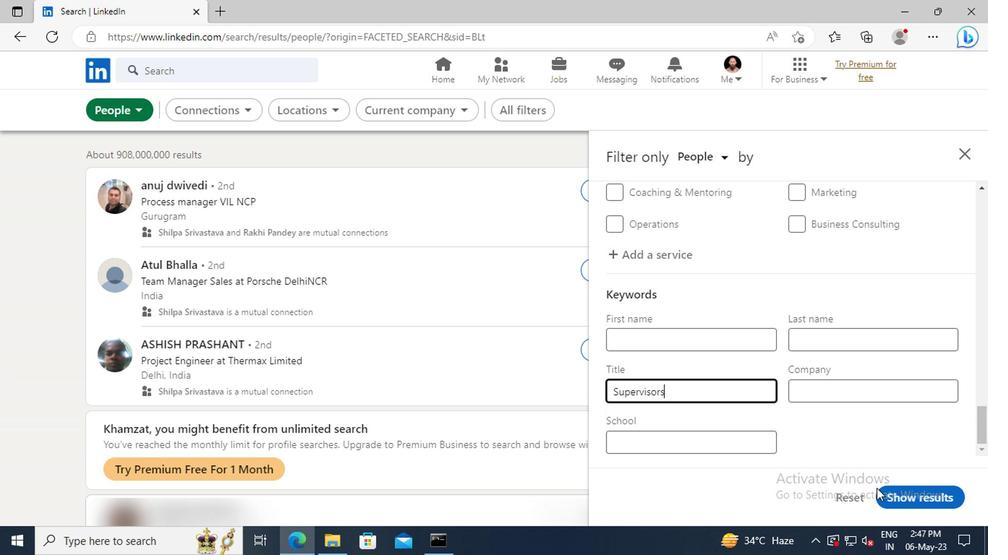 
Action: Mouse pressed left at (916, 499)
Screenshot: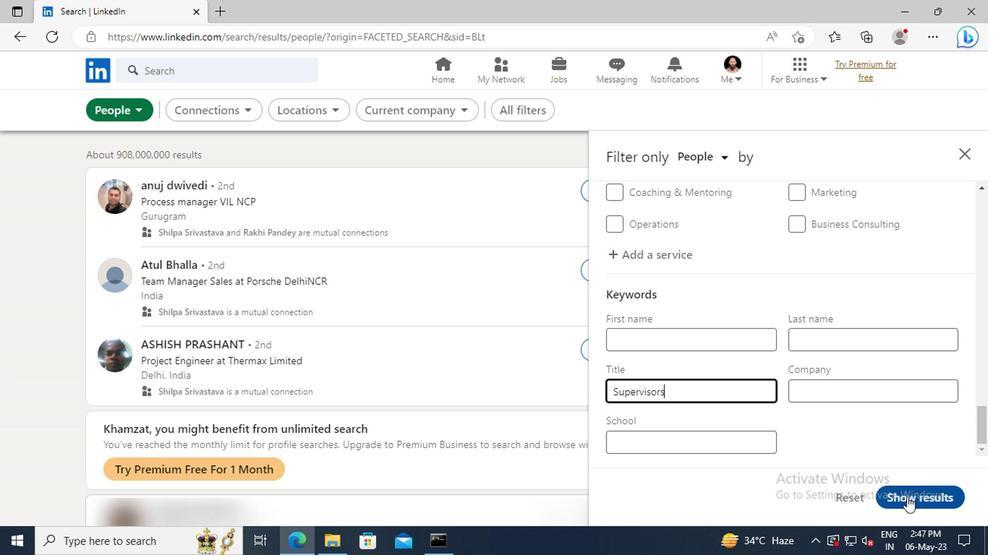 
Action: Mouse moved to (916, 499)
Screenshot: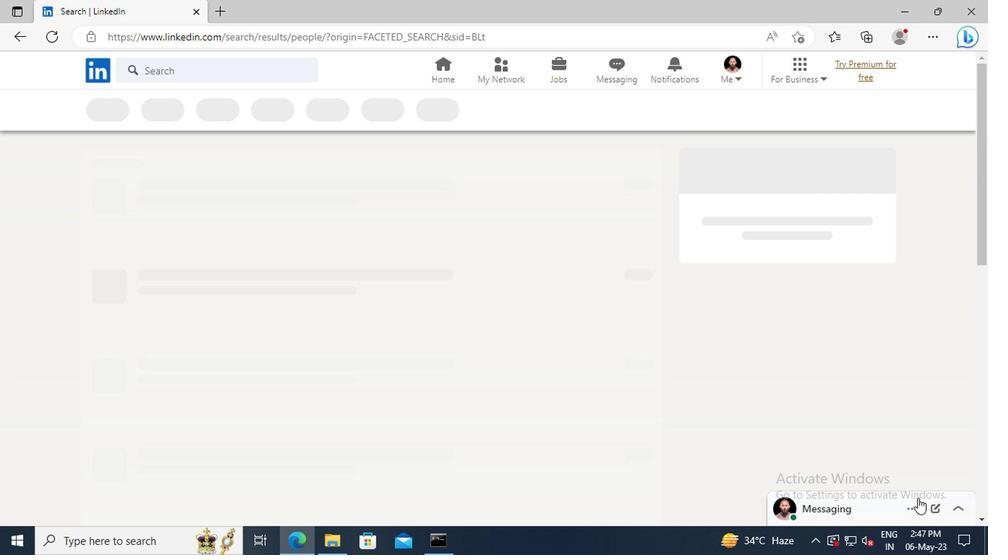 
